 Task: Find connections with filter location Aoulef with filter topic #Ownerwith filter profile language German with filter current company Grasim Industries Limited | Pulp & Fibre with filter school Government College of Engineering Aurangabad with filter industry Theater Companies with filter service category Pricing Strategy with filter keywords title CNA
Action: Mouse moved to (676, 98)
Screenshot: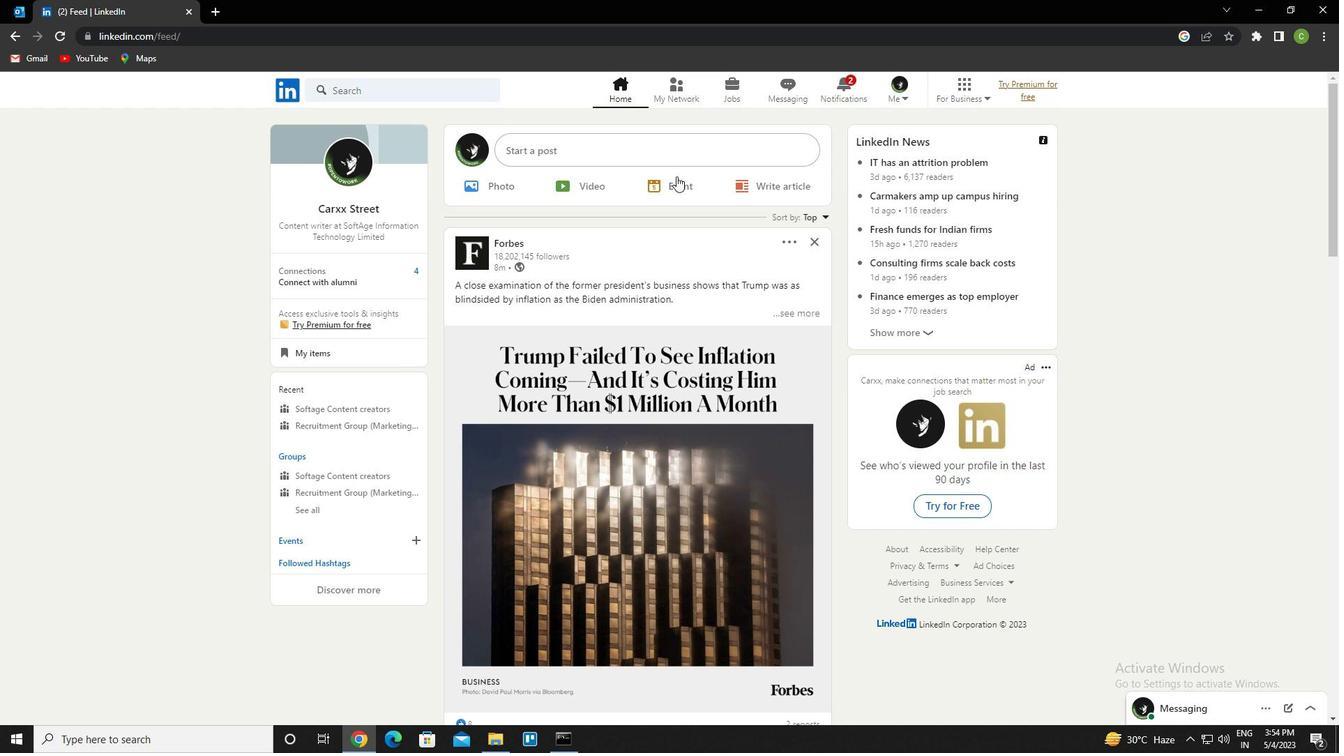 
Action: Mouse pressed left at (676, 98)
Screenshot: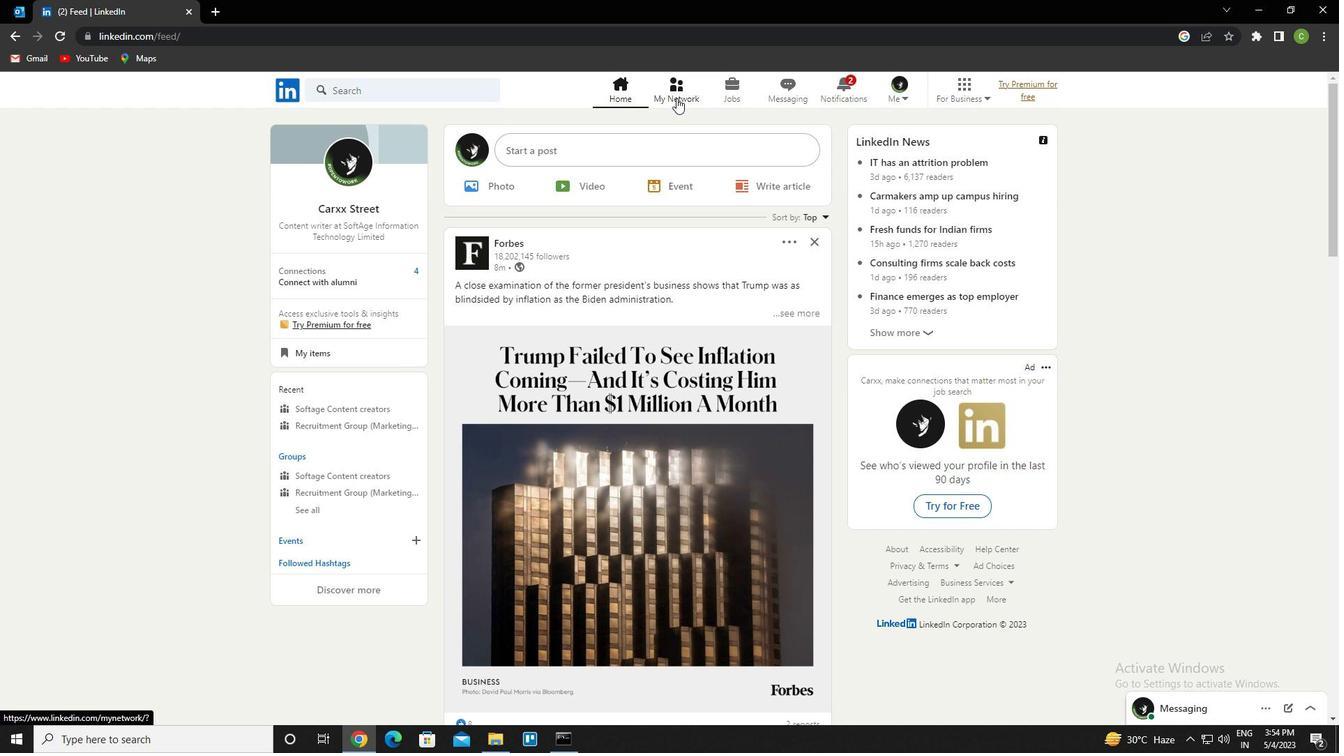 
Action: Mouse moved to (436, 172)
Screenshot: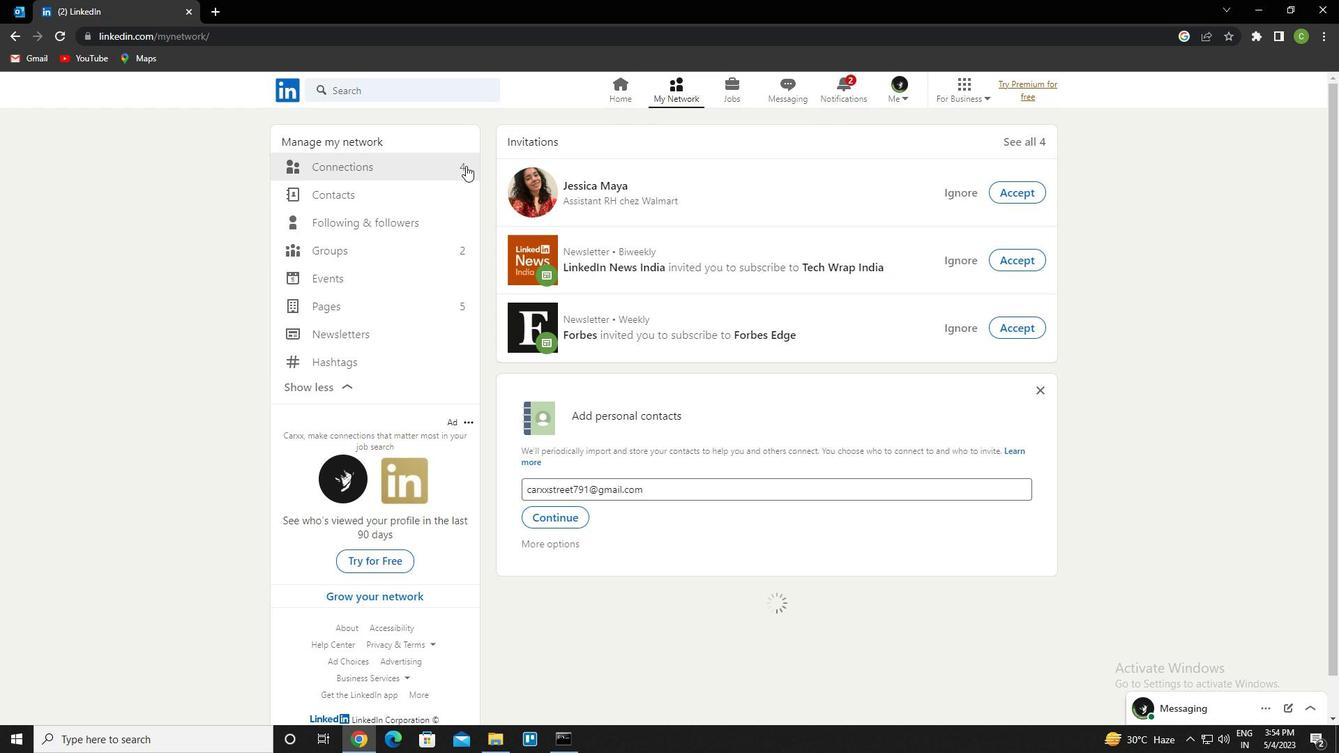 
Action: Mouse pressed left at (436, 172)
Screenshot: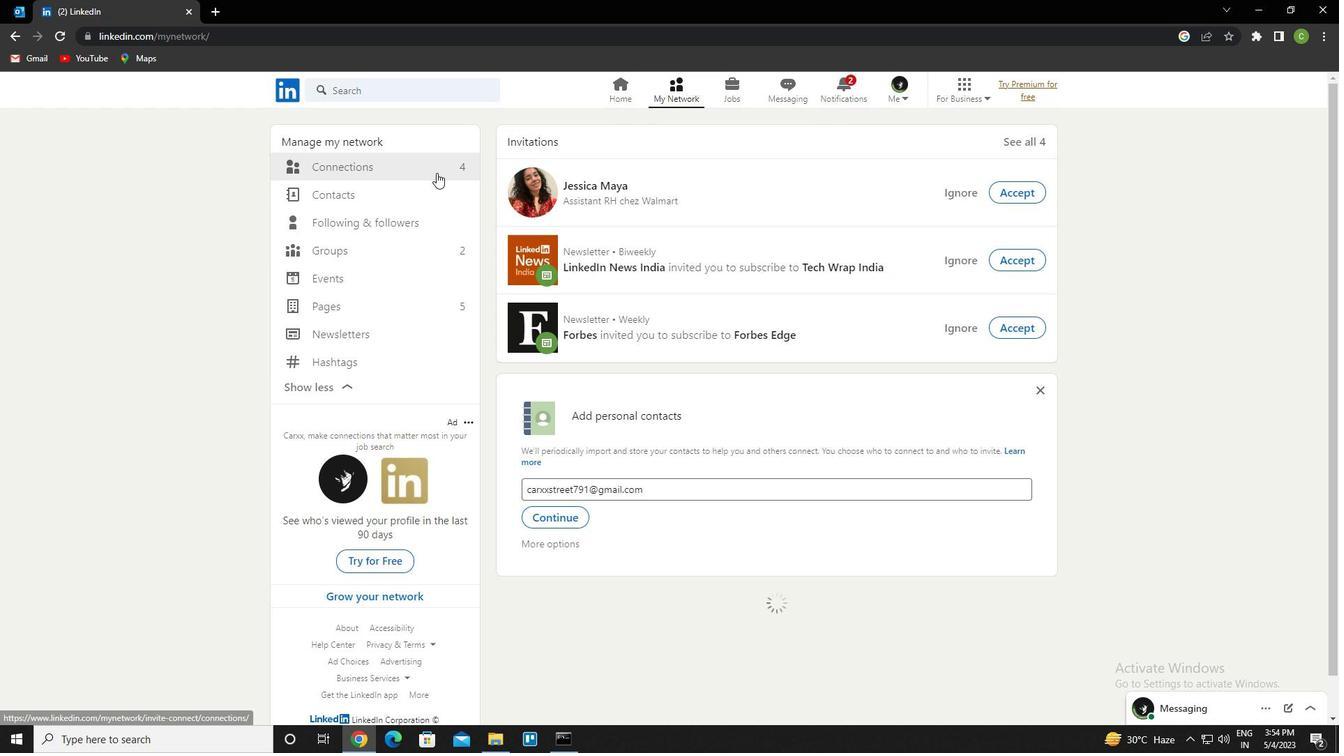
Action: Mouse moved to (758, 165)
Screenshot: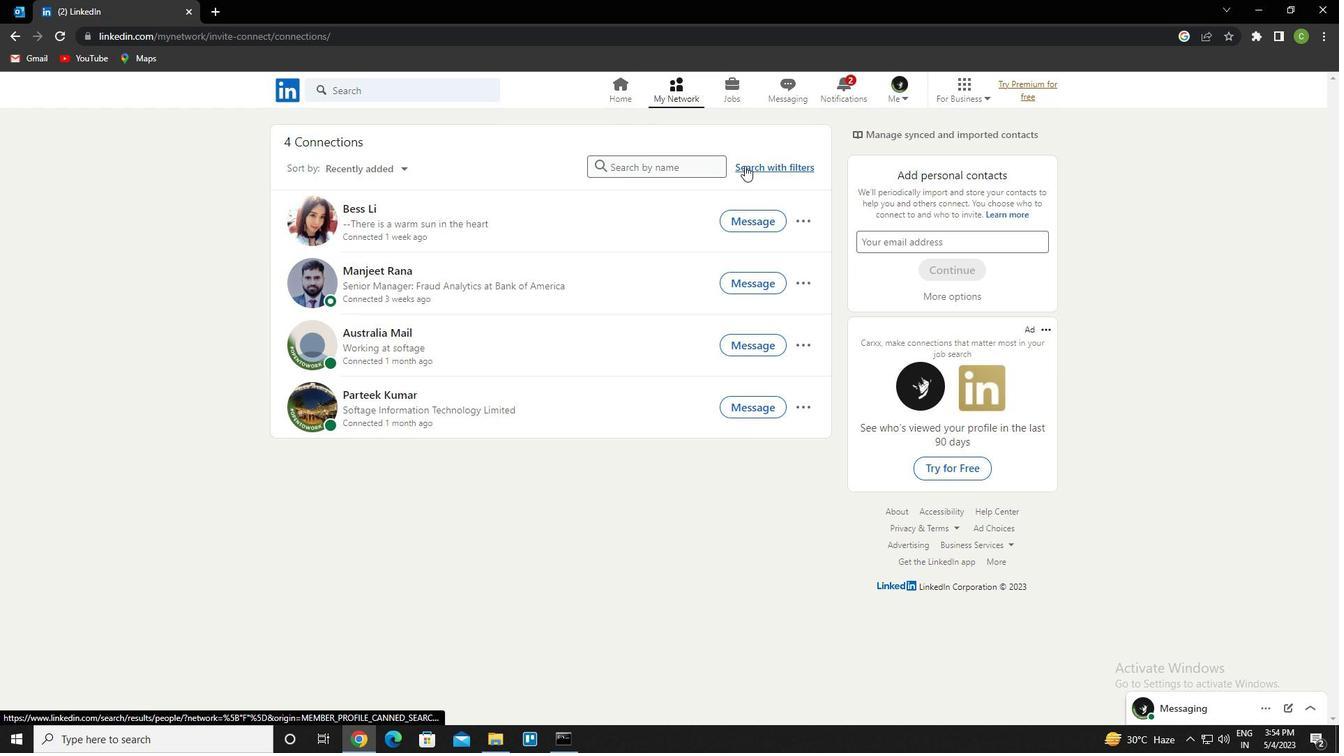 
Action: Mouse pressed left at (758, 165)
Screenshot: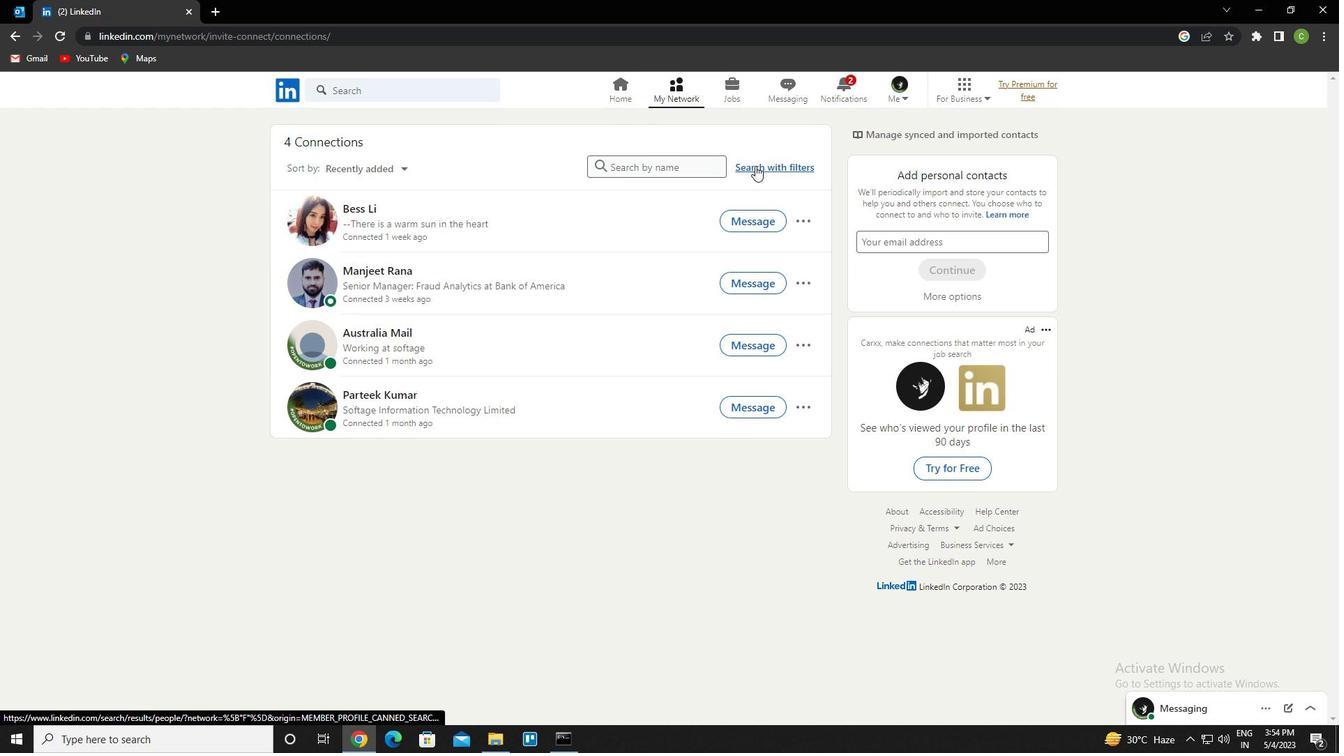 
Action: Mouse moved to (719, 122)
Screenshot: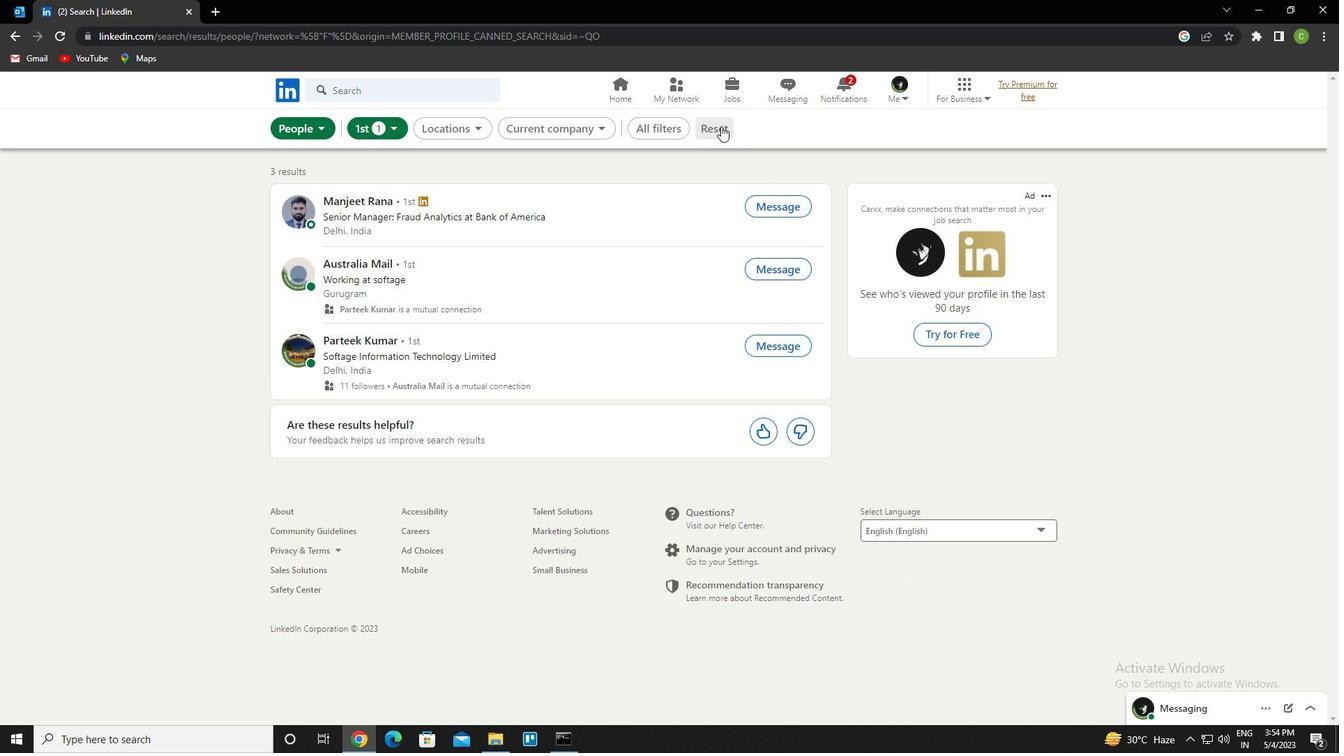 
Action: Mouse pressed left at (719, 122)
Screenshot: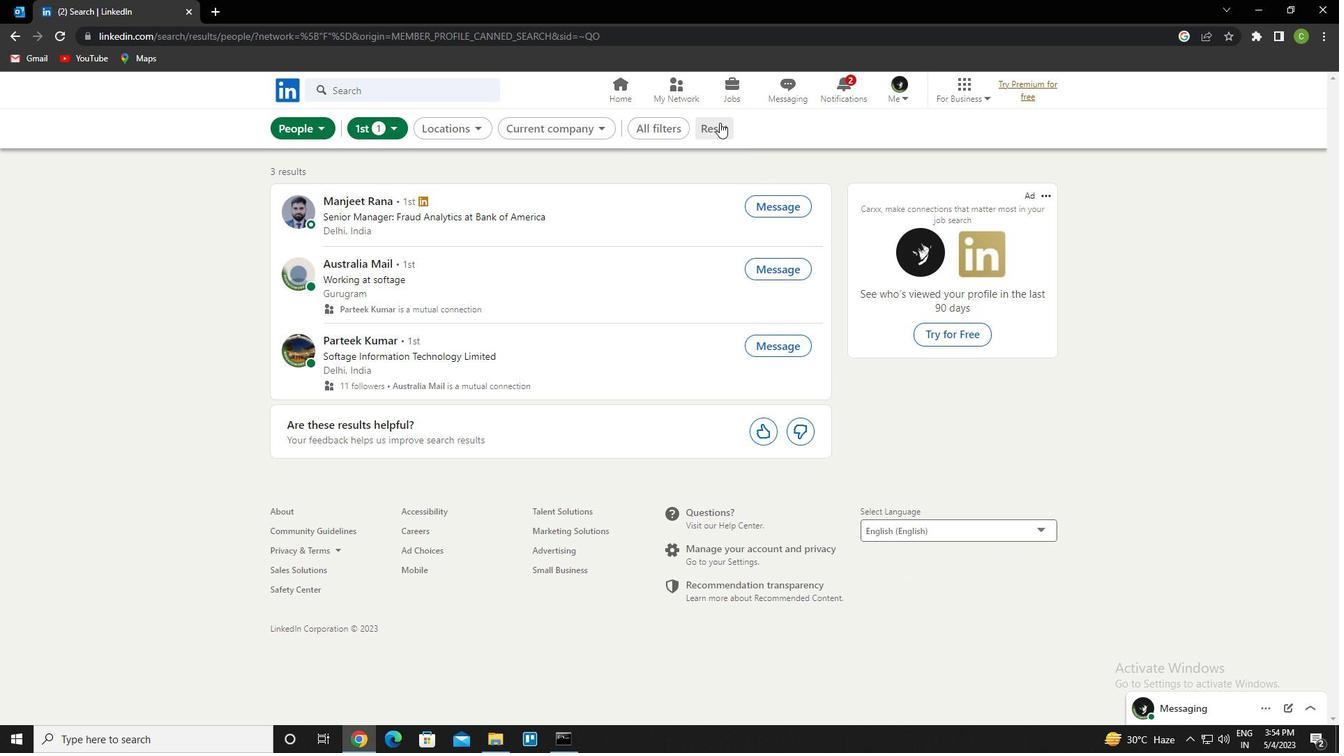 
Action: Mouse moved to (708, 133)
Screenshot: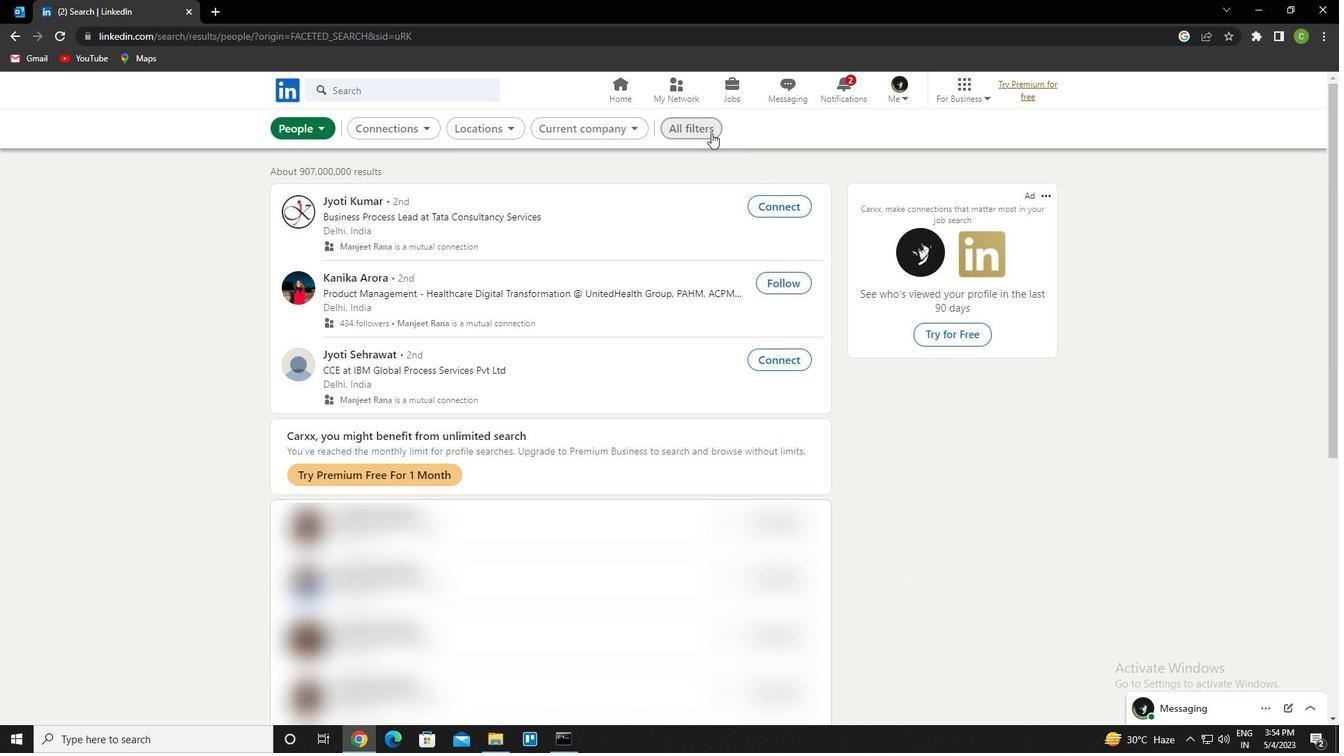 
Action: Mouse pressed left at (708, 133)
Screenshot: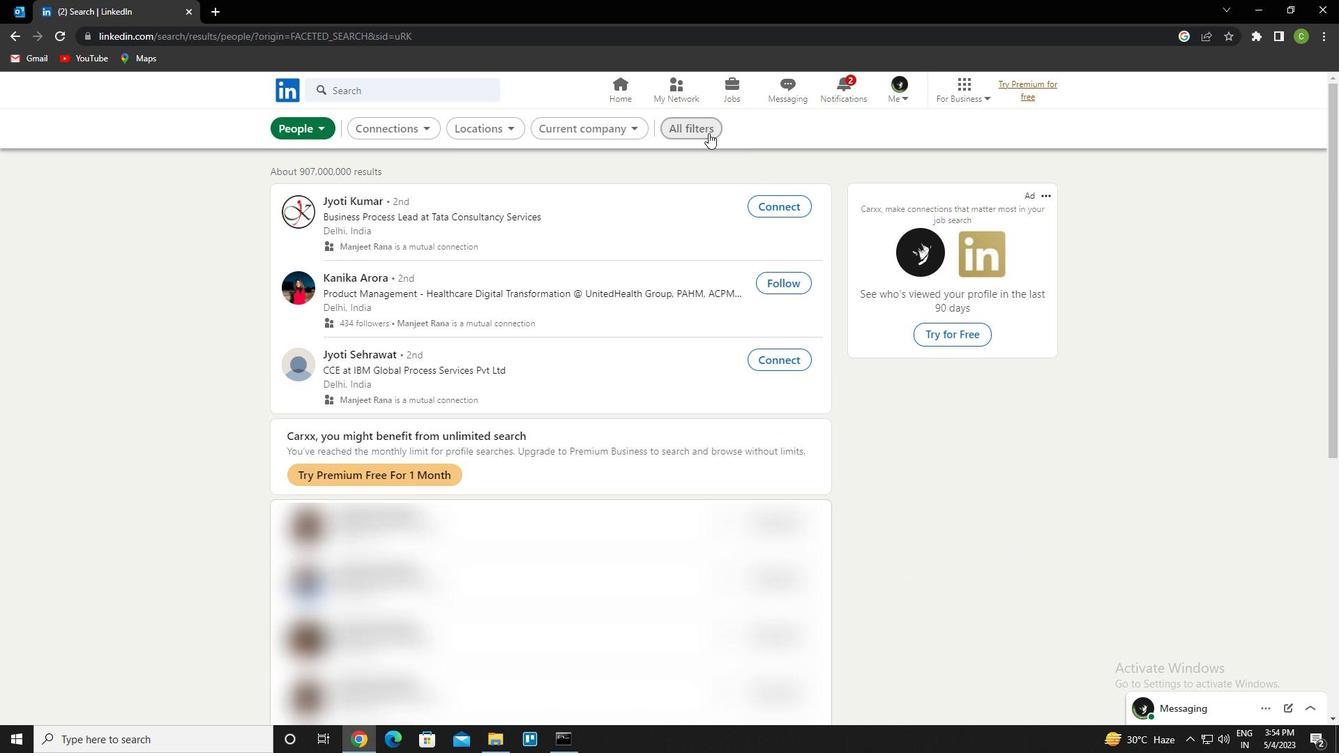 
Action: Mouse moved to (1114, 367)
Screenshot: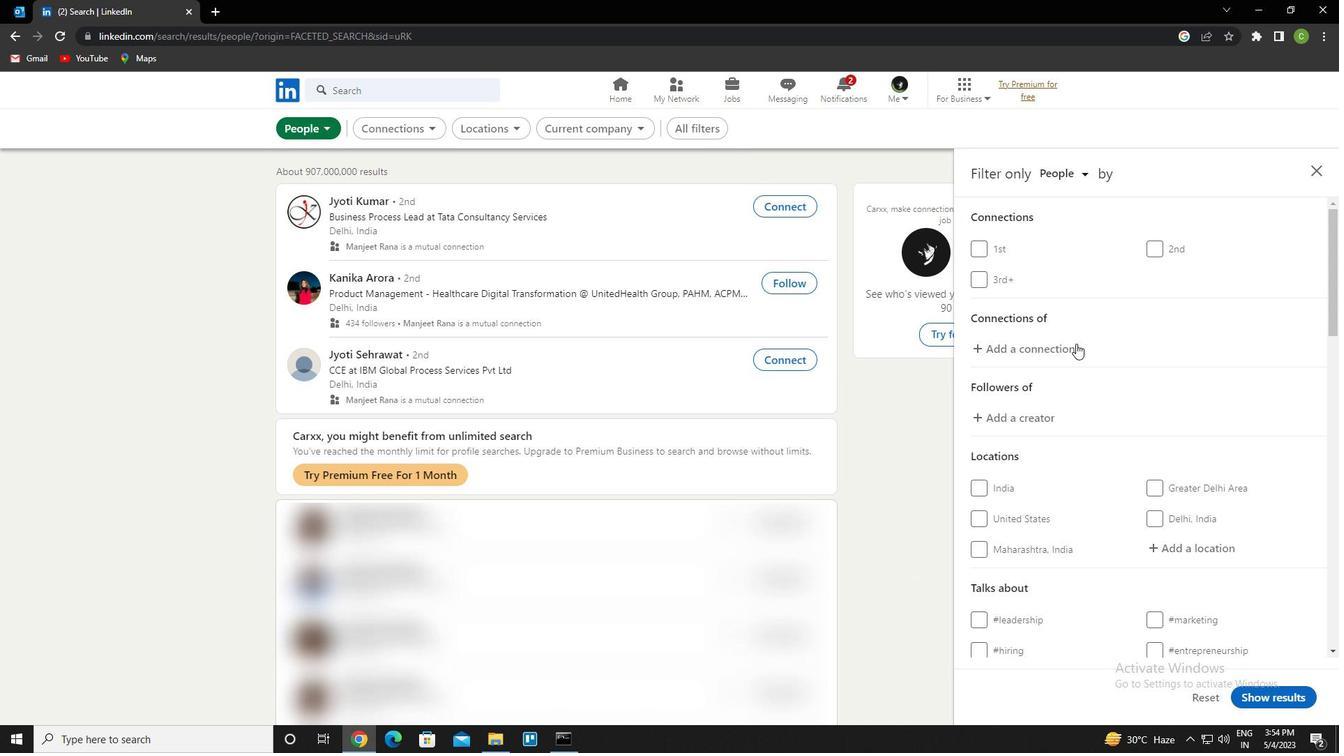 
Action: Mouse scrolled (1114, 366) with delta (0, 0)
Screenshot: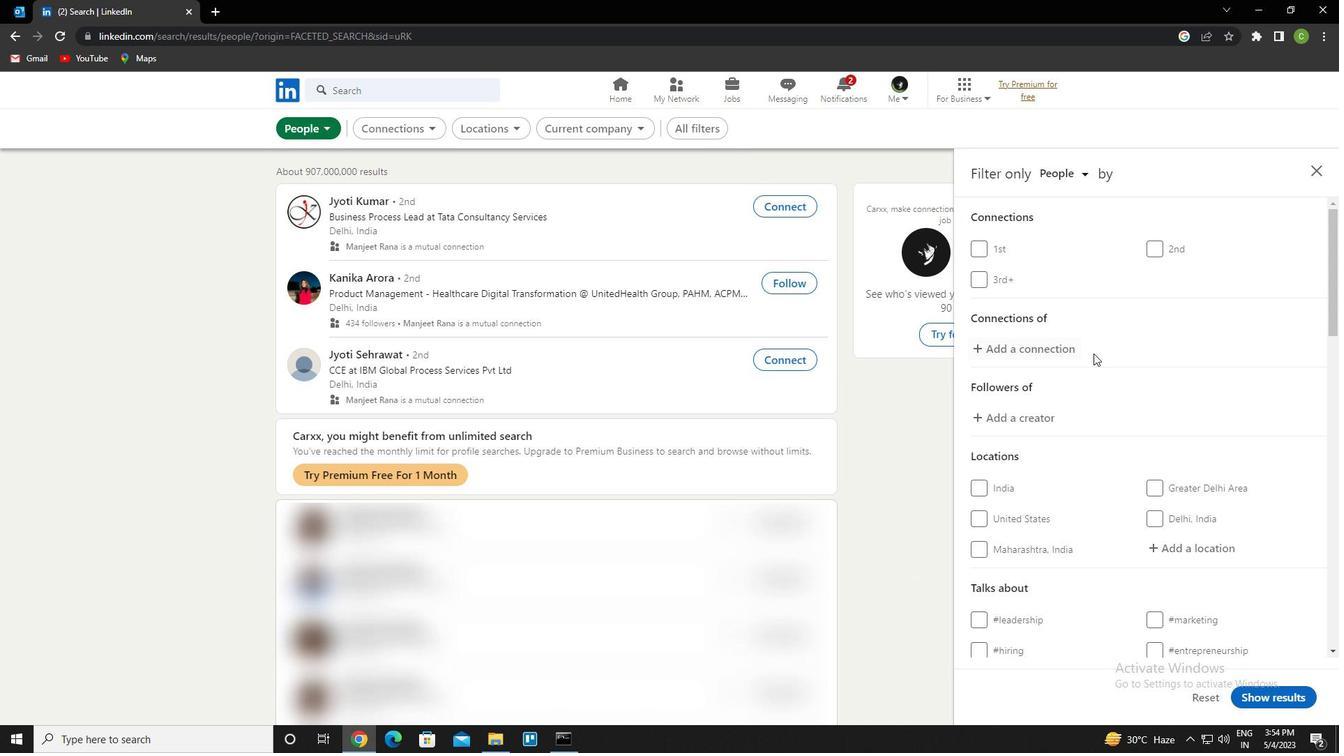 
Action: Mouse moved to (1114, 371)
Screenshot: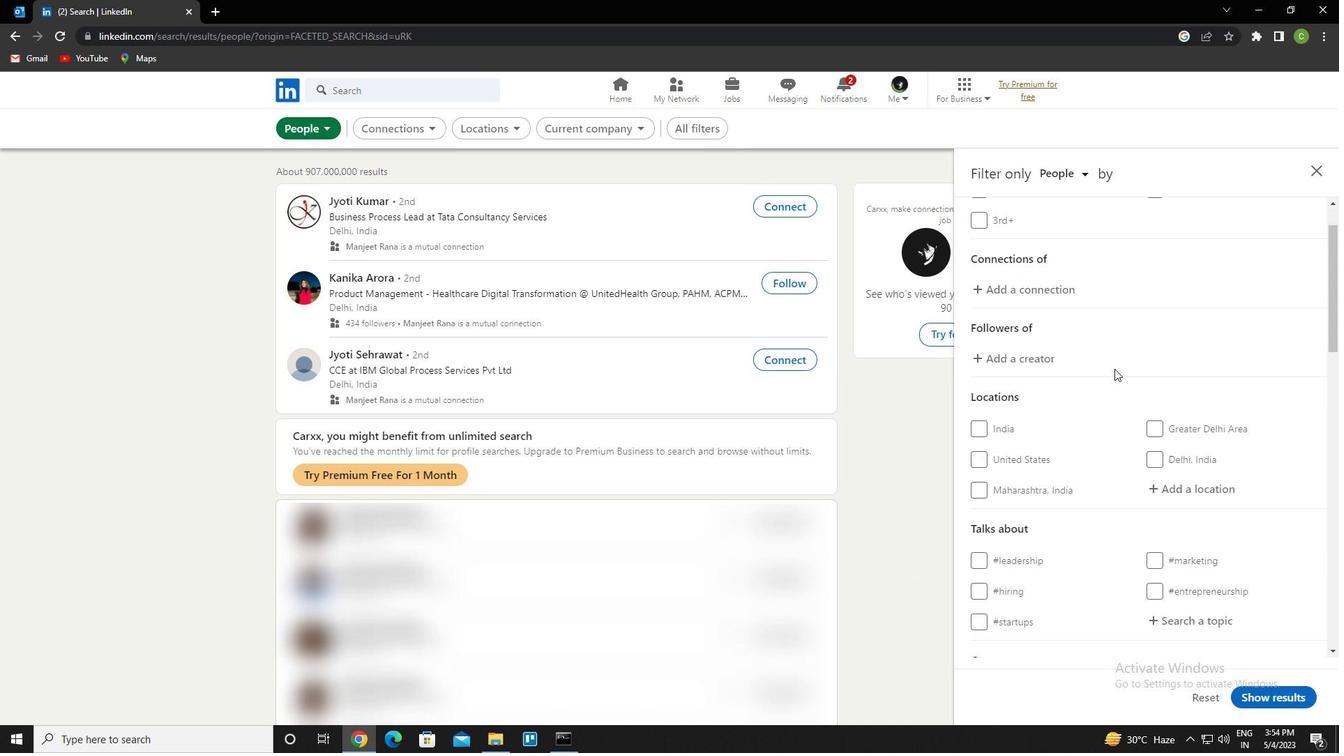 
Action: Mouse scrolled (1114, 370) with delta (0, 0)
Screenshot: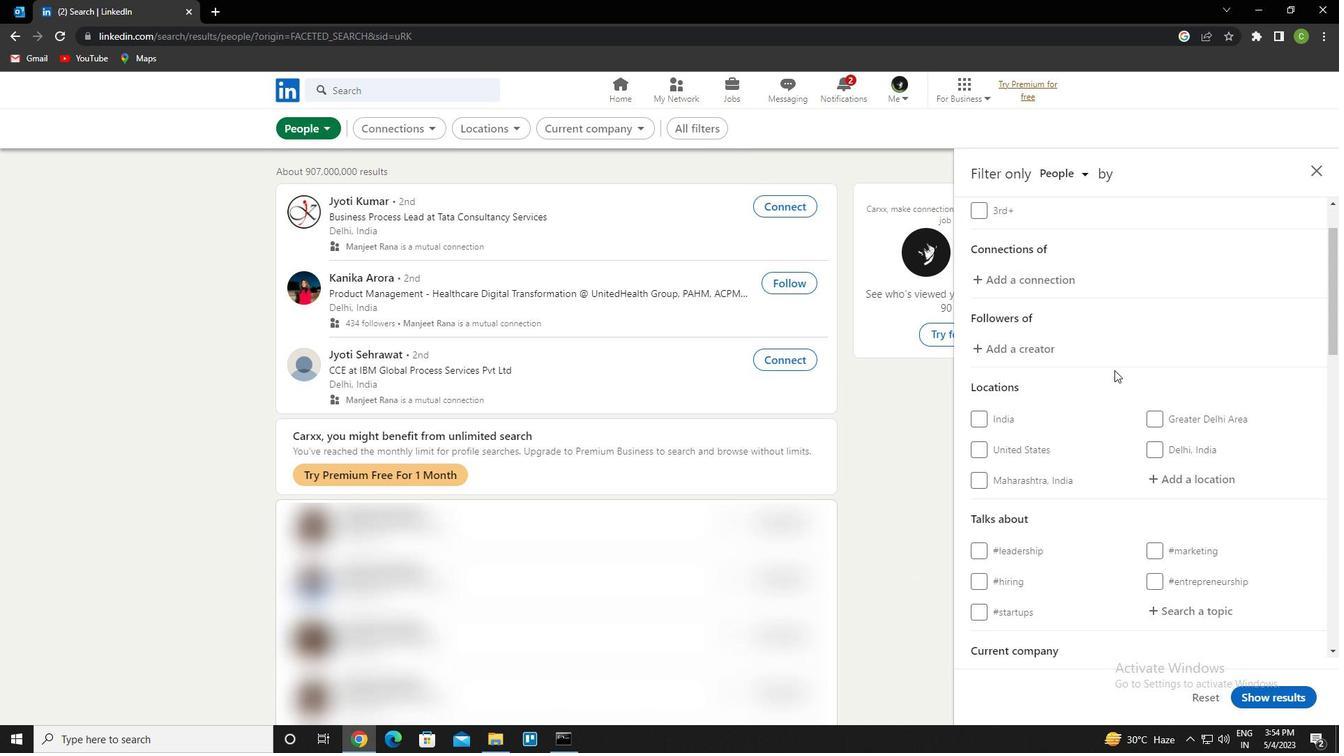 
Action: Mouse moved to (1173, 401)
Screenshot: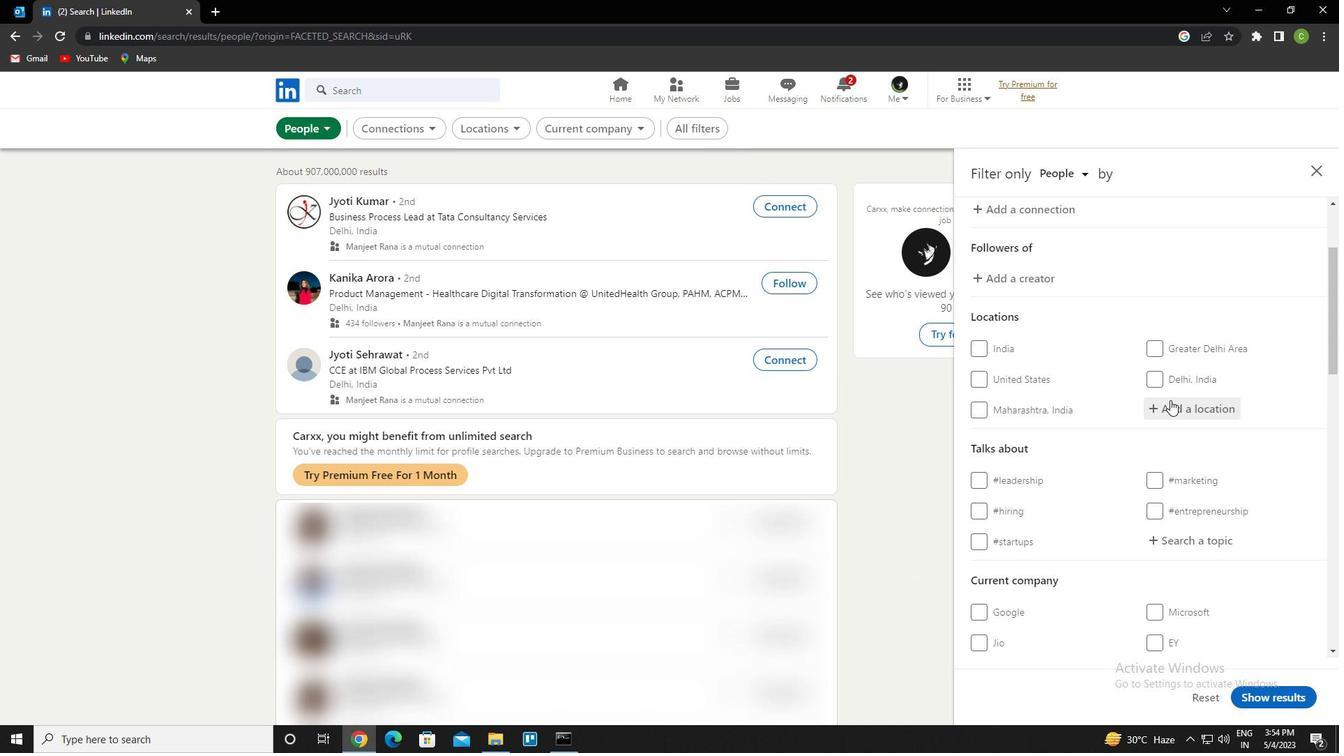 
Action: Mouse pressed left at (1173, 401)
Screenshot: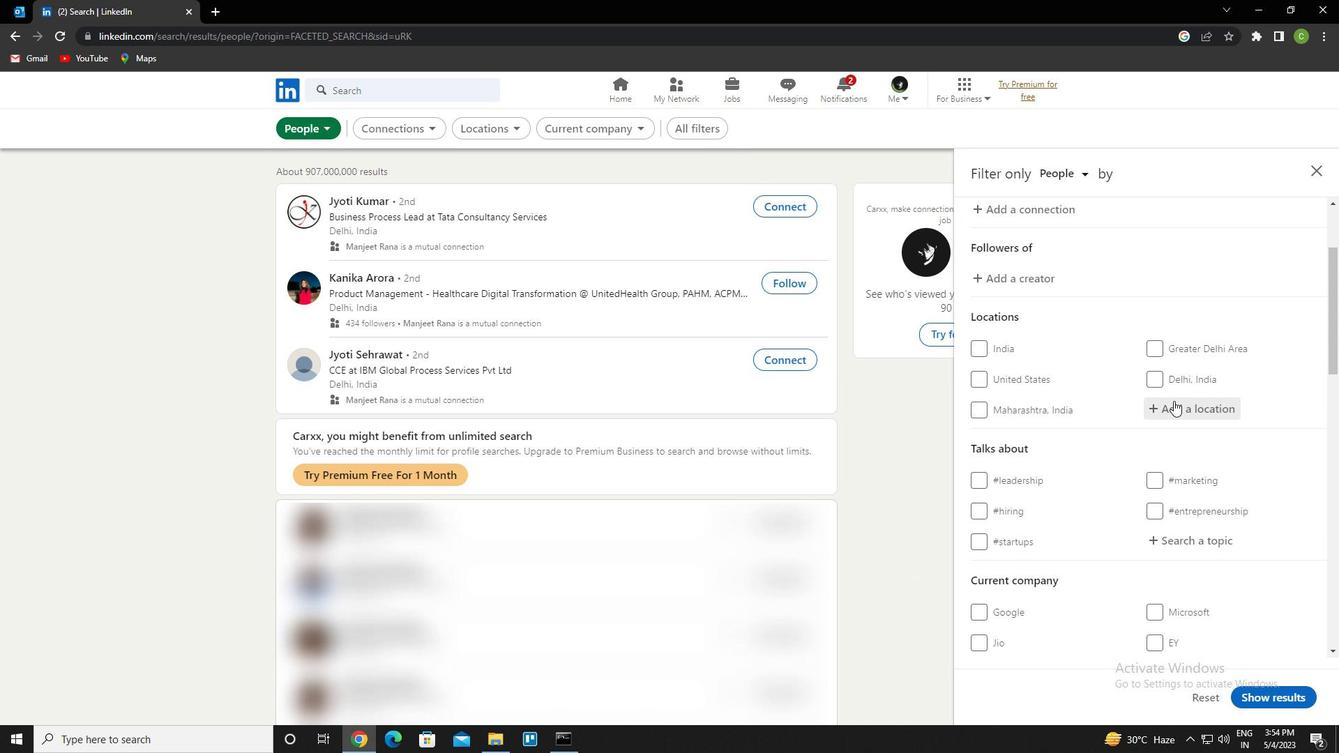 
Action: Key pressed <Key.caps_lock>a<Key.caps_lock>oulef<Key.enter>
Screenshot: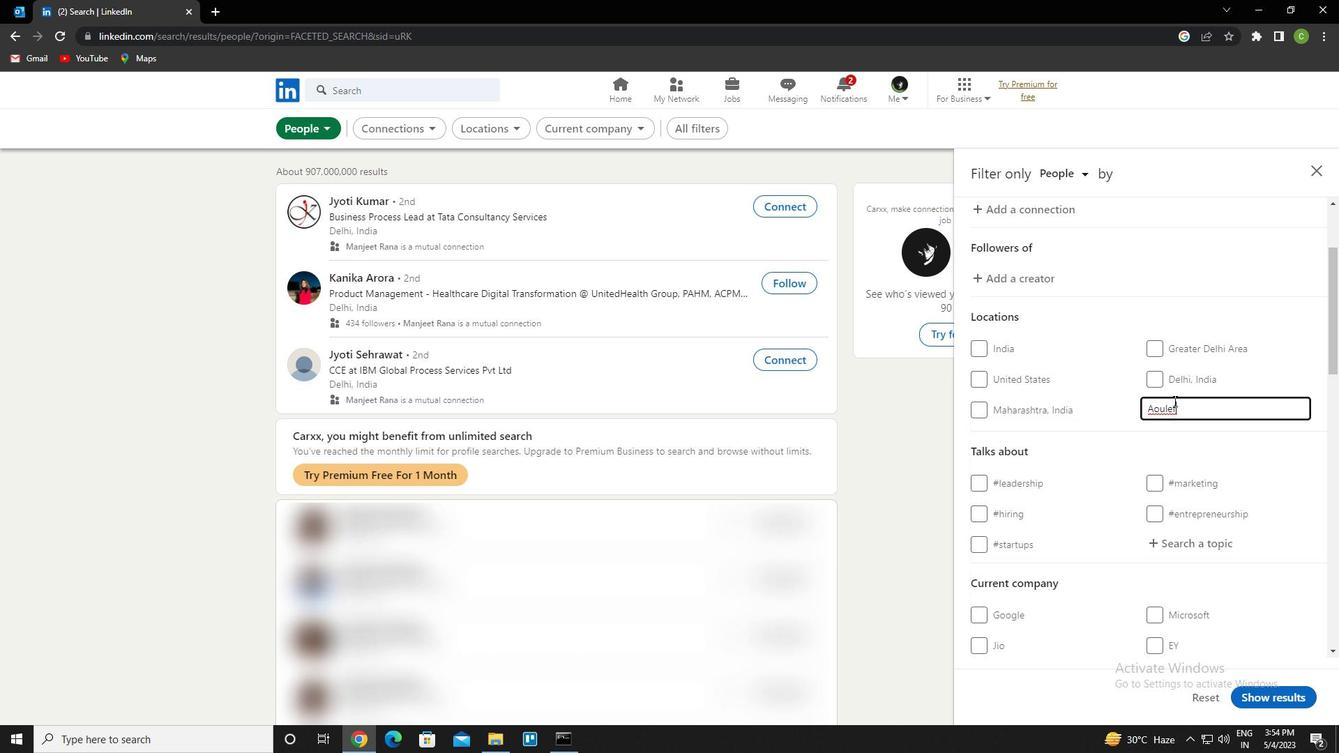 
Action: Mouse moved to (1197, 414)
Screenshot: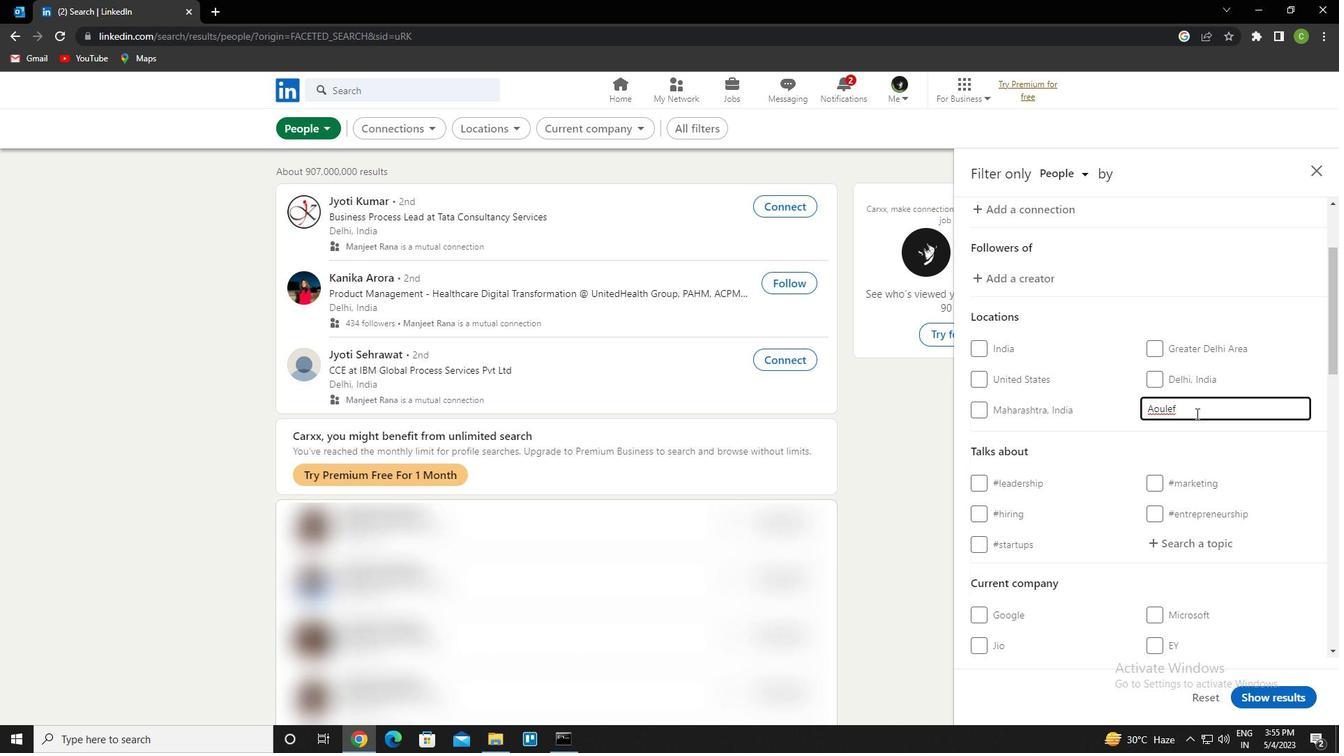 
Action: Mouse scrolled (1197, 413) with delta (0, 0)
Screenshot: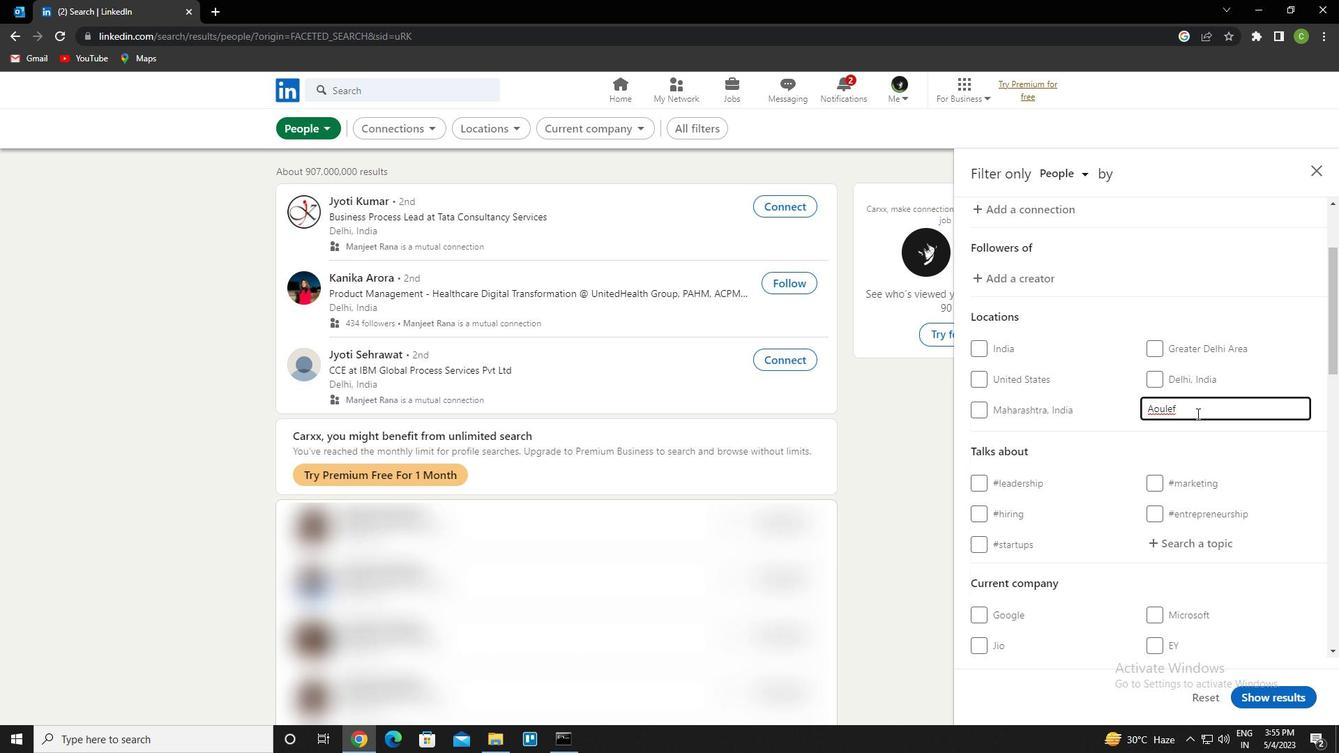
Action: Mouse moved to (1189, 478)
Screenshot: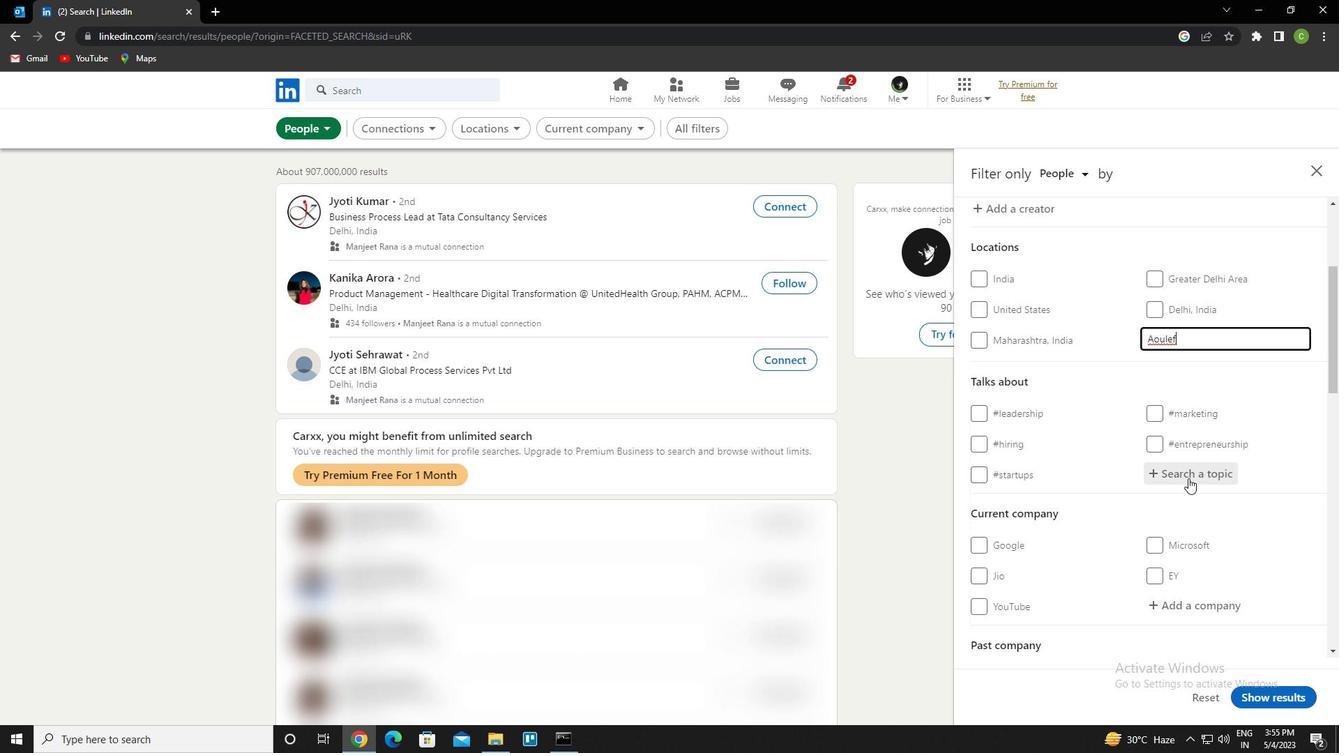 
Action: Mouse pressed left at (1189, 478)
Screenshot: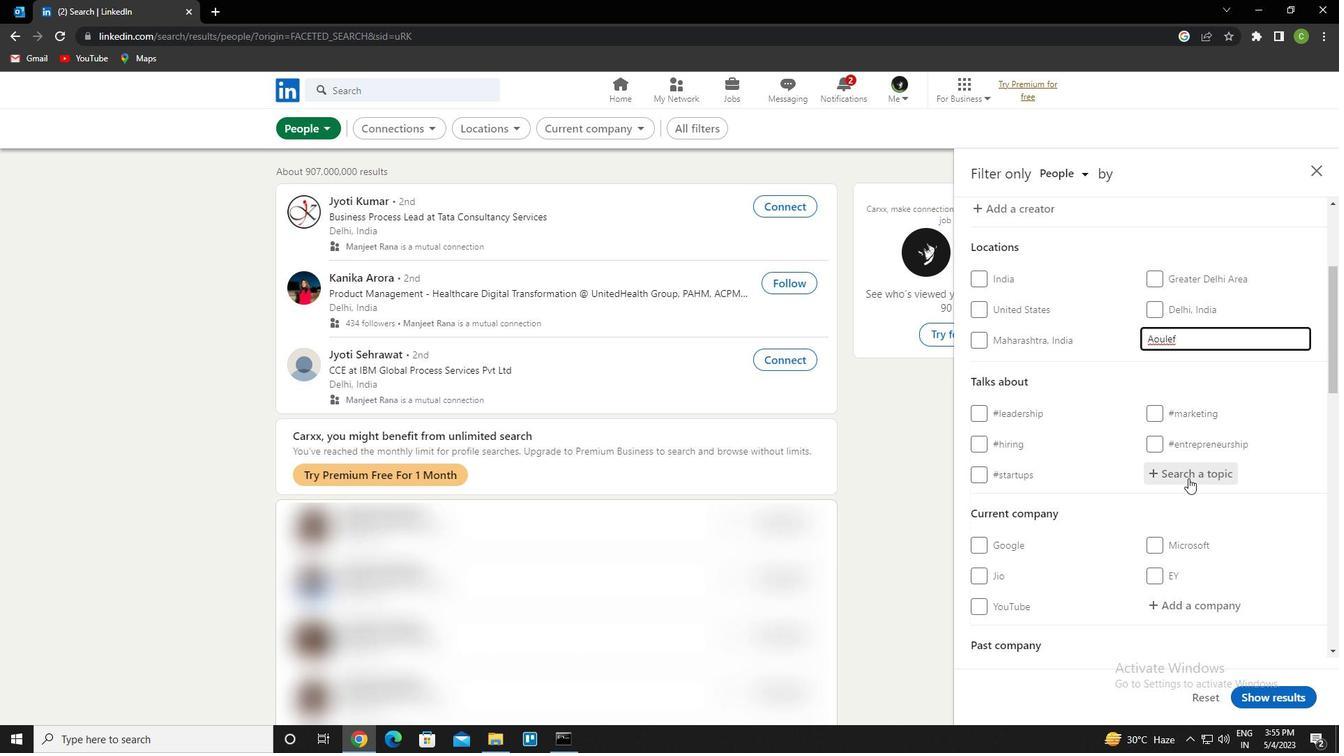 
Action: Key pressed owner<Key.down><Key.down><Key.enter>
Screenshot: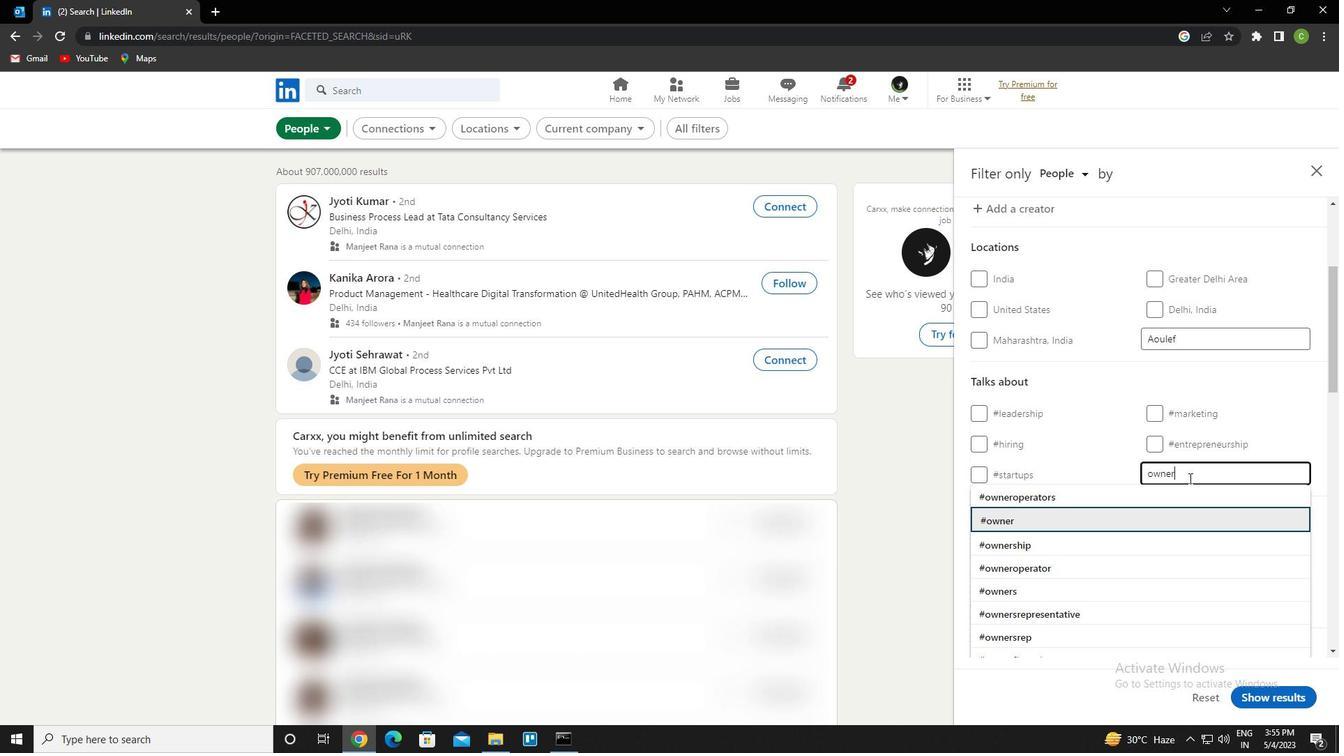 
Action: Mouse scrolled (1189, 477) with delta (0, 0)
Screenshot: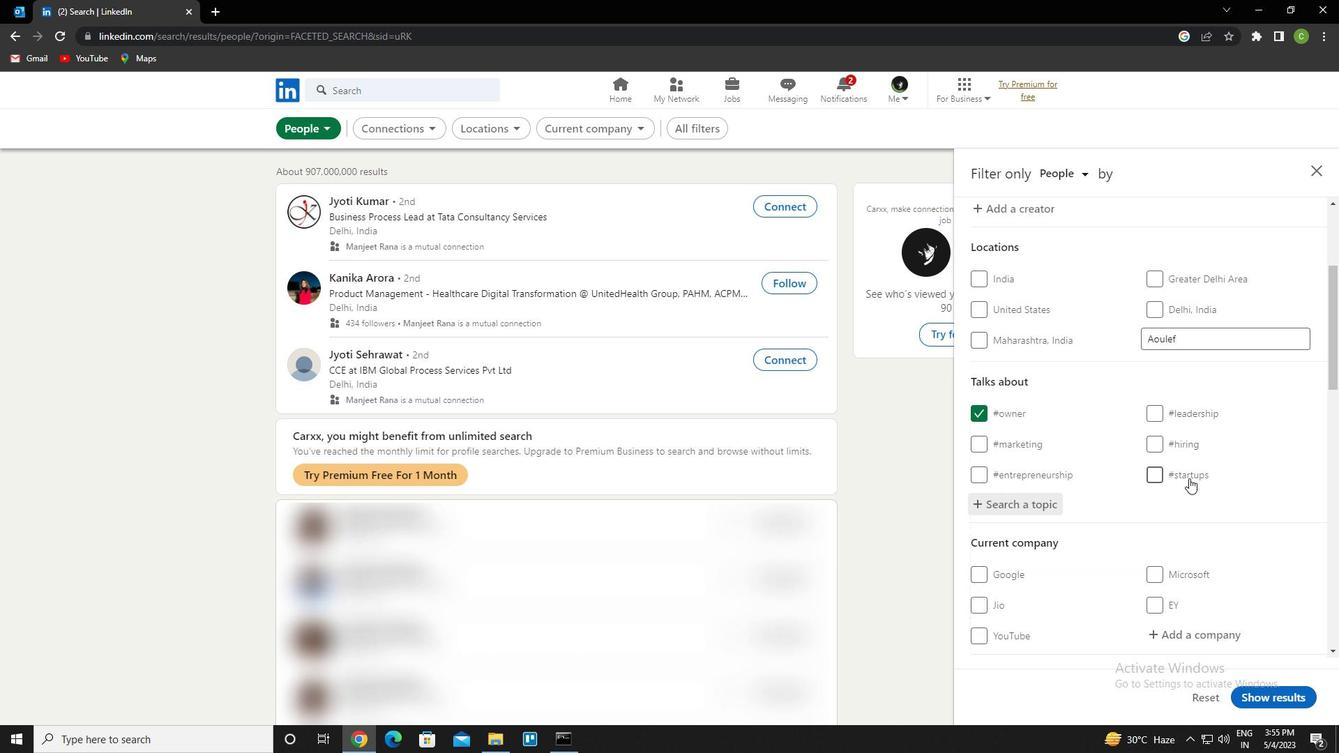 
Action: Mouse scrolled (1189, 477) with delta (0, 0)
Screenshot: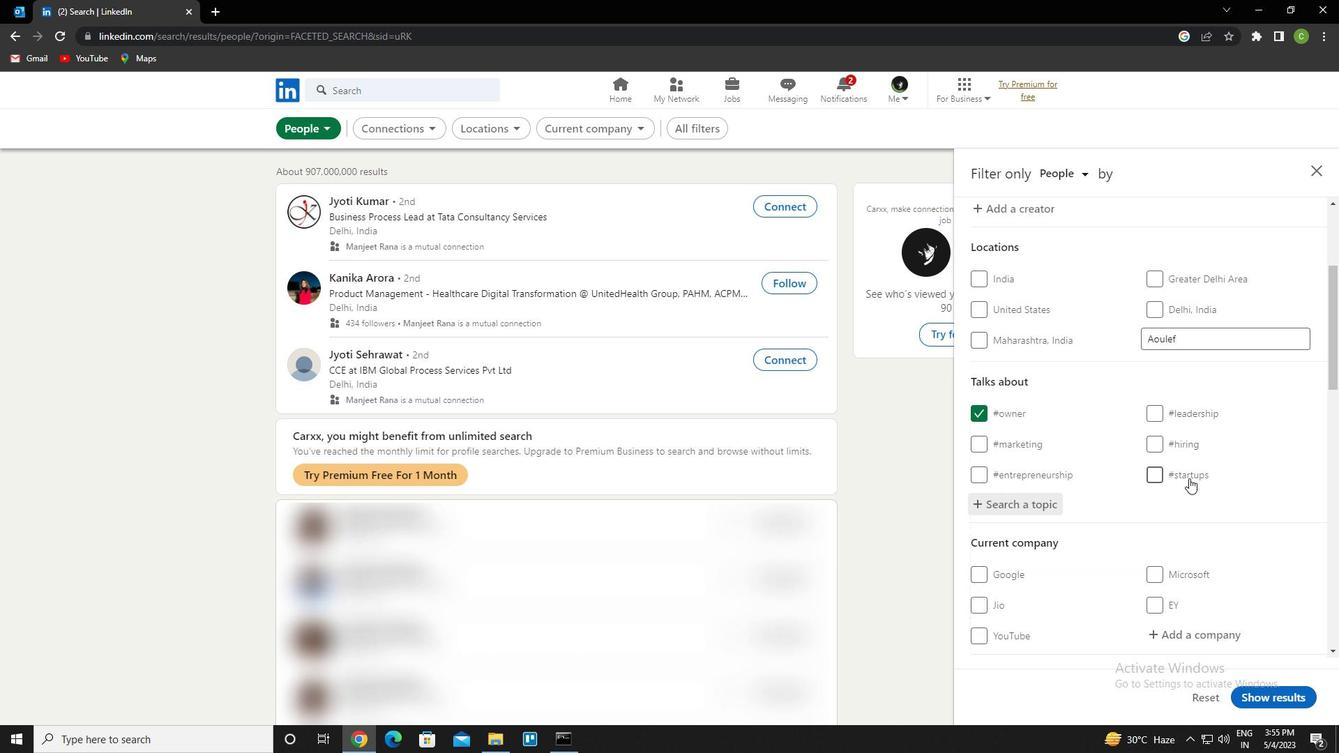 
Action: Mouse scrolled (1189, 477) with delta (0, 0)
Screenshot: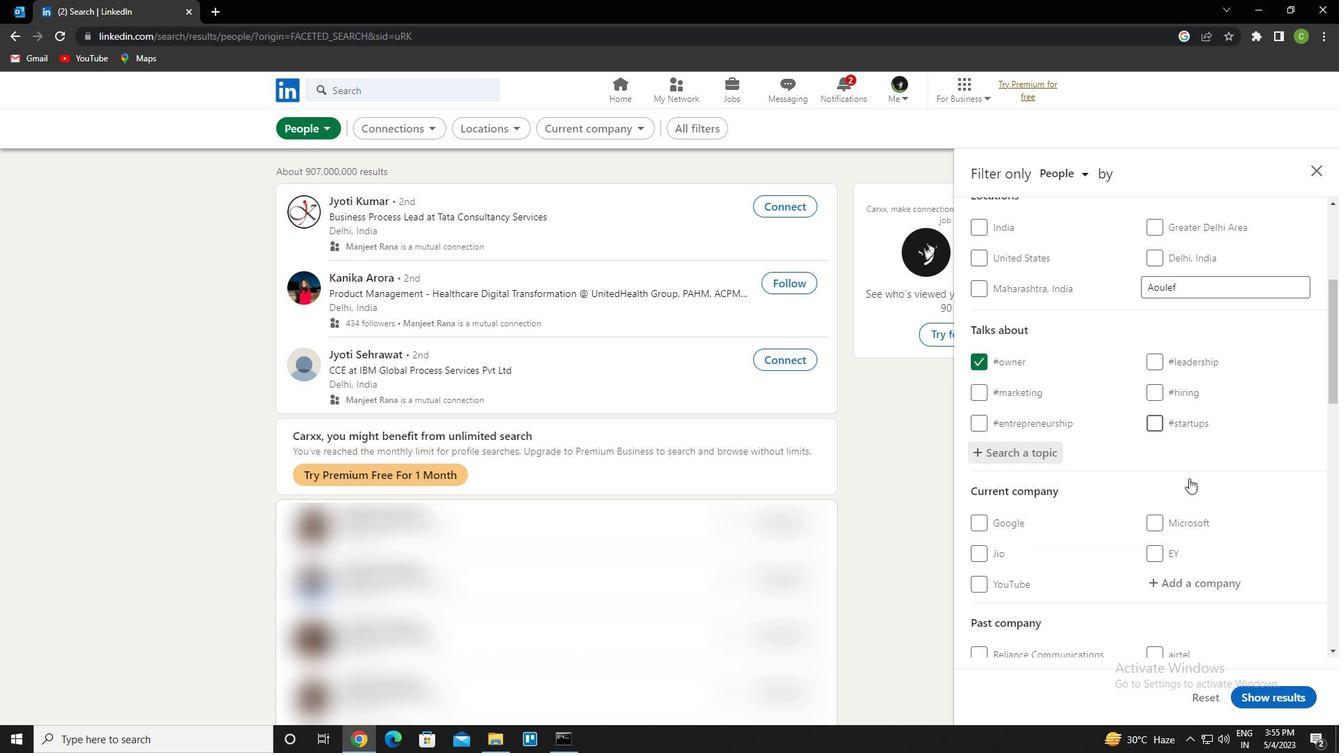
Action: Mouse scrolled (1189, 477) with delta (0, 0)
Screenshot: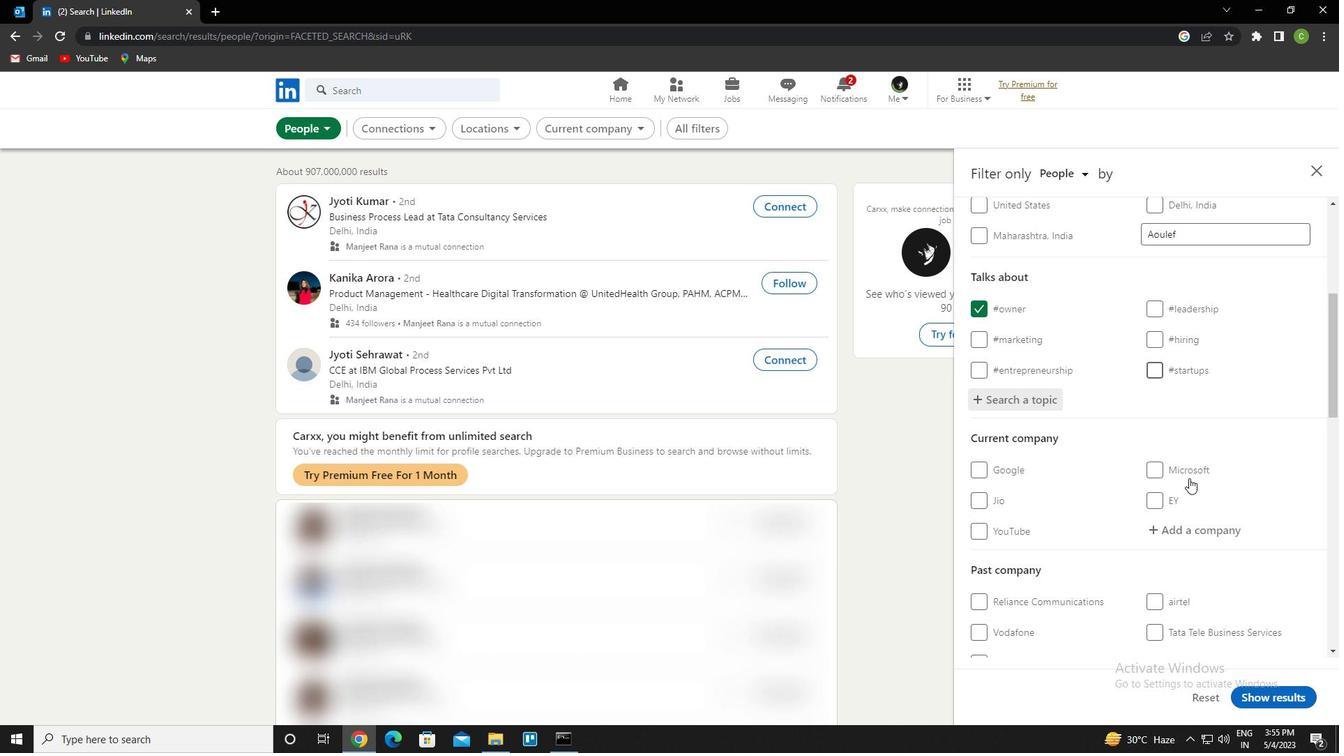 
Action: Mouse scrolled (1189, 477) with delta (0, 0)
Screenshot: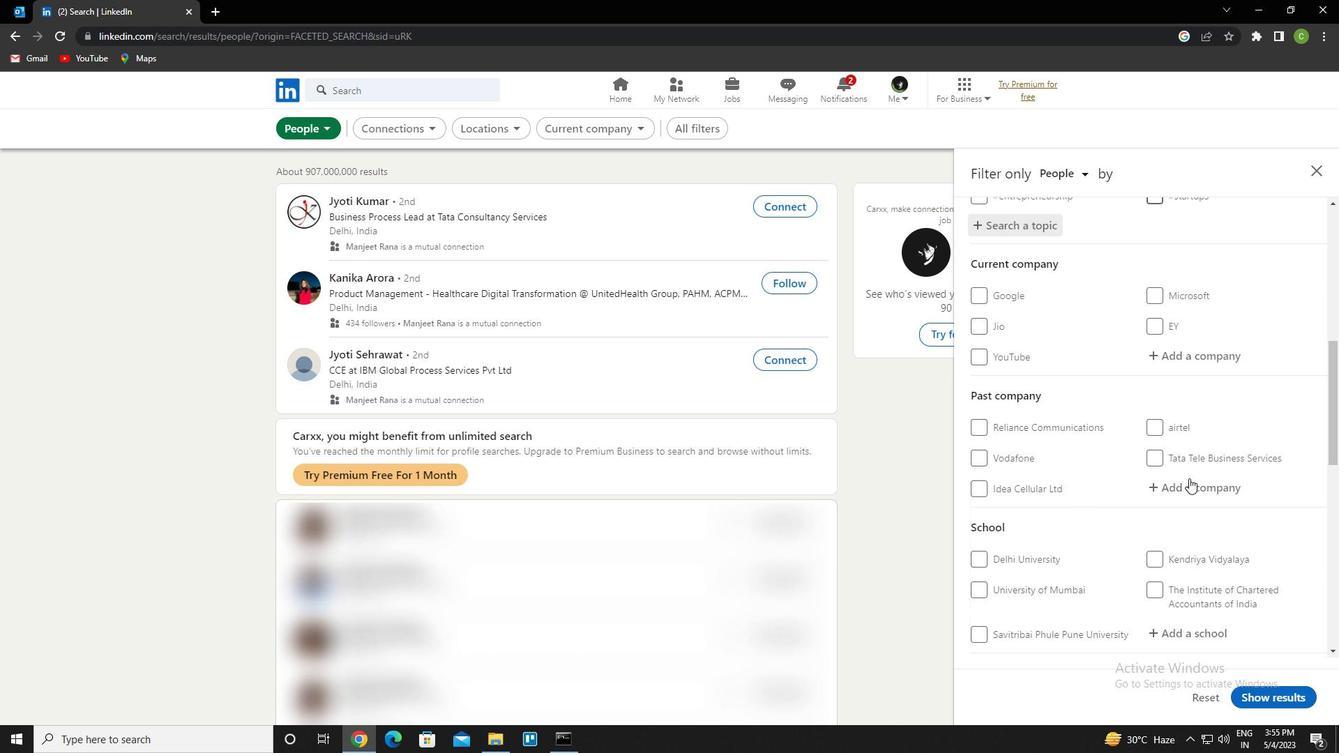 
Action: Mouse scrolled (1189, 477) with delta (0, 0)
Screenshot: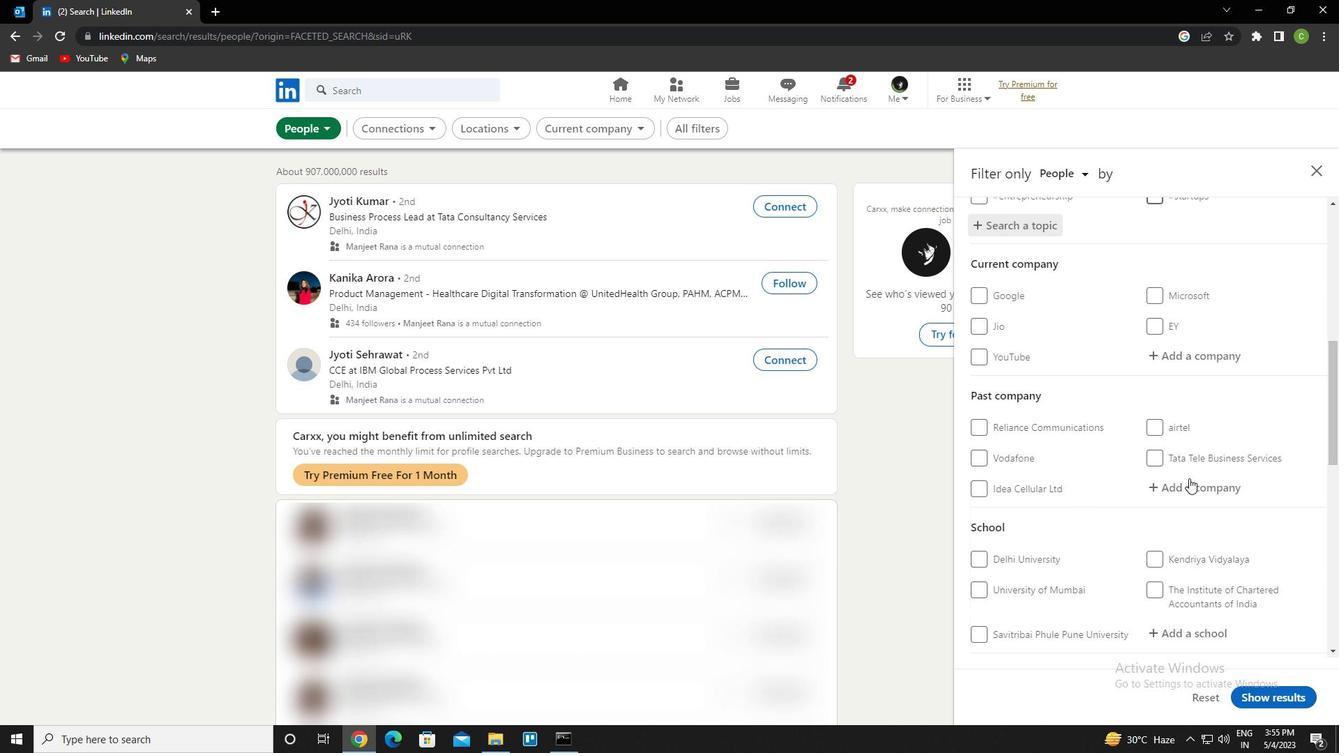 
Action: Mouse scrolled (1189, 477) with delta (0, 0)
Screenshot: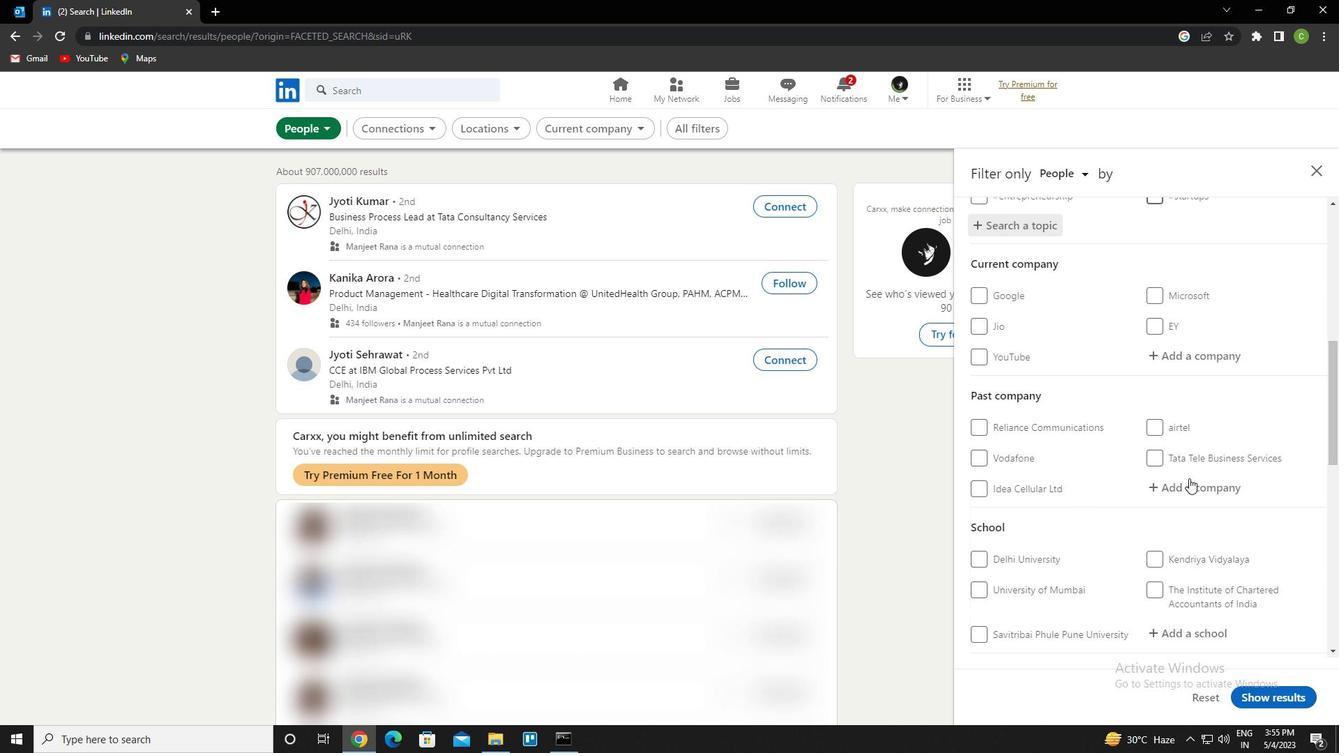 
Action: Mouse scrolled (1189, 477) with delta (0, 0)
Screenshot: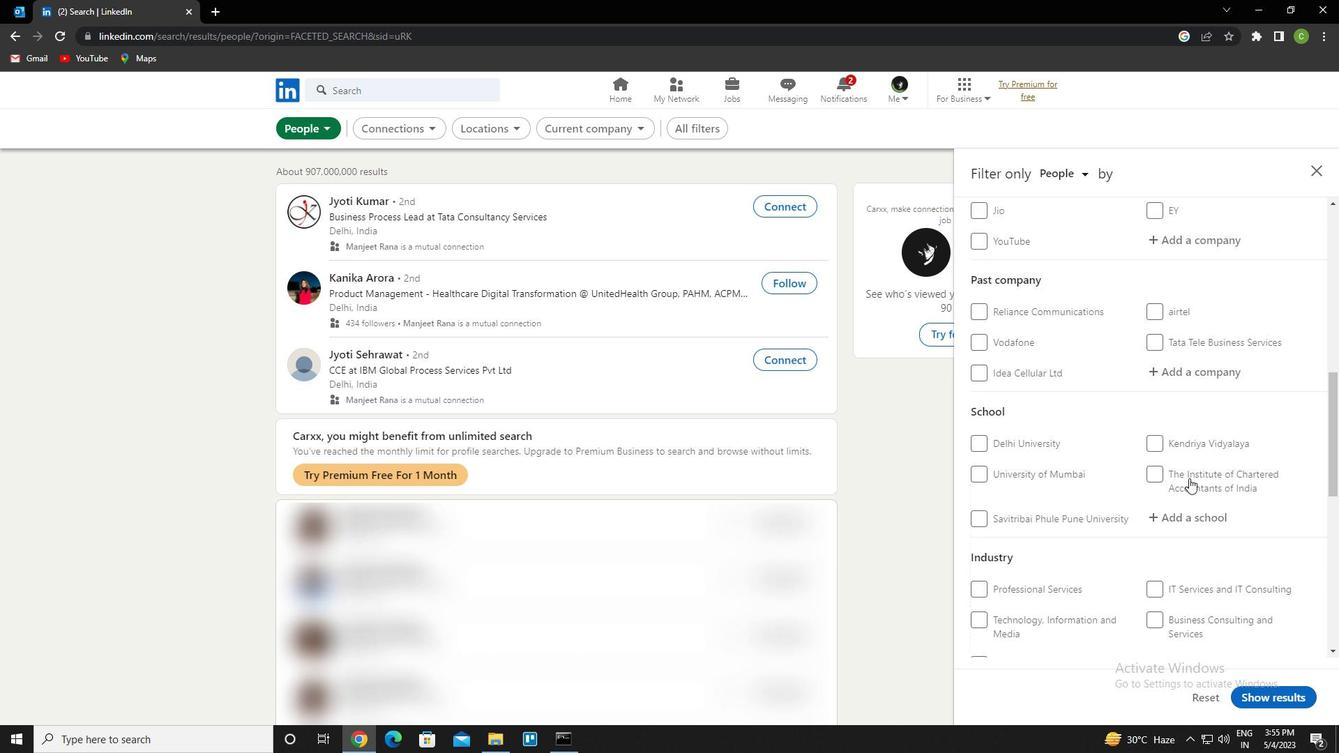 
Action: Mouse scrolled (1189, 477) with delta (0, 0)
Screenshot: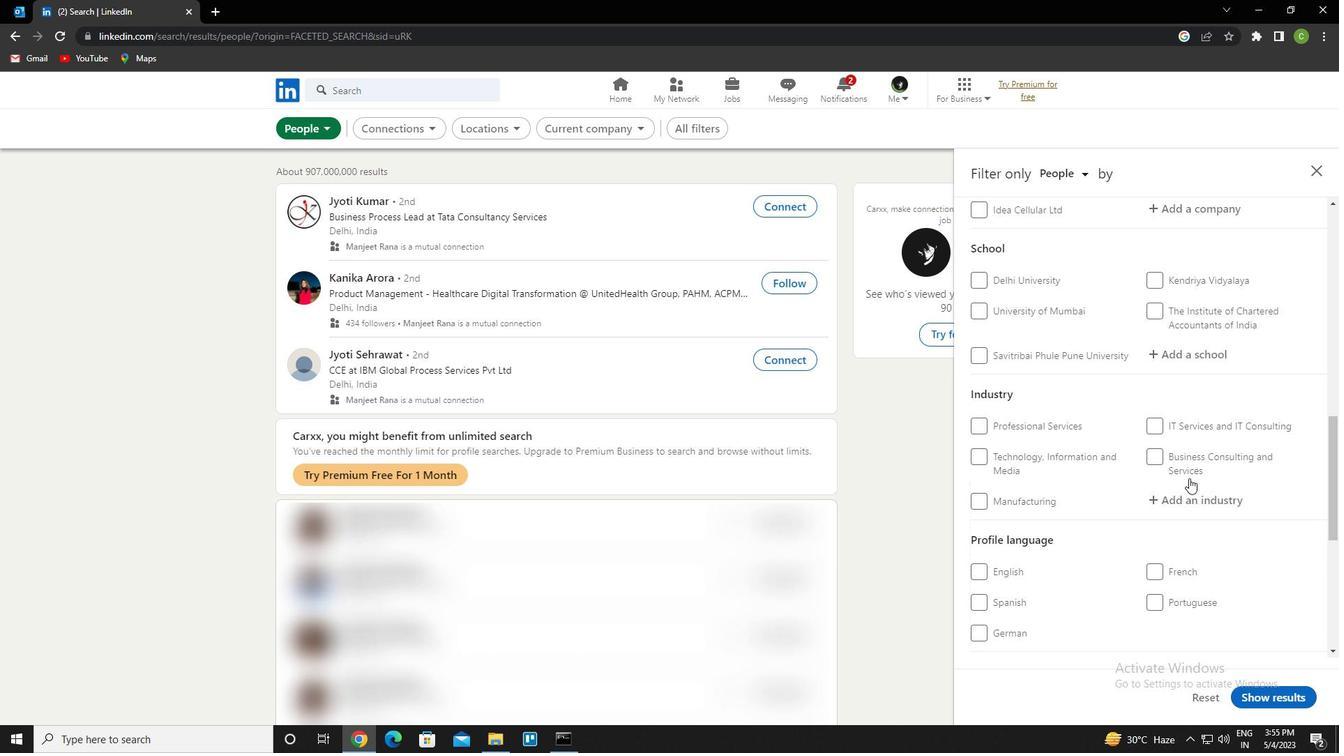 
Action: Mouse scrolled (1189, 477) with delta (0, 0)
Screenshot: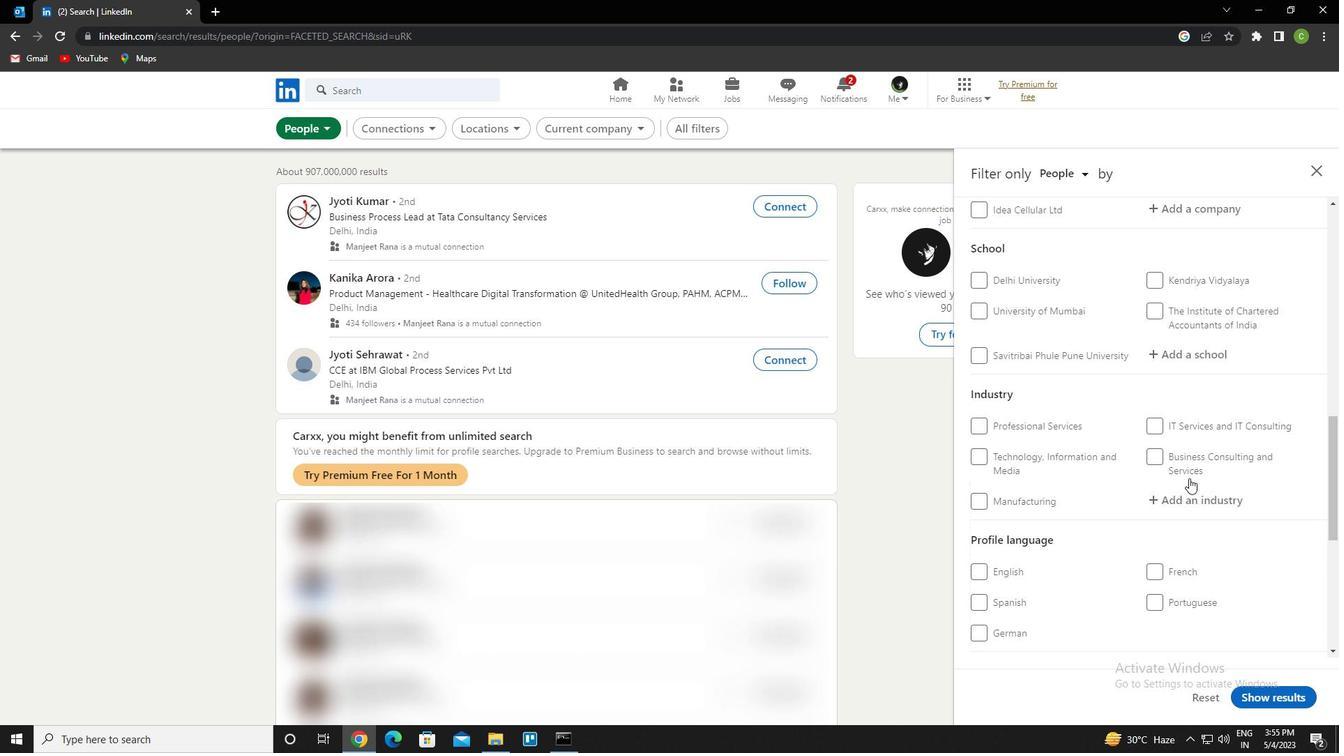 
Action: Mouse moved to (988, 494)
Screenshot: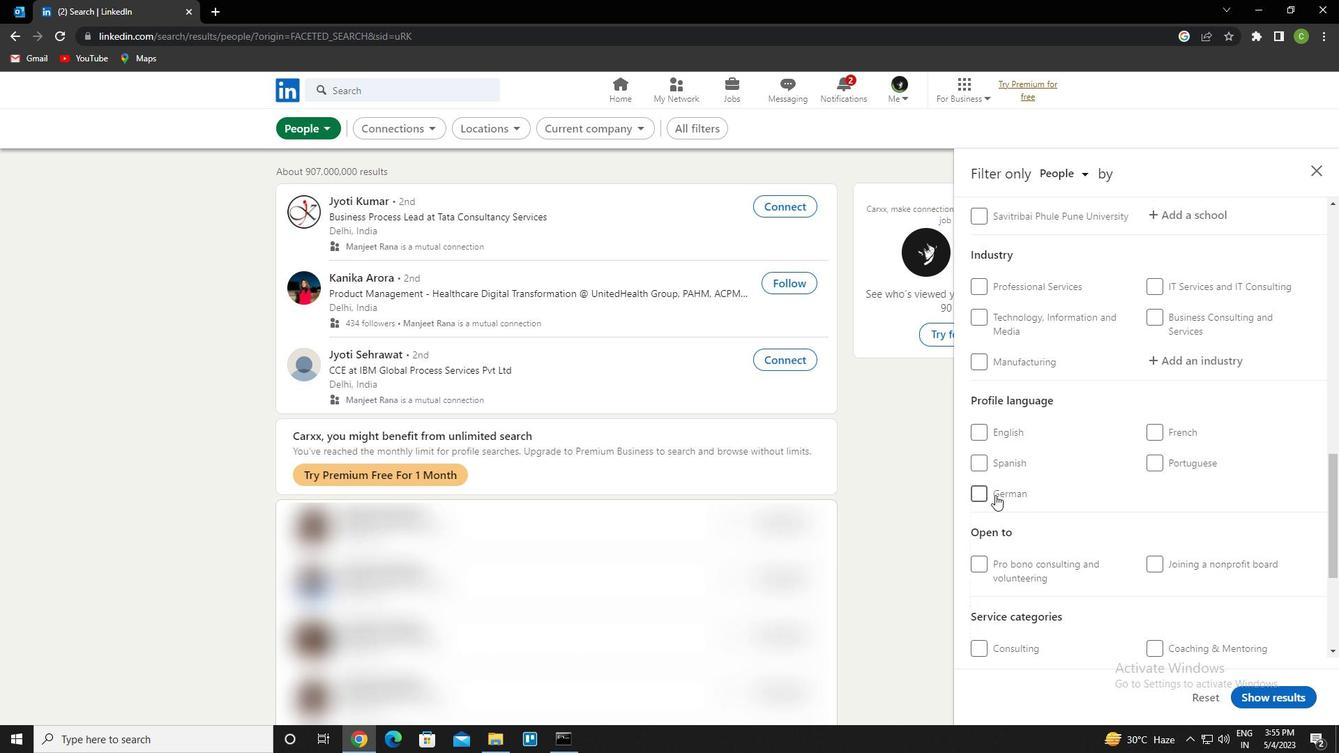 
Action: Mouse pressed left at (988, 494)
Screenshot: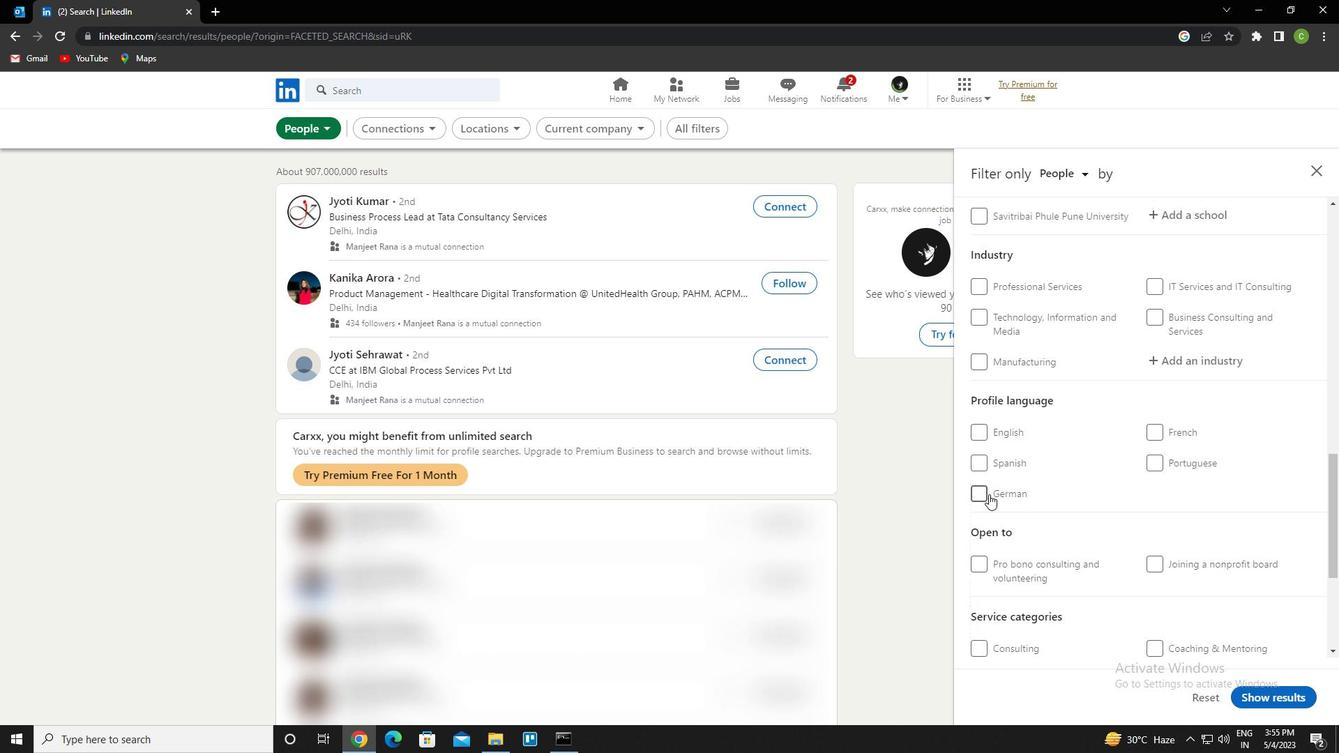 
Action: Mouse moved to (1131, 474)
Screenshot: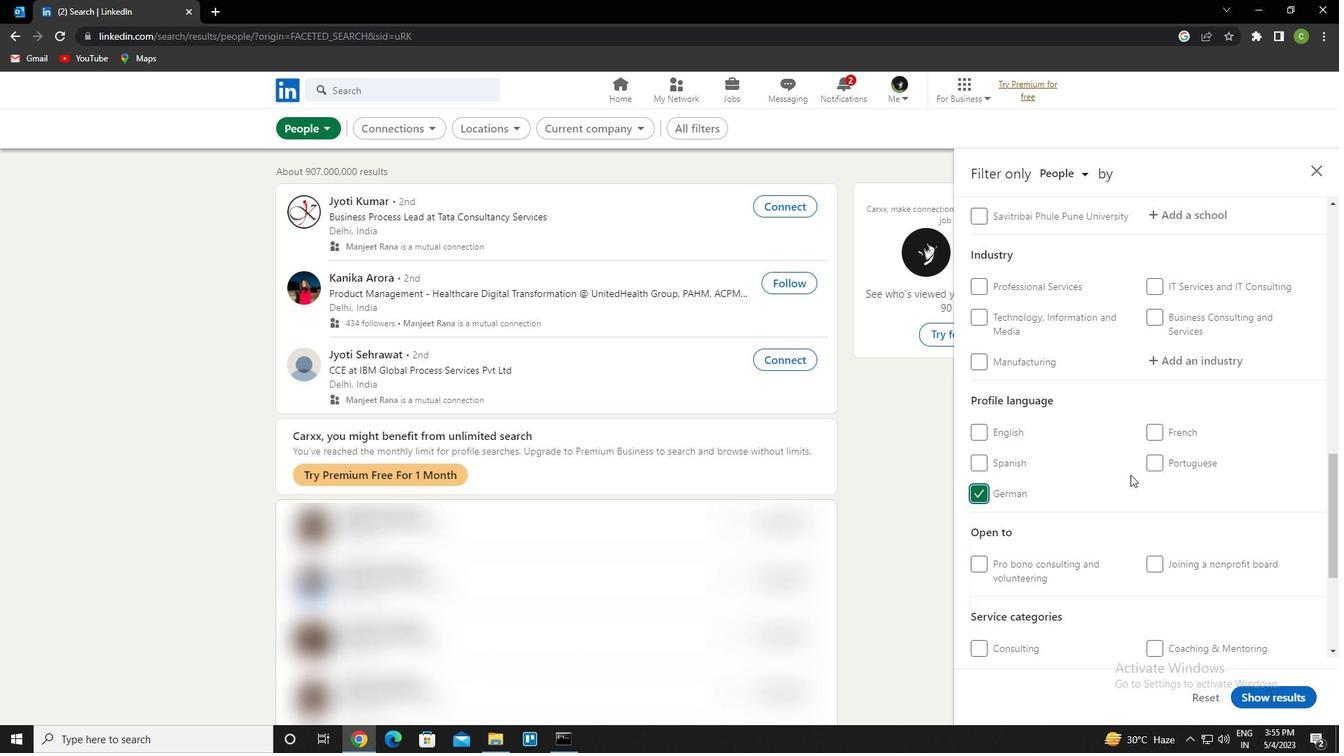 
Action: Mouse scrolled (1131, 475) with delta (0, 0)
Screenshot: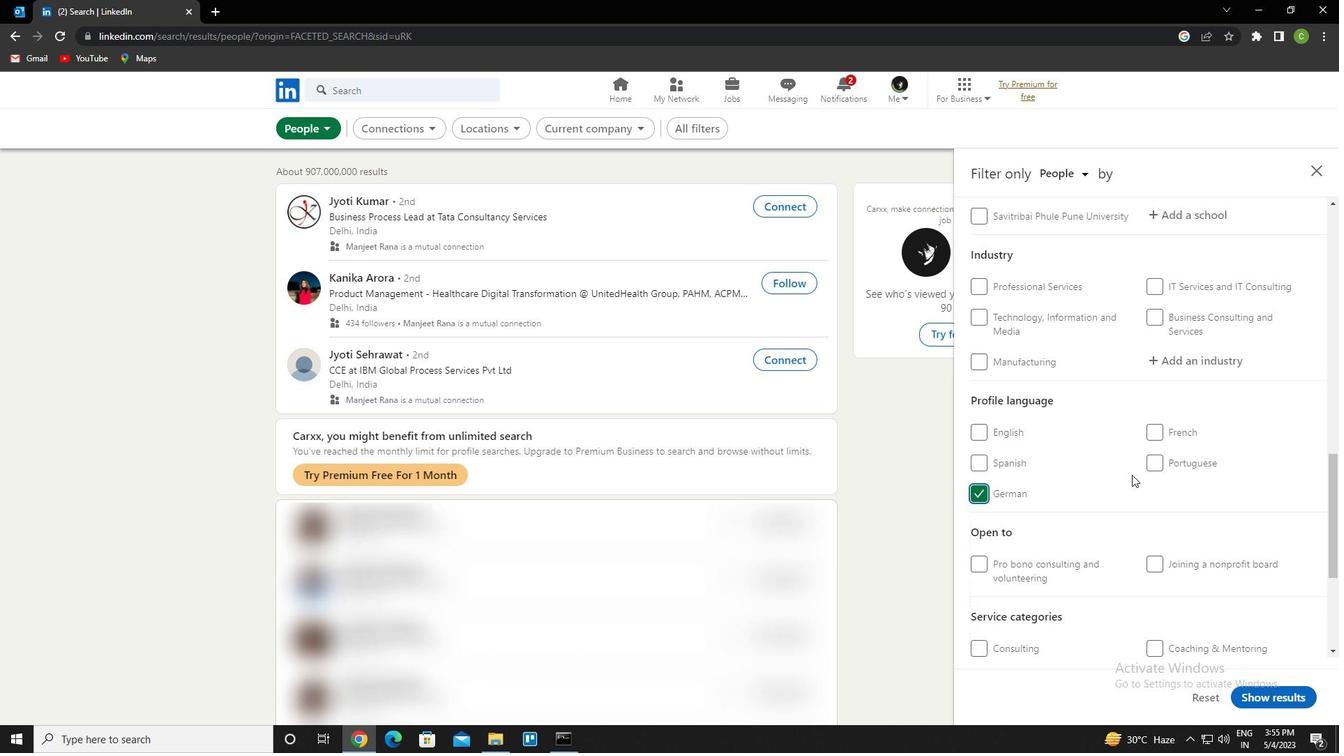 
Action: Mouse scrolled (1131, 475) with delta (0, 0)
Screenshot: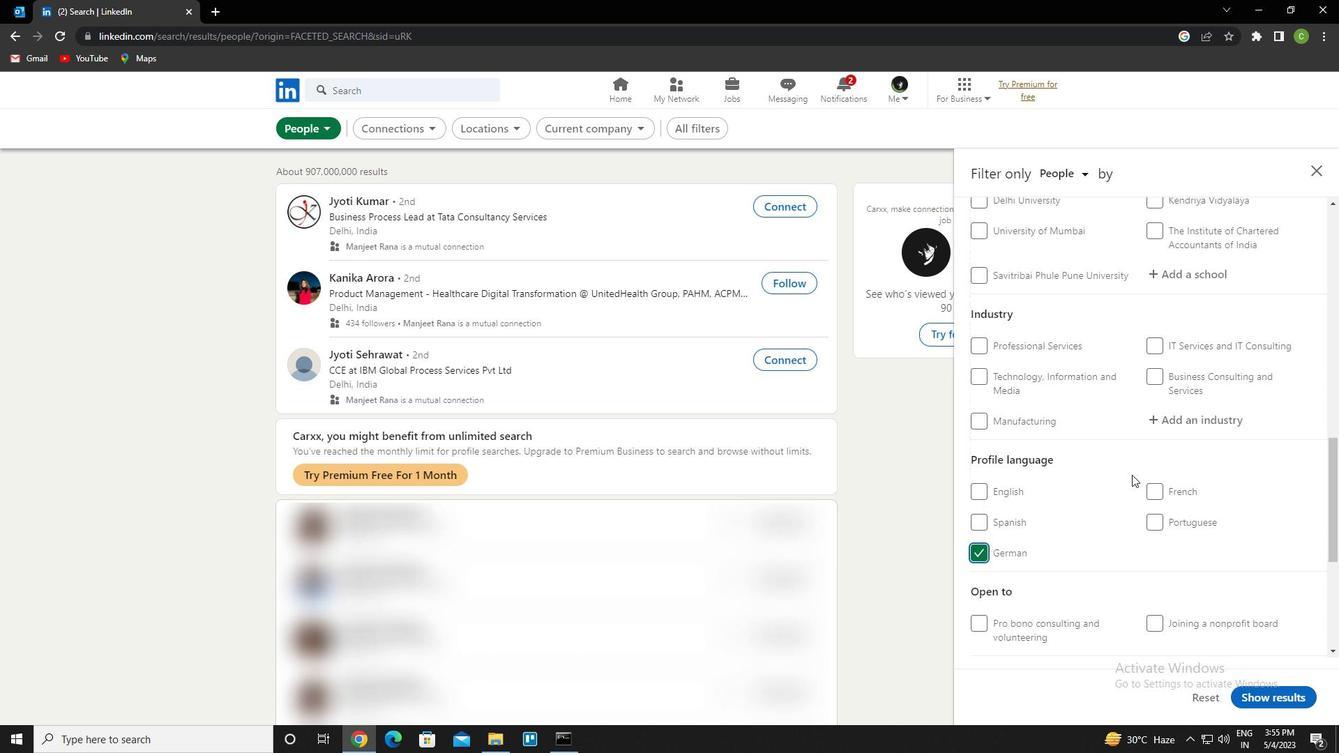 
Action: Mouse scrolled (1131, 475) with delta (0, 0)
Screenshot: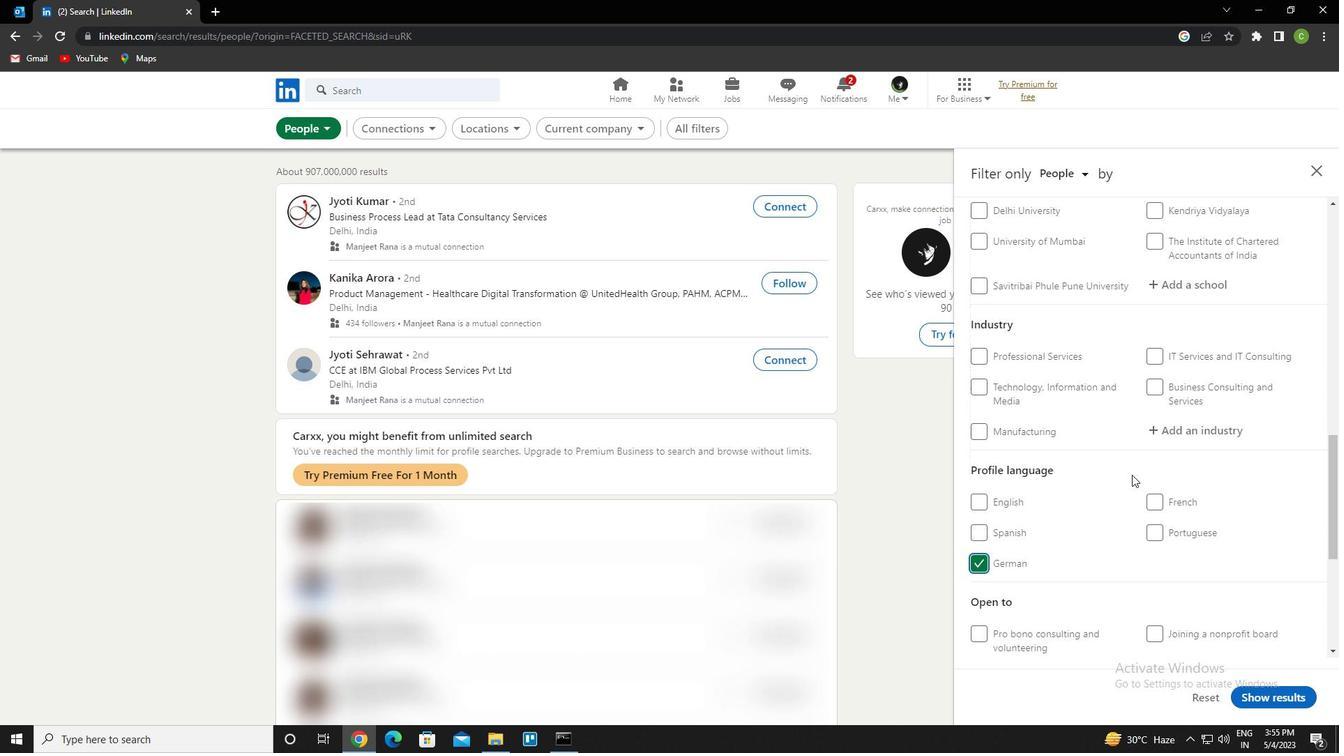 
Action: Mouse scrolled (1131, 475) with delta (0, 0)
Screenshot: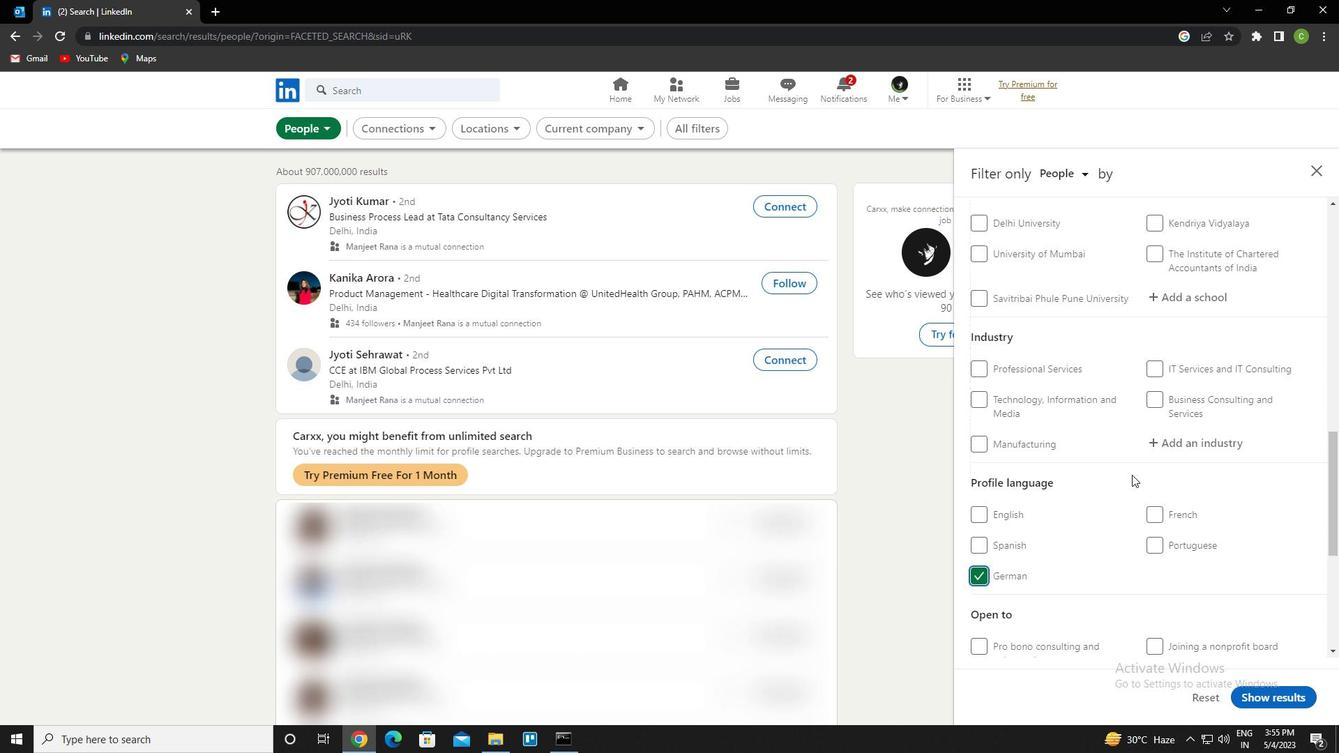 
Action: Mouse moved to (1131, 475)
Screenshot: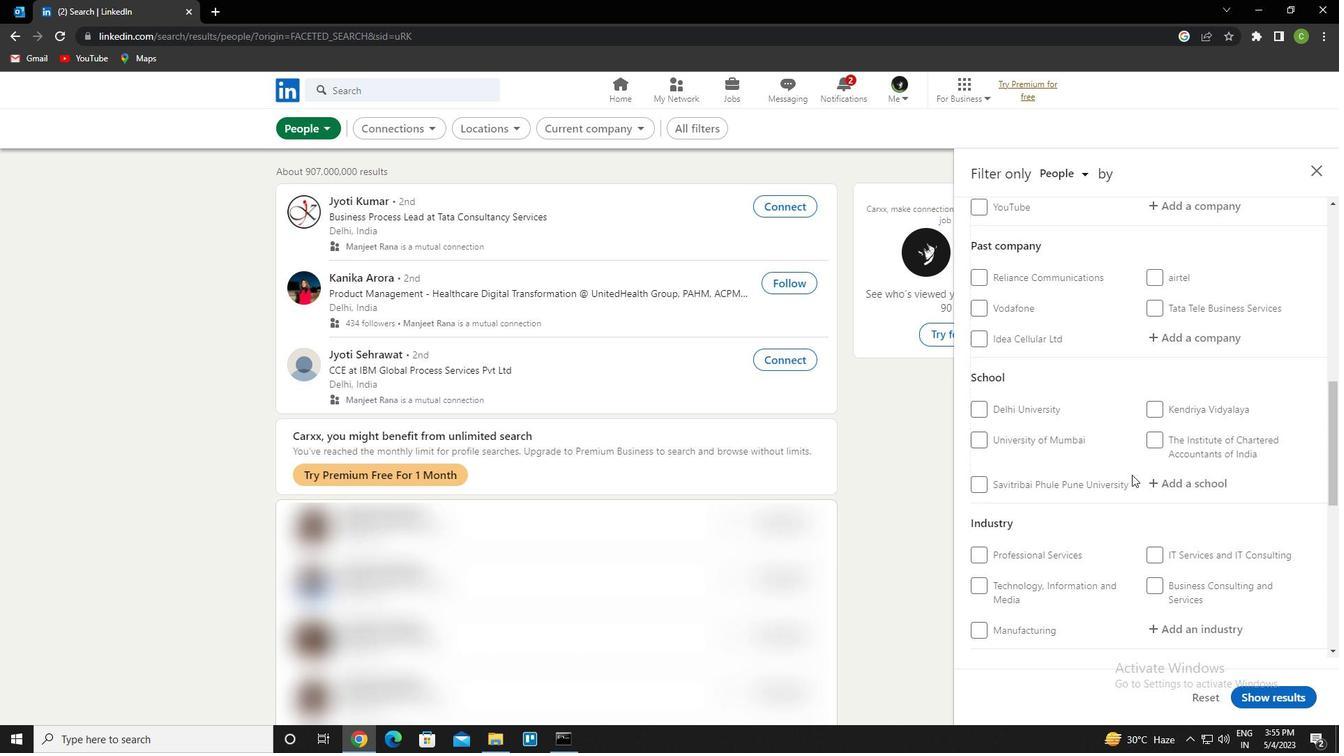 
Action: Mouse scrolled (1131, 476) with delta (0, 0)
Screenshot: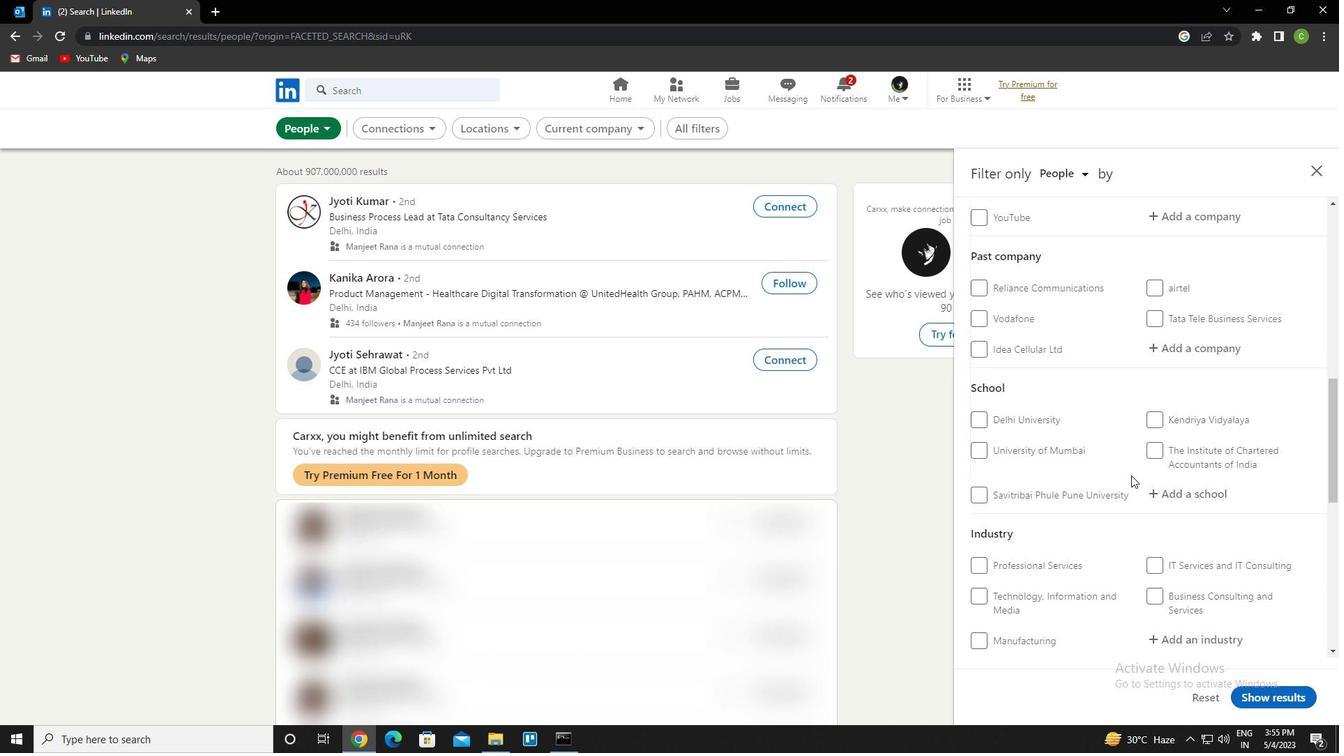 
Action: Mouse moved to (1048, 396)
Screenshot: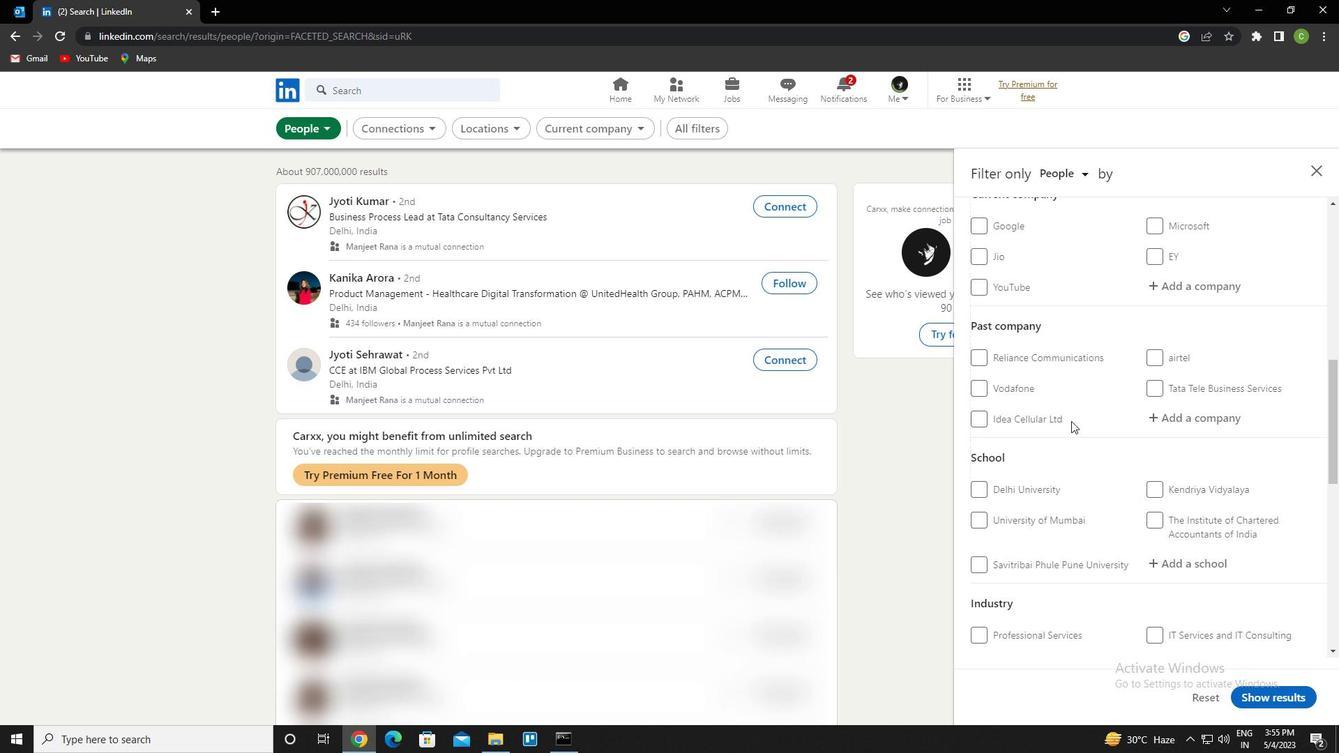 
Action: Mouse scrolled (1048, 397) with delta (0, 0)
Screenshot: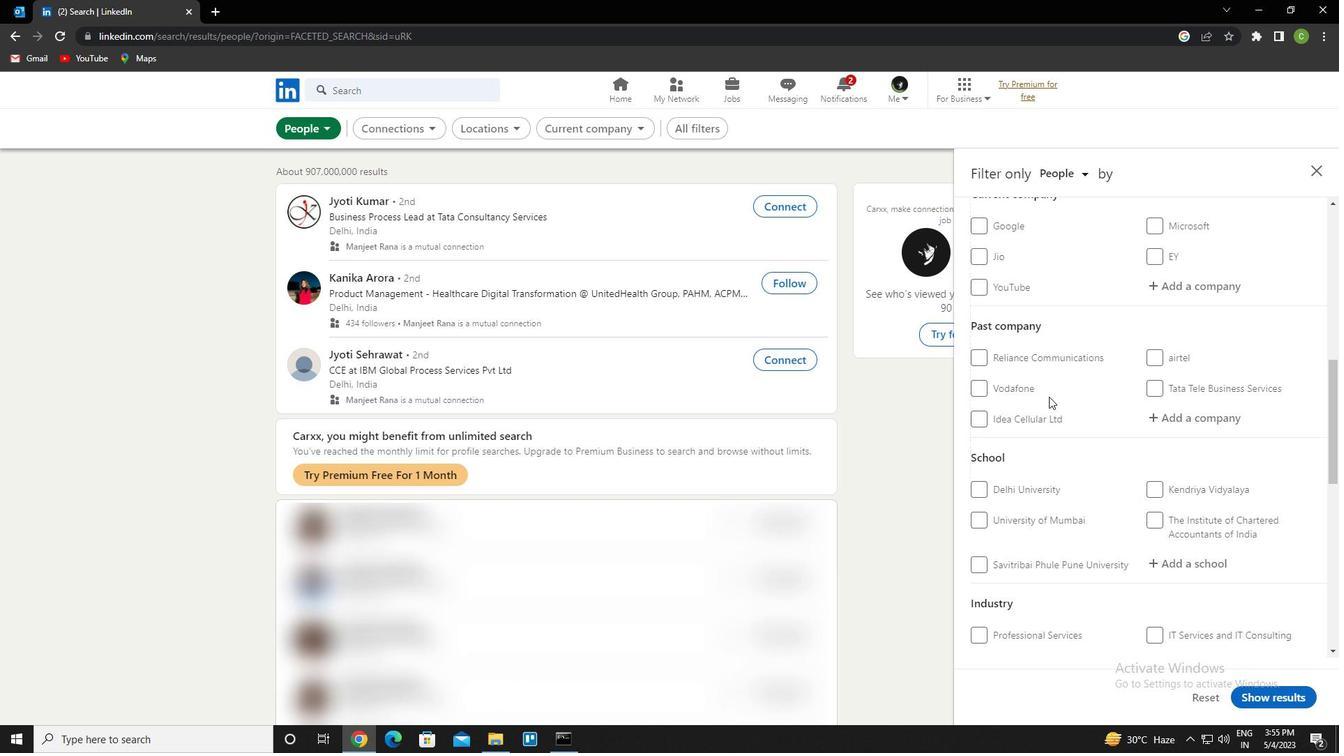 
Action: Mouse moved to (1178, 366)
Screenshot: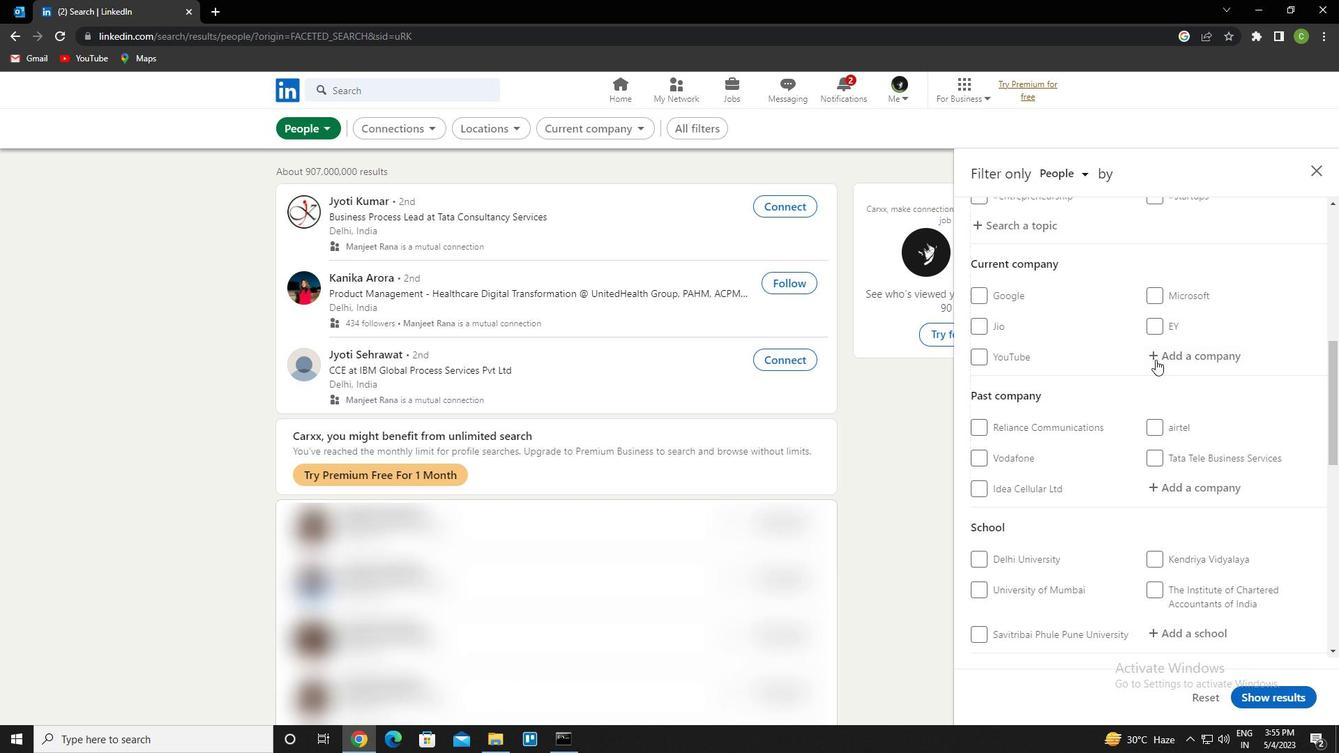 
Action: Mouse pressed left at (1178, 366)
Screenshot: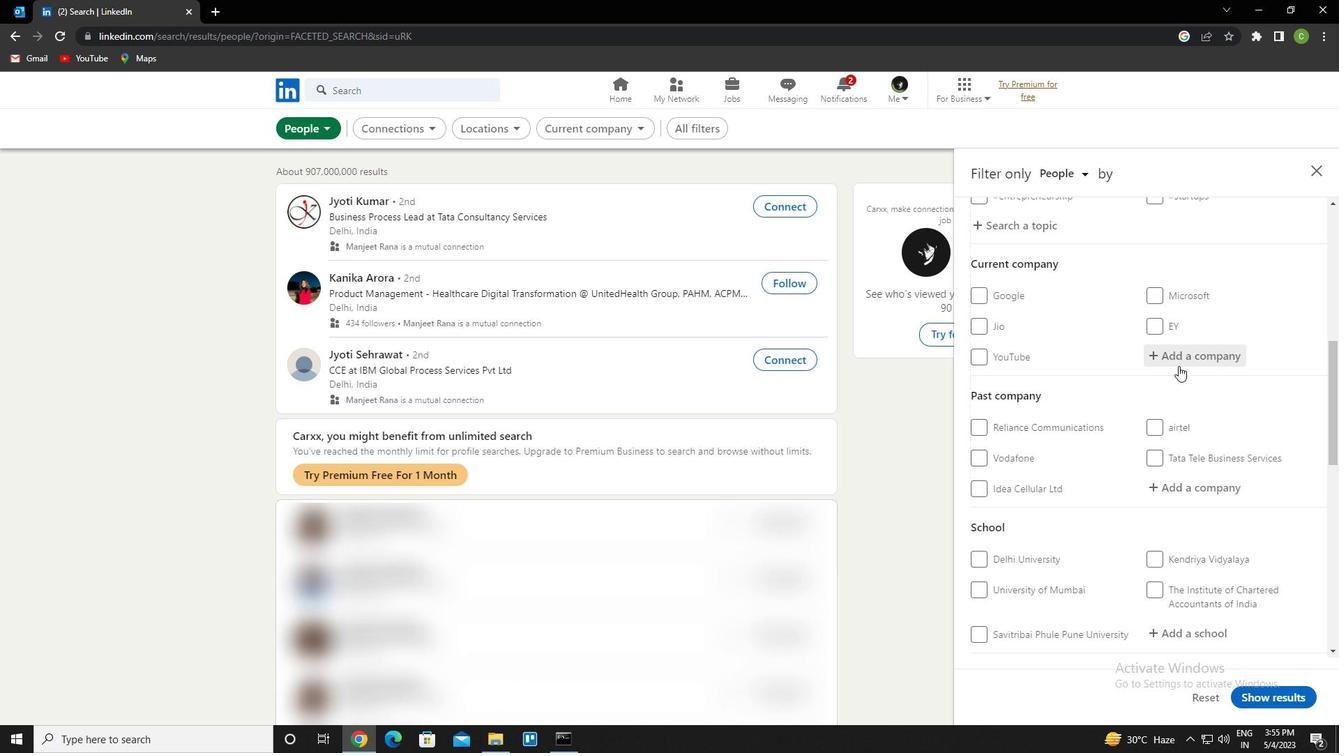 
Action: Key pressed <Key.caps_lock>g<Key.caps_lock>rasim<Key.space>industries<Key.space>limited<Key.down><Key.down><Key.enter>
Screenshot: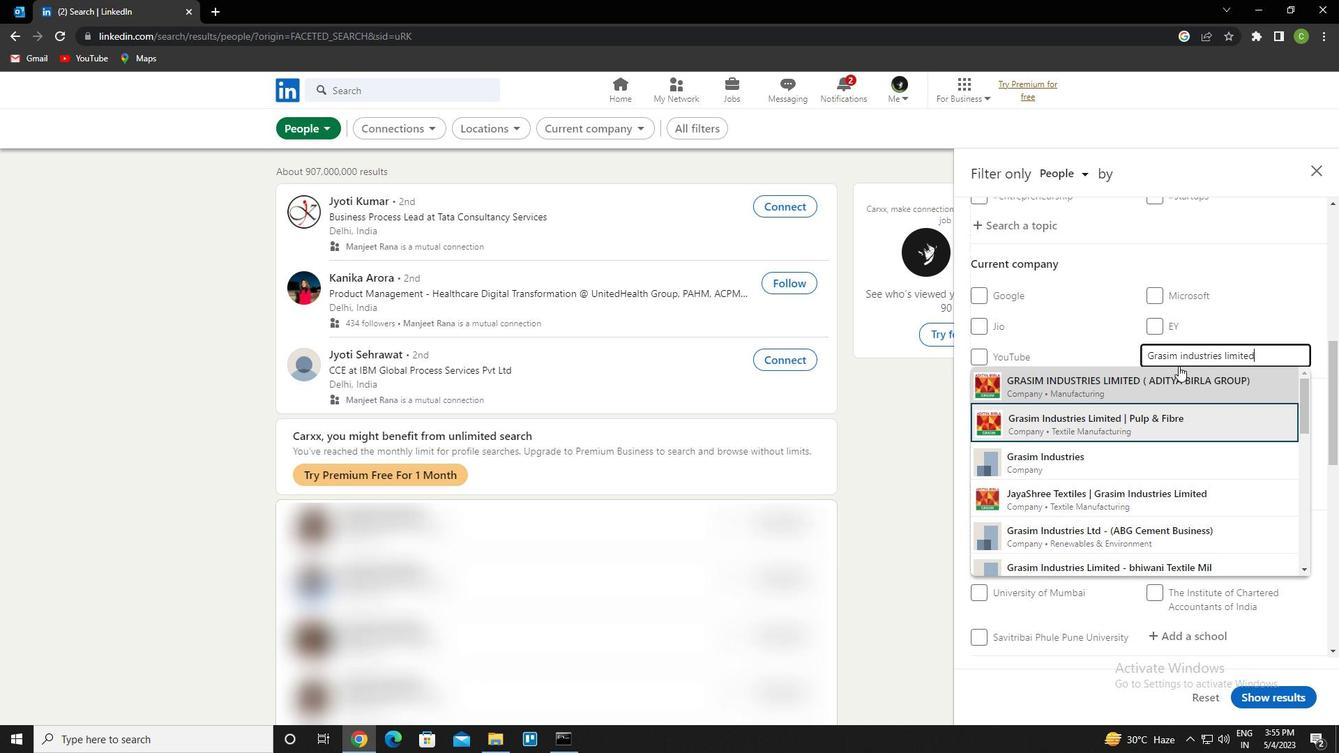 
Action: Mouse scrolled (1178, 366) with delta (0, 0)
Screenshot: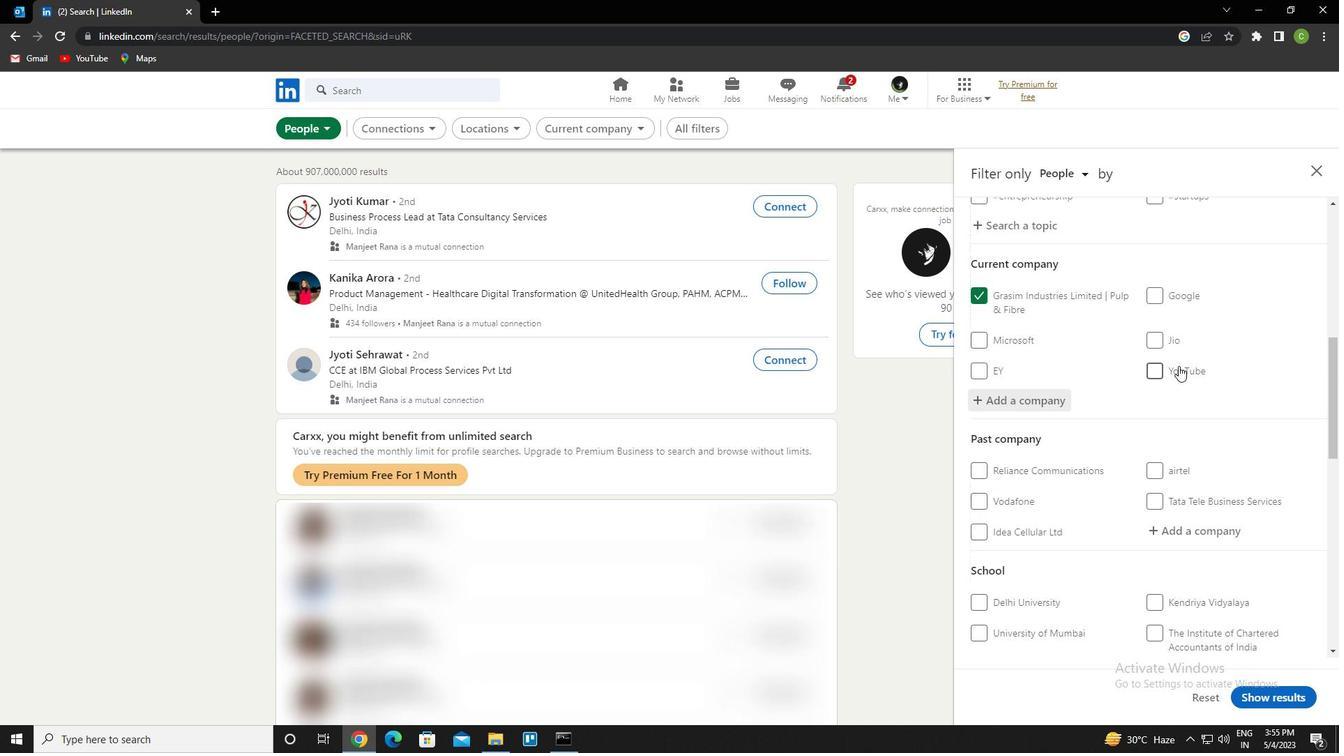 
Action: Mouse scrolled (1178, 365) with delta (0, 0)
Screenshot: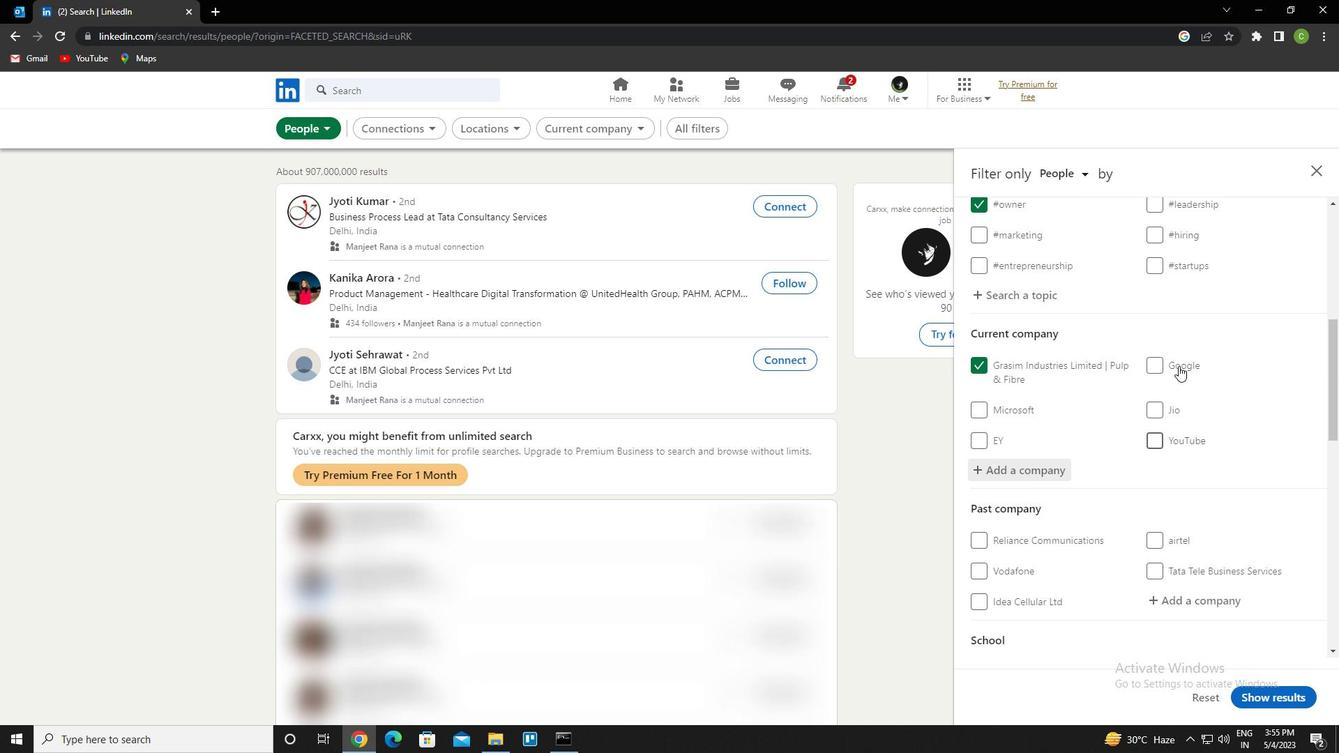 
Action: Mouse scrolled (1178, 365) with delta (0, 0)
Screenshot: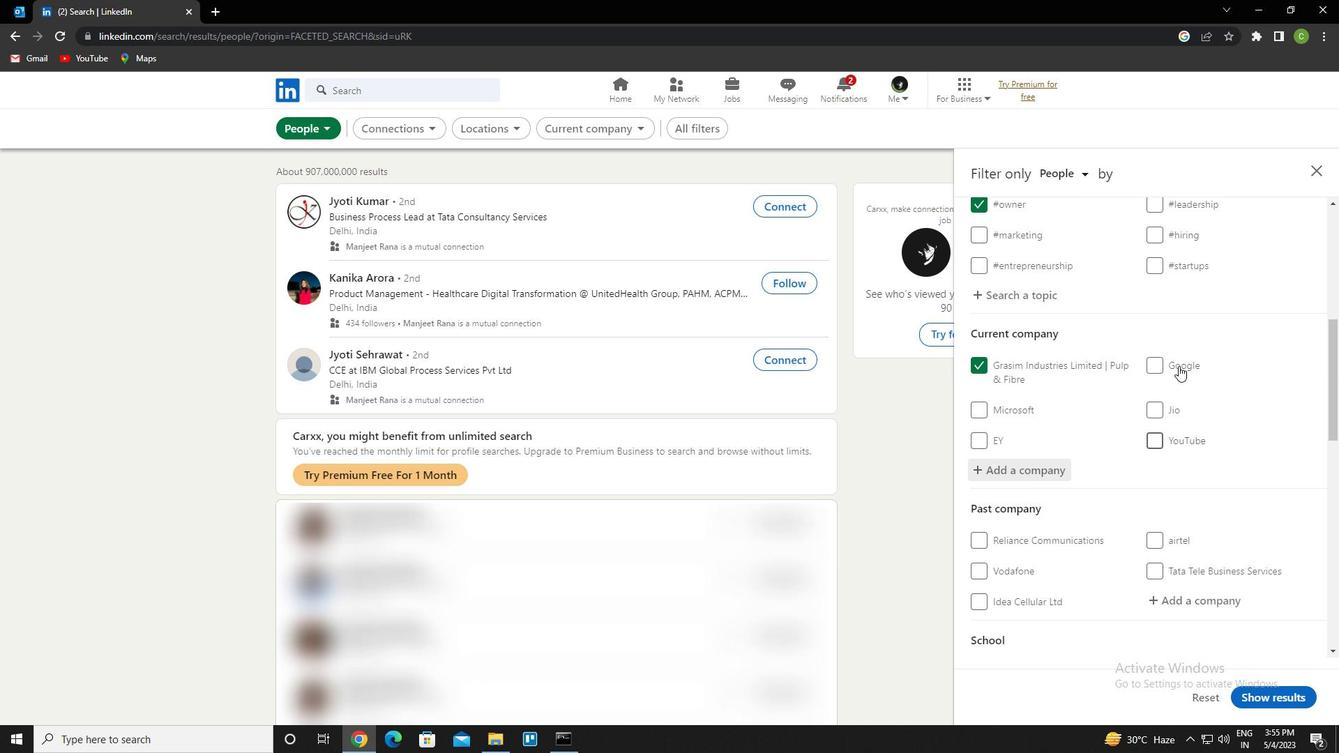 
Action: Mouse moved to (1178, 384)
Screenshot: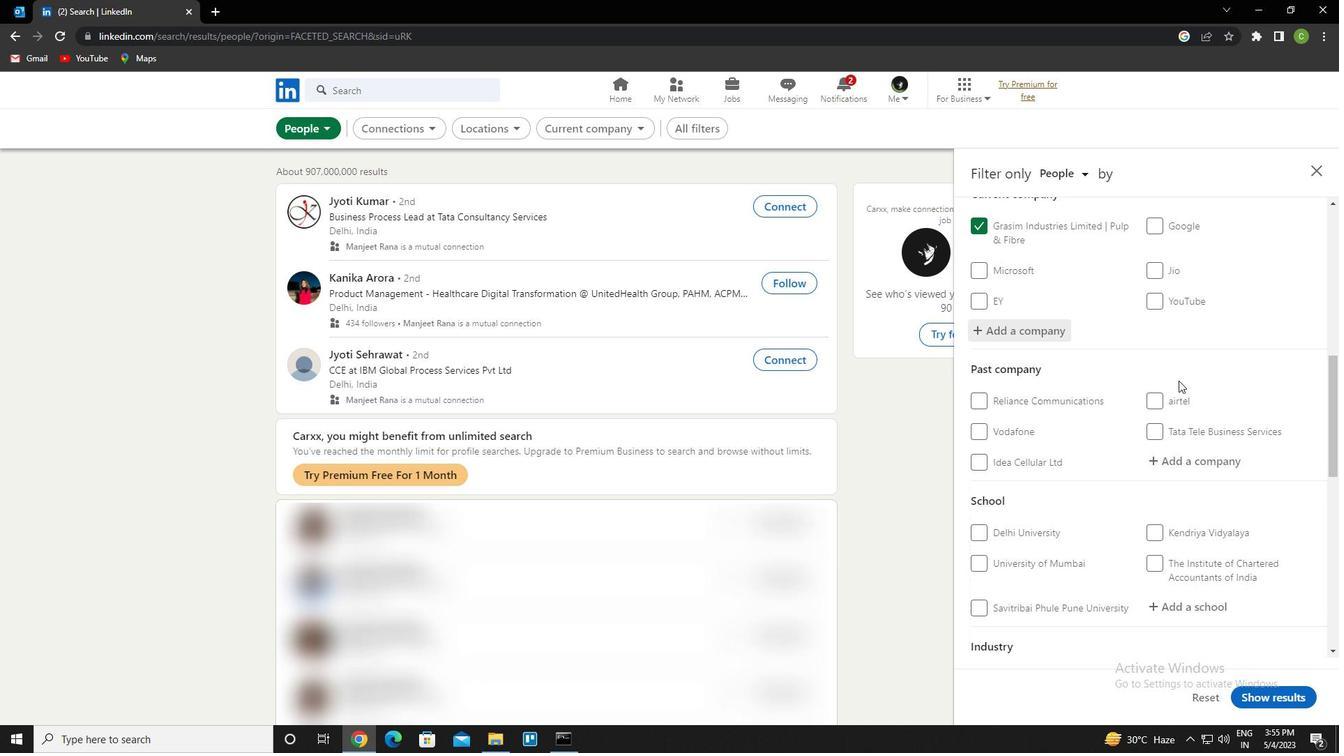 
Action: Mouse scrolled (1178, 383) with delta (0, 0)
Screenshot: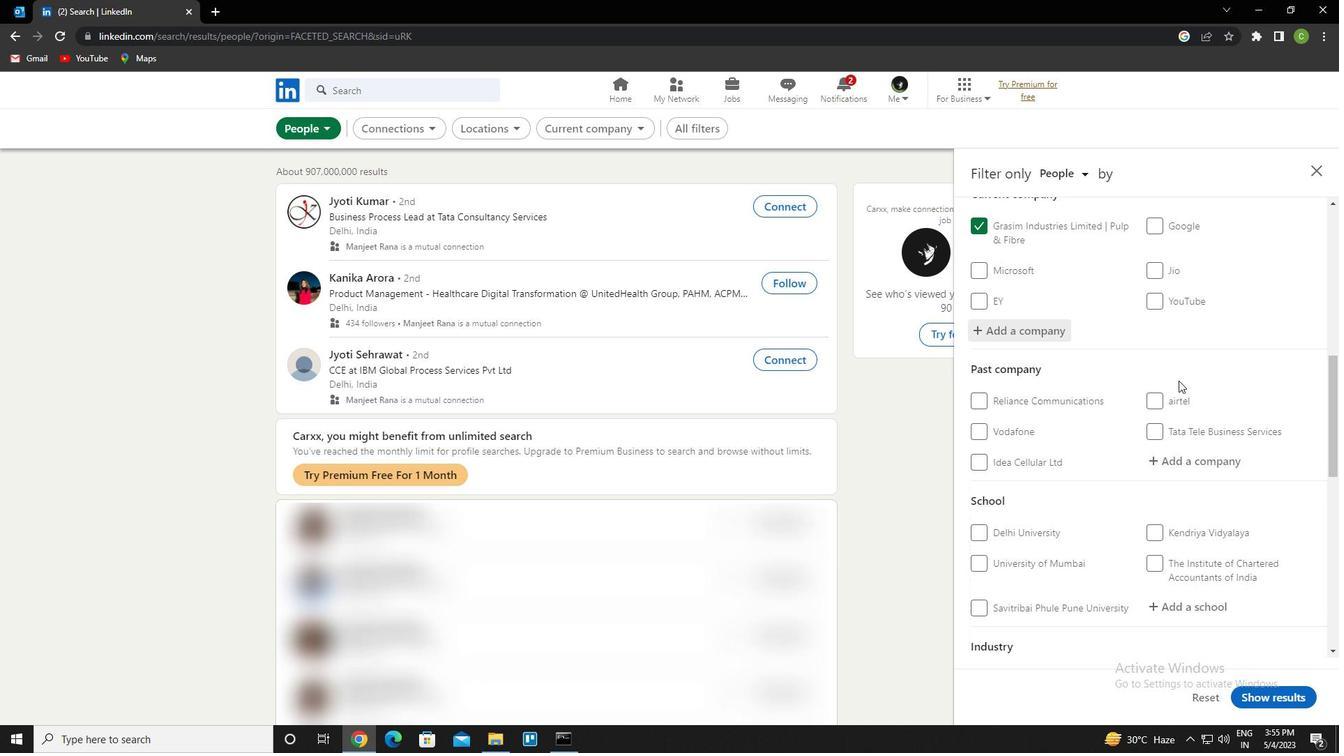 
Action: Mouse moved to (1178, 386)
Screenshot: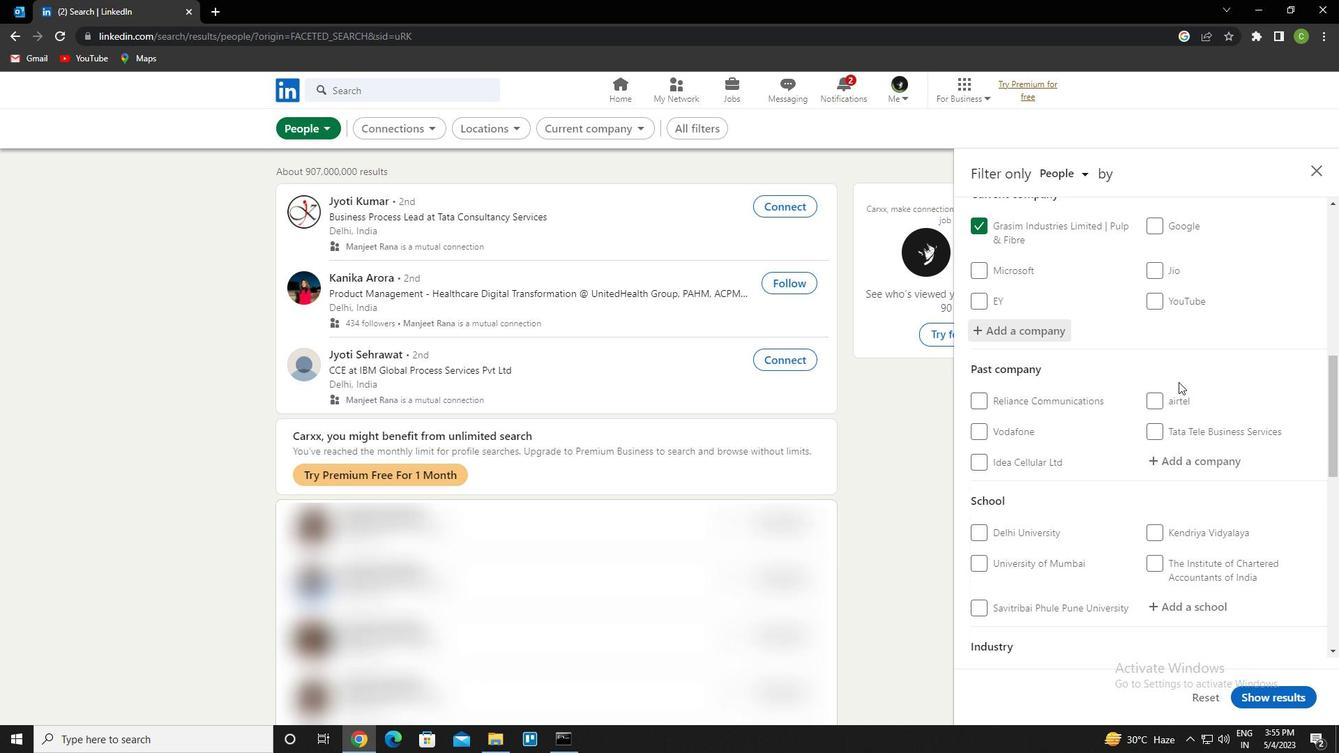 
Action: Mouse scrolled (1178, 385) with delta (0, 0)
Screenshot: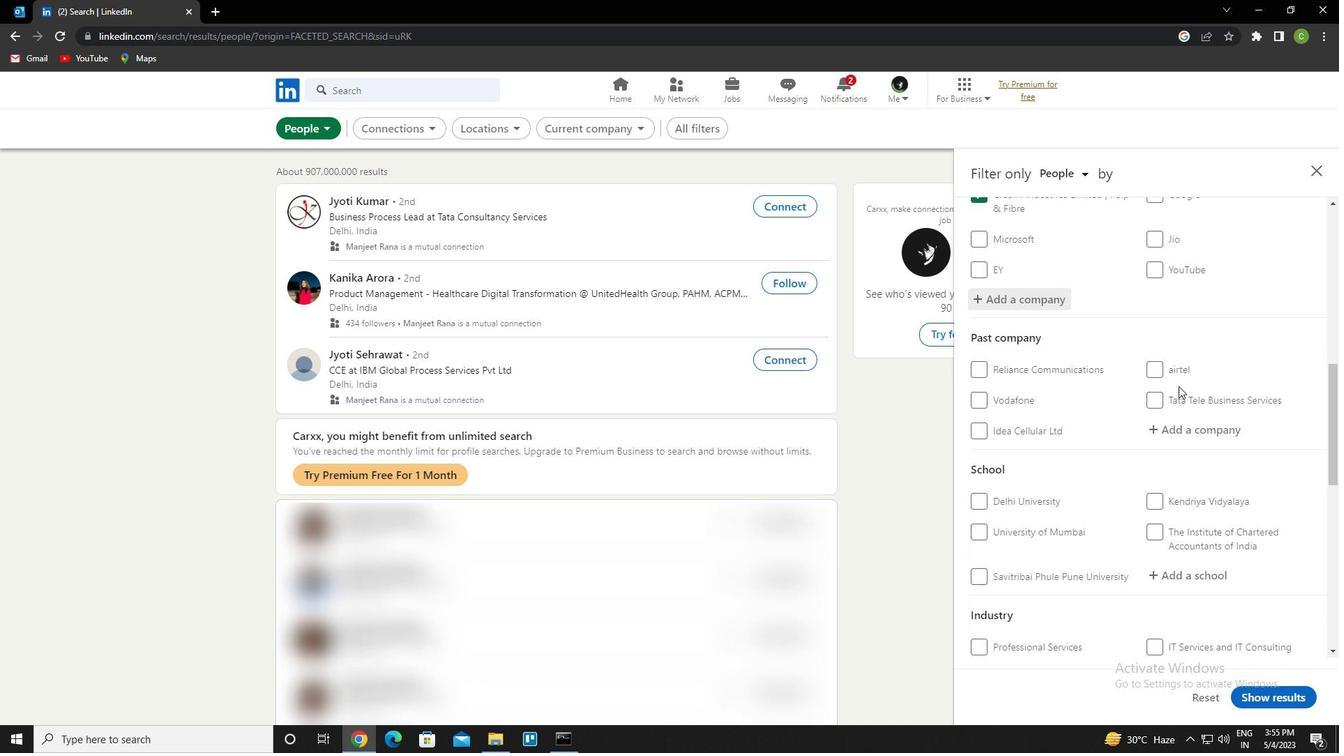 
Action: Mouse moved to (1193, 474)
Screenshot: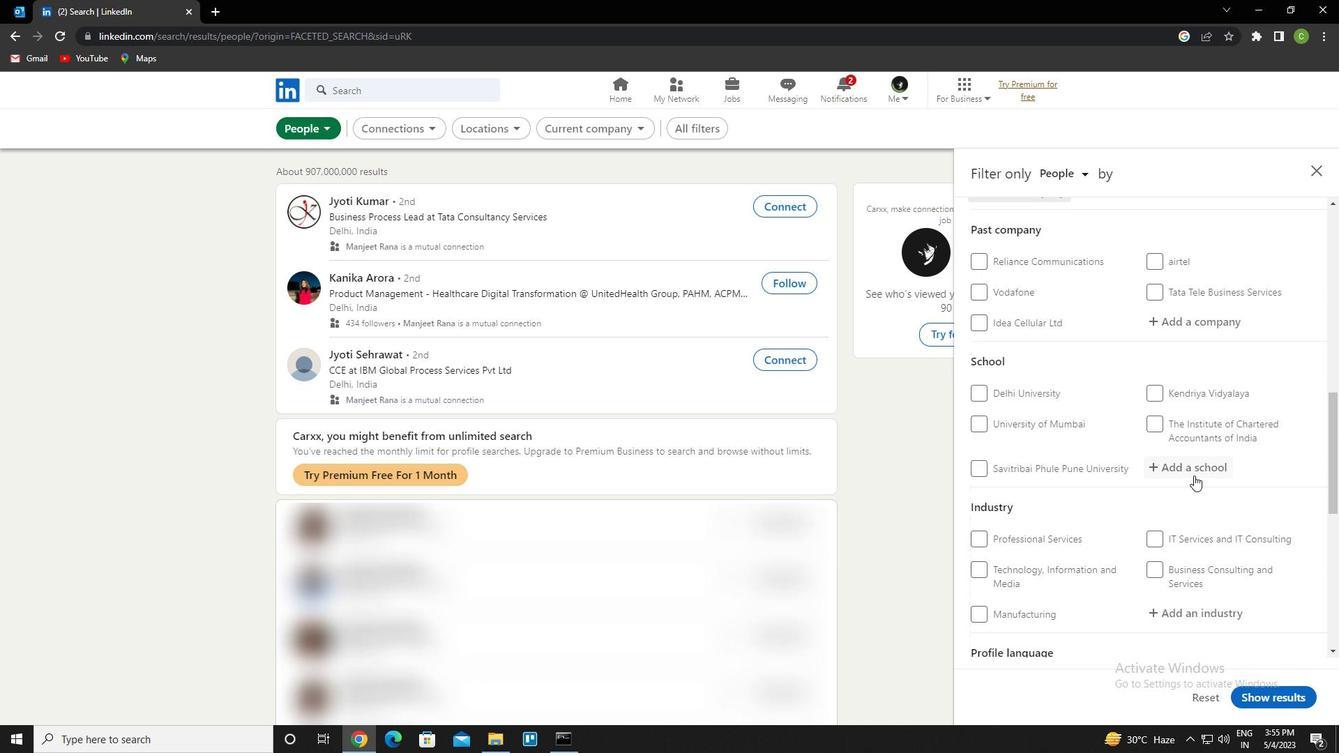 
Action: Mouse pressed left at (1193, 474)
Screenshot: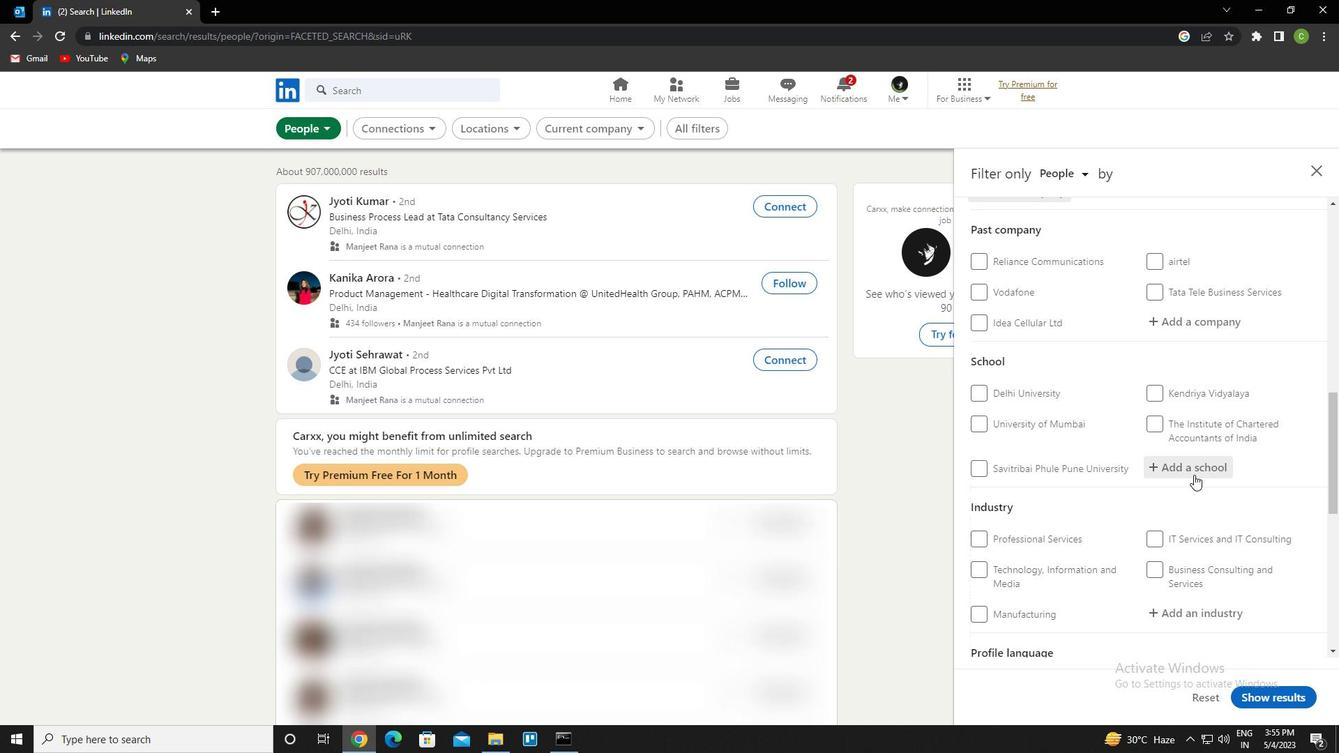 
Action: Key pressed <Key.caps_lock>g<Key.caps_lock>overnment<Key.space>college<Key.space>og<Key.backspace>f<Key.space>engineering<Key.space>aura<Key.down><Key.enter>
Screenshot: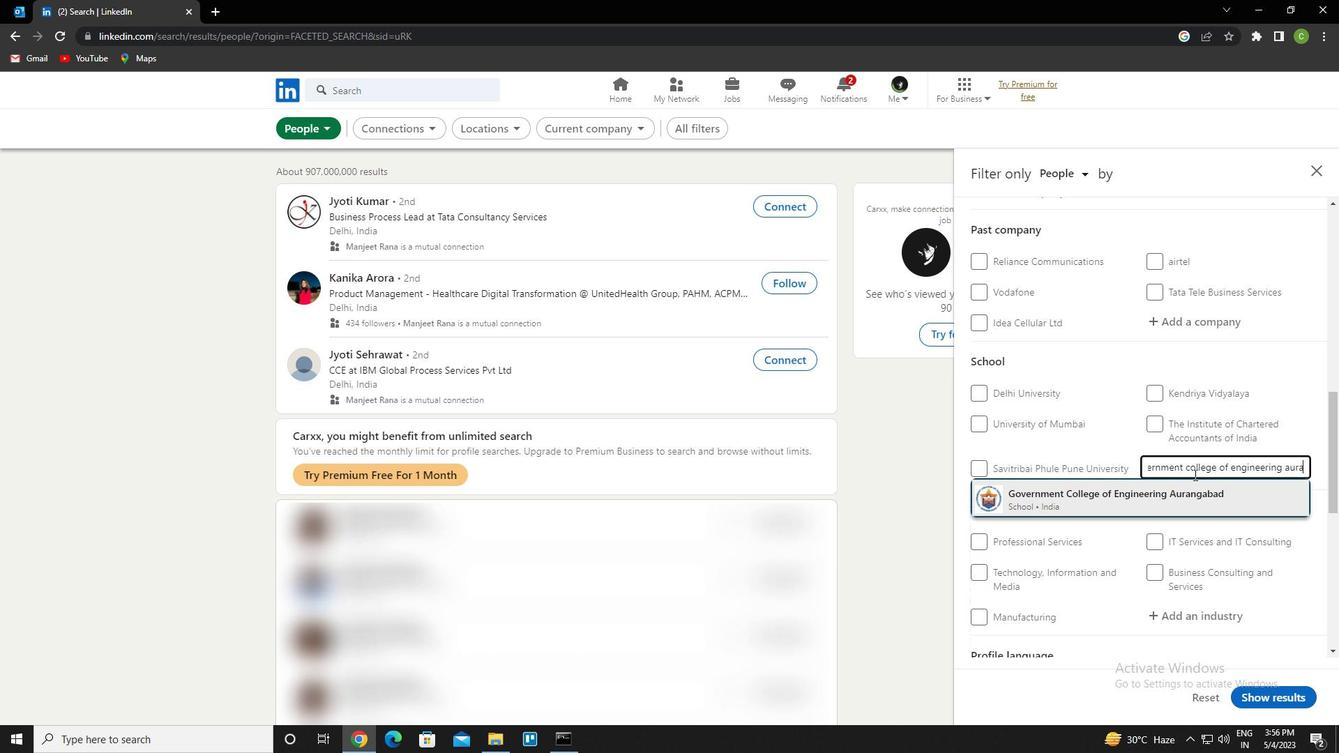 
Action: Mouse scrolled (1193, 474) with delta (0, 0)
Screenshot: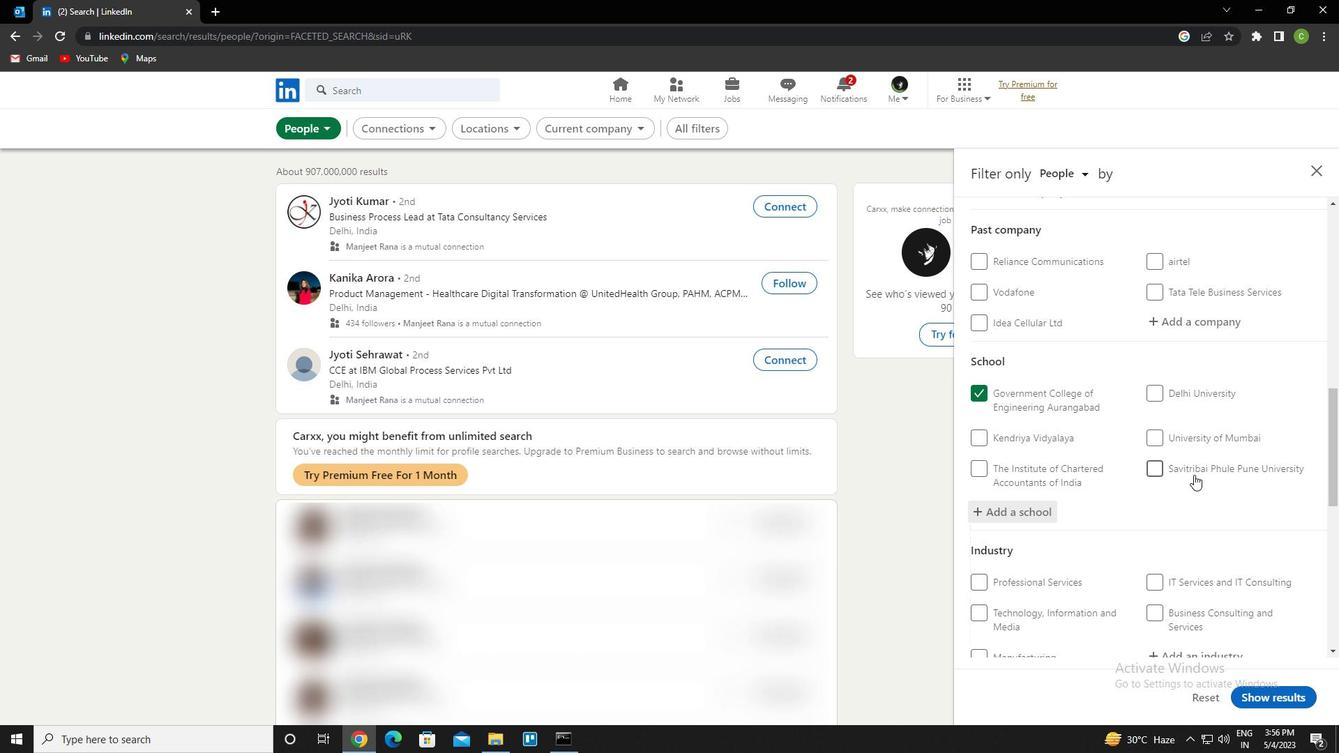 
Action: Mouse moved to (1187, 473)
Screenshot: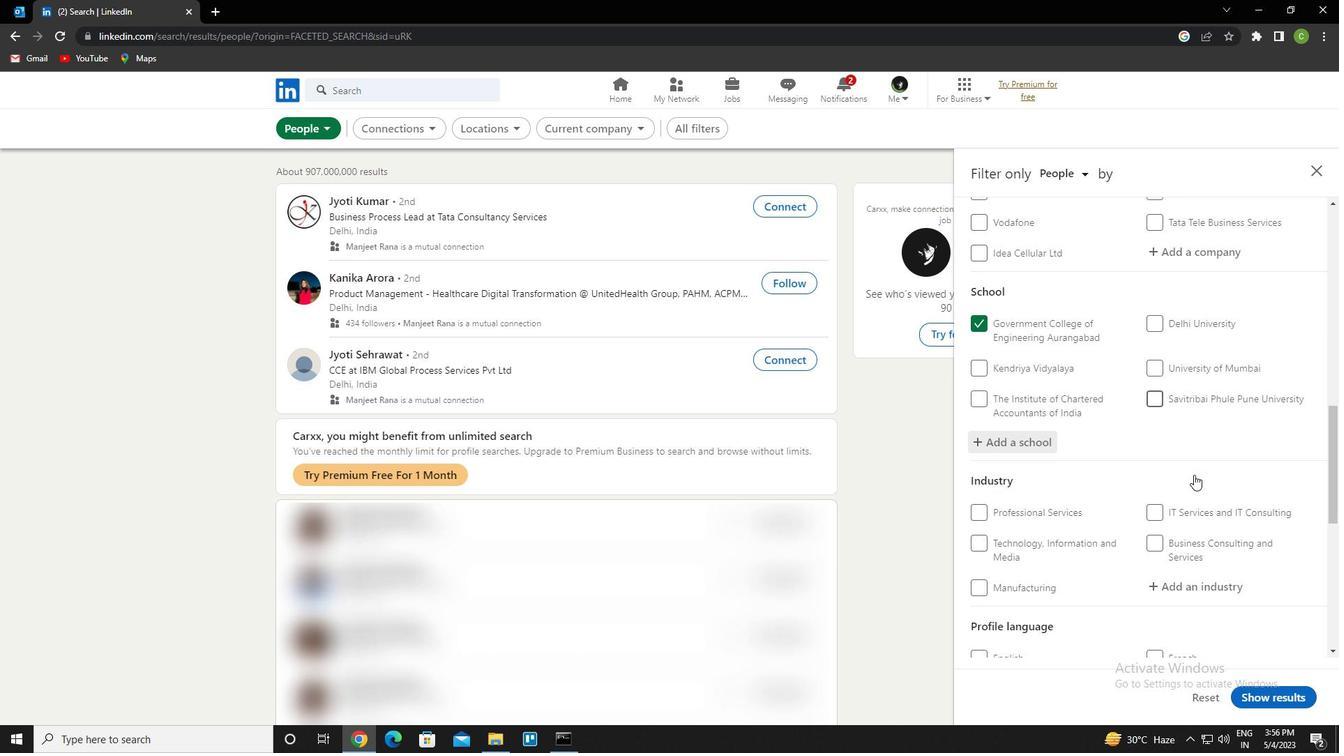 
Action: Mouse scrolled (1187, 472) with delta (0, 0)
Screenshot: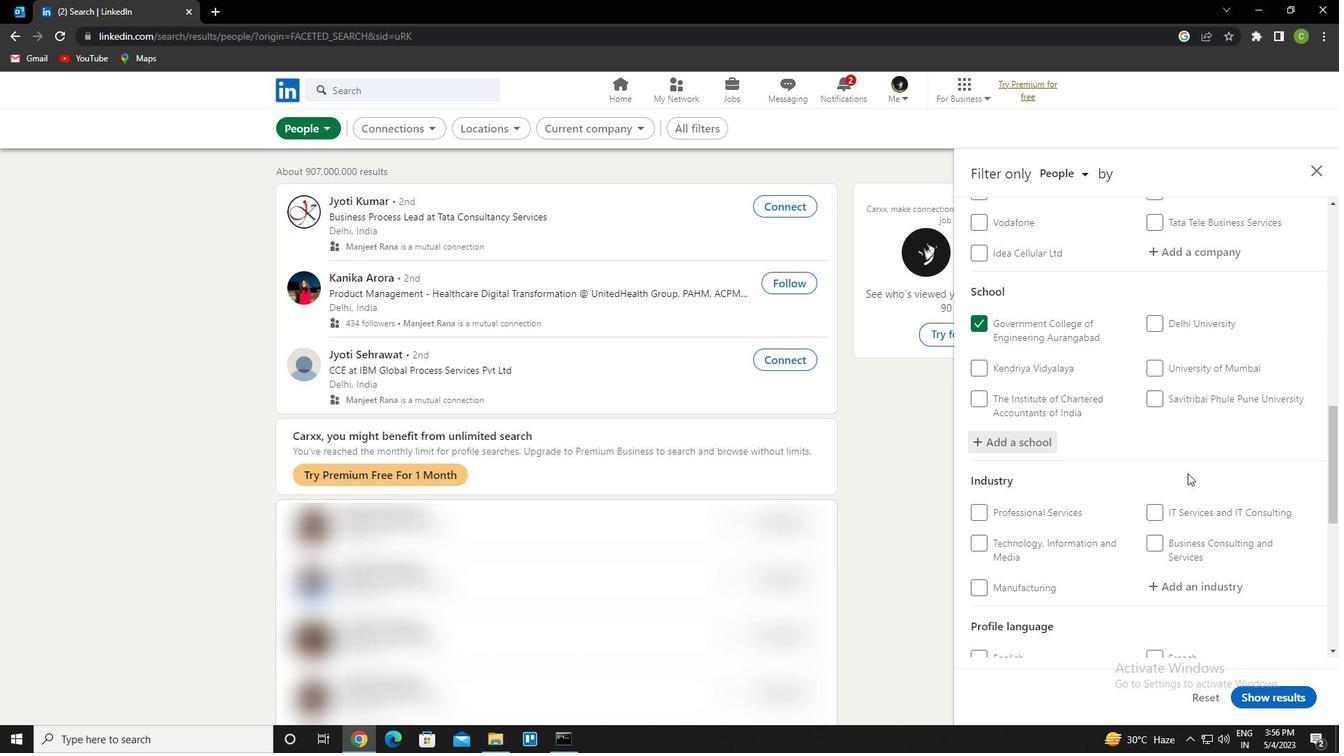 
Action: Mouse moved to (1183, 515)
Screenshot: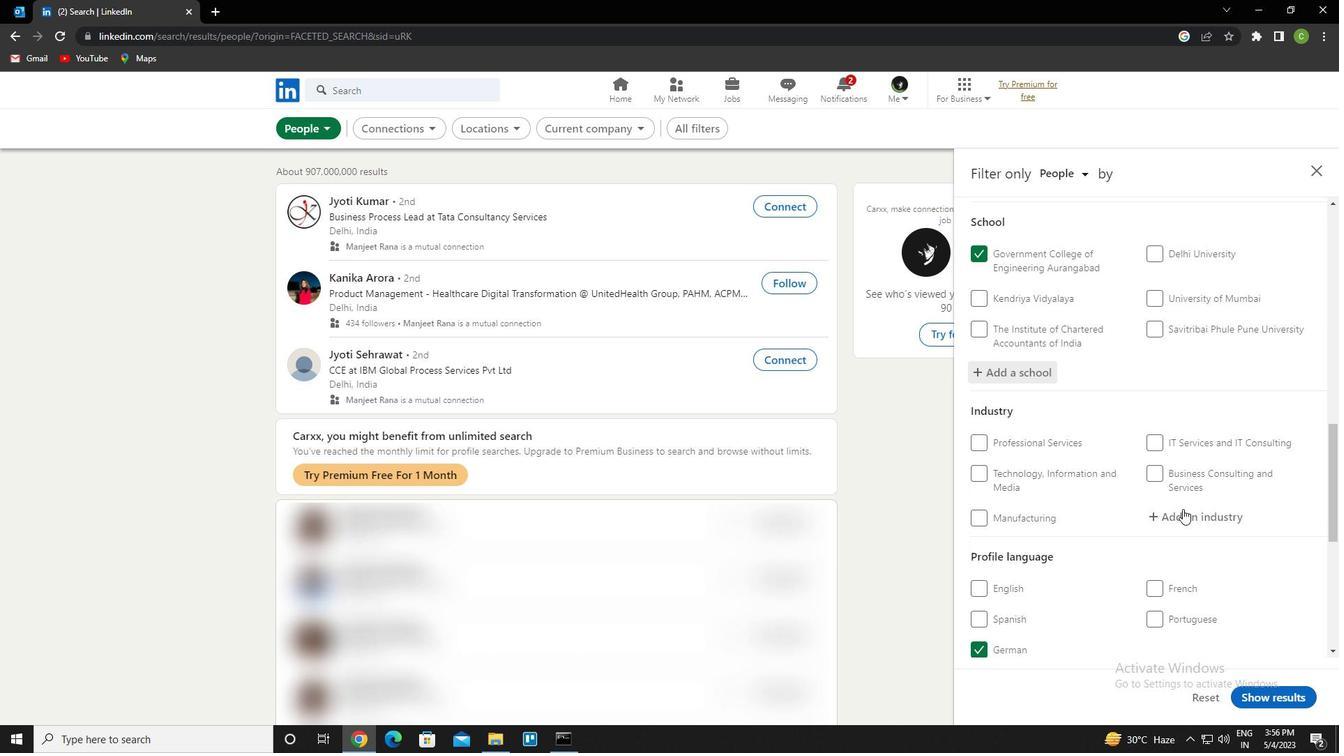 
Action: Mouse pressed left at (1183, 515)
Screenshot: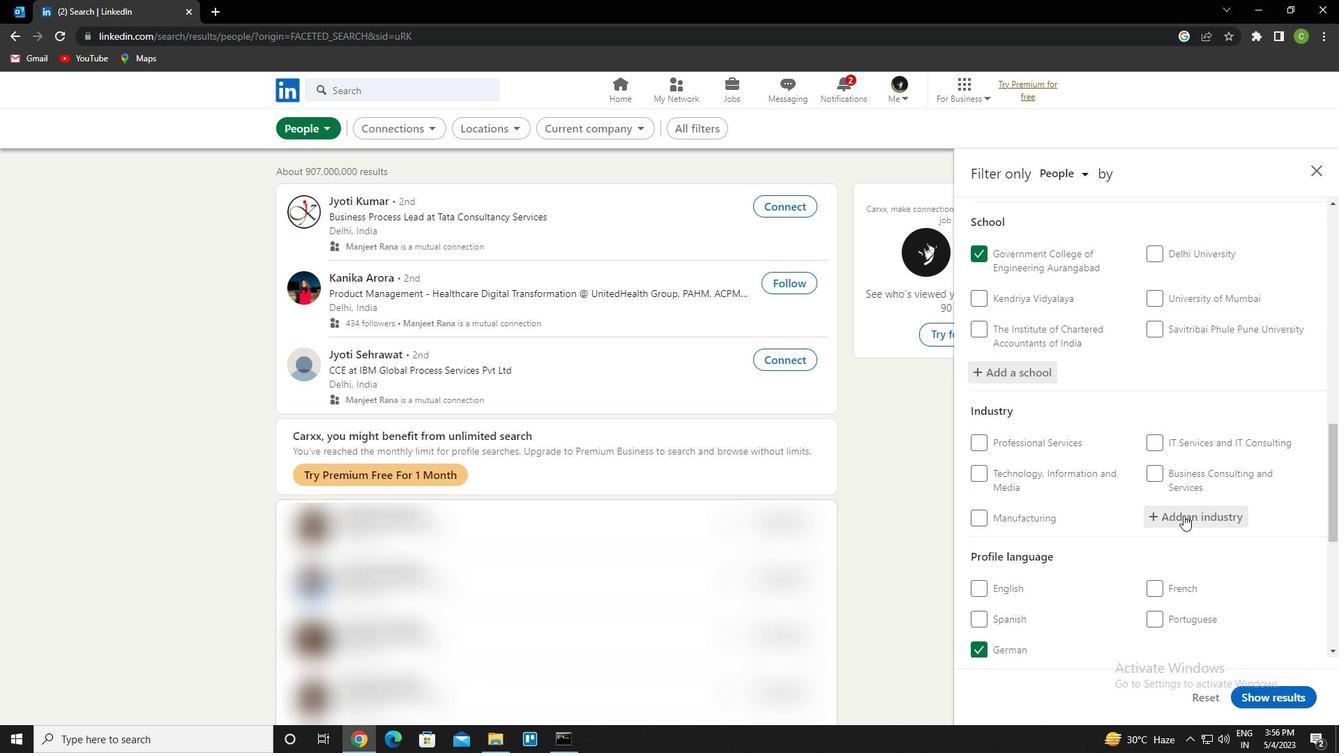 
Action: Key pressed <Key.caps_lock>t<Key.caps_lock>heater<Key.space>compinies
Screenshot: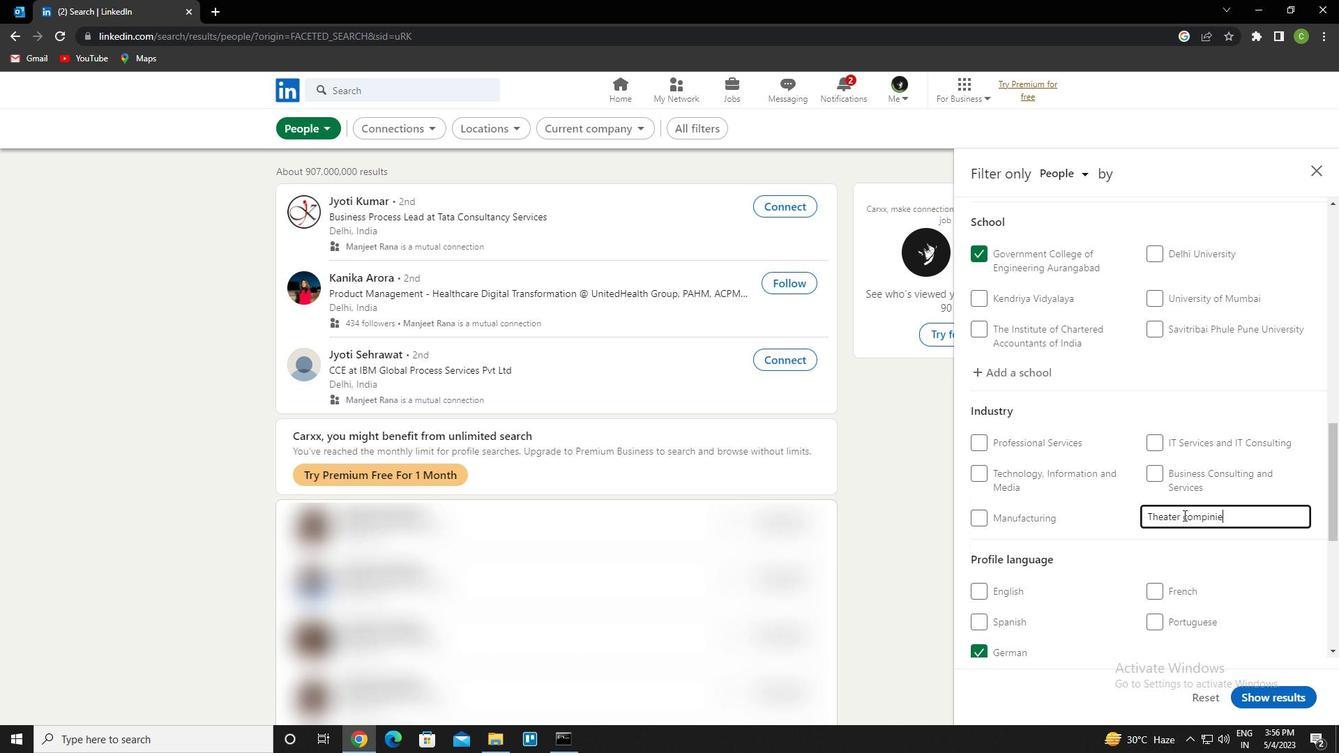 
Action: Mouse moved to (1187, 527)
Screenshot: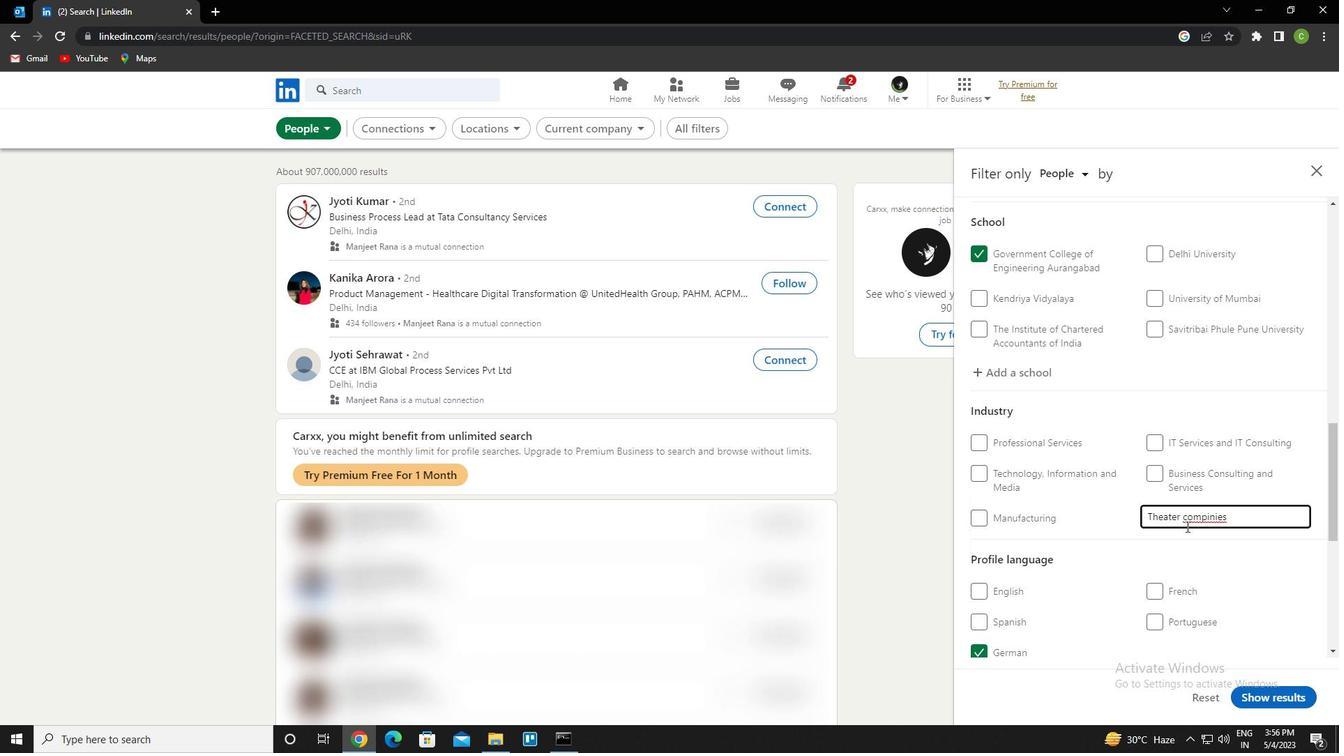 
Action: Key pressed <Key.backspace><Key.backspace><Key.backspace><Key.backspace><Key.backspace><Key.down><Key.enter>
Screenshot: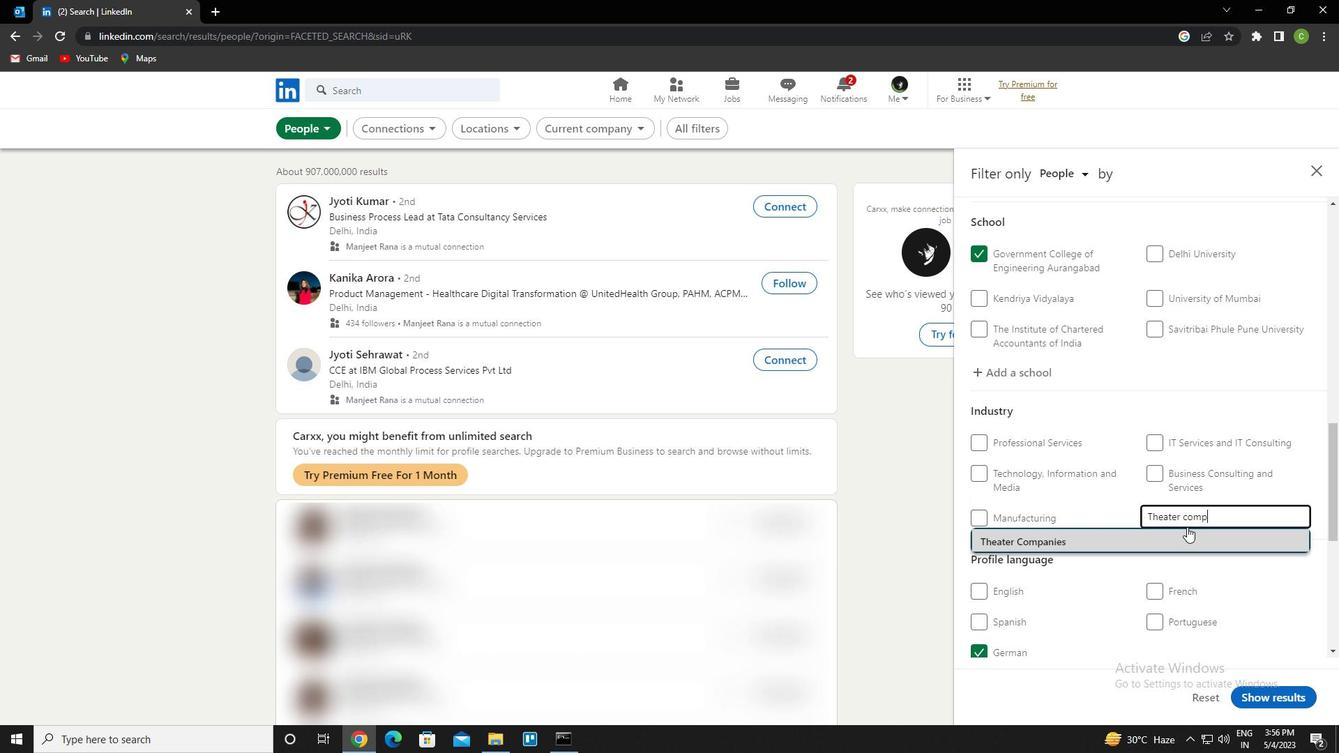
Action: Mouse scrolled (1187, 526) with delta (0, 0)
Screenshot: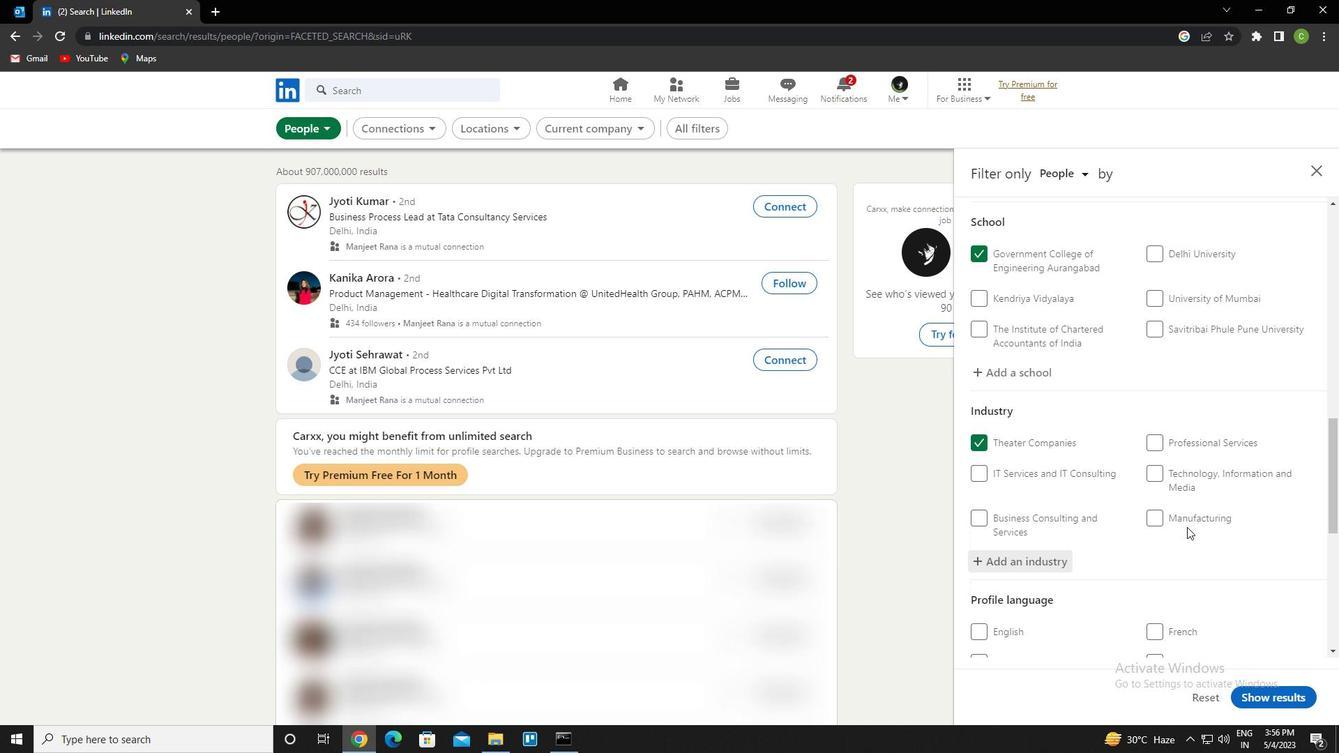 
Action: Mouse scrolled (1187, 526) with delta (0, 0)
Screenshot: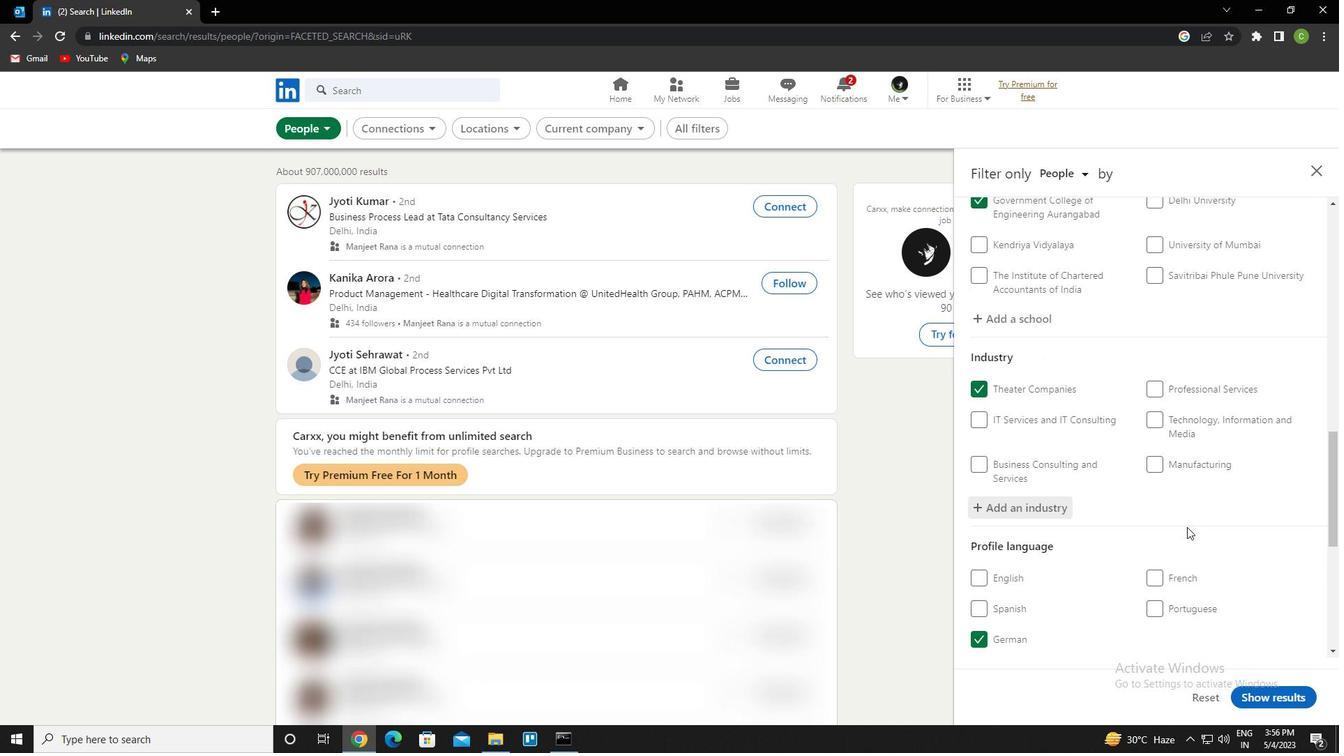 
Action: Mouse scrolled (1187, 526) with delta (0, 0)
Screenshot: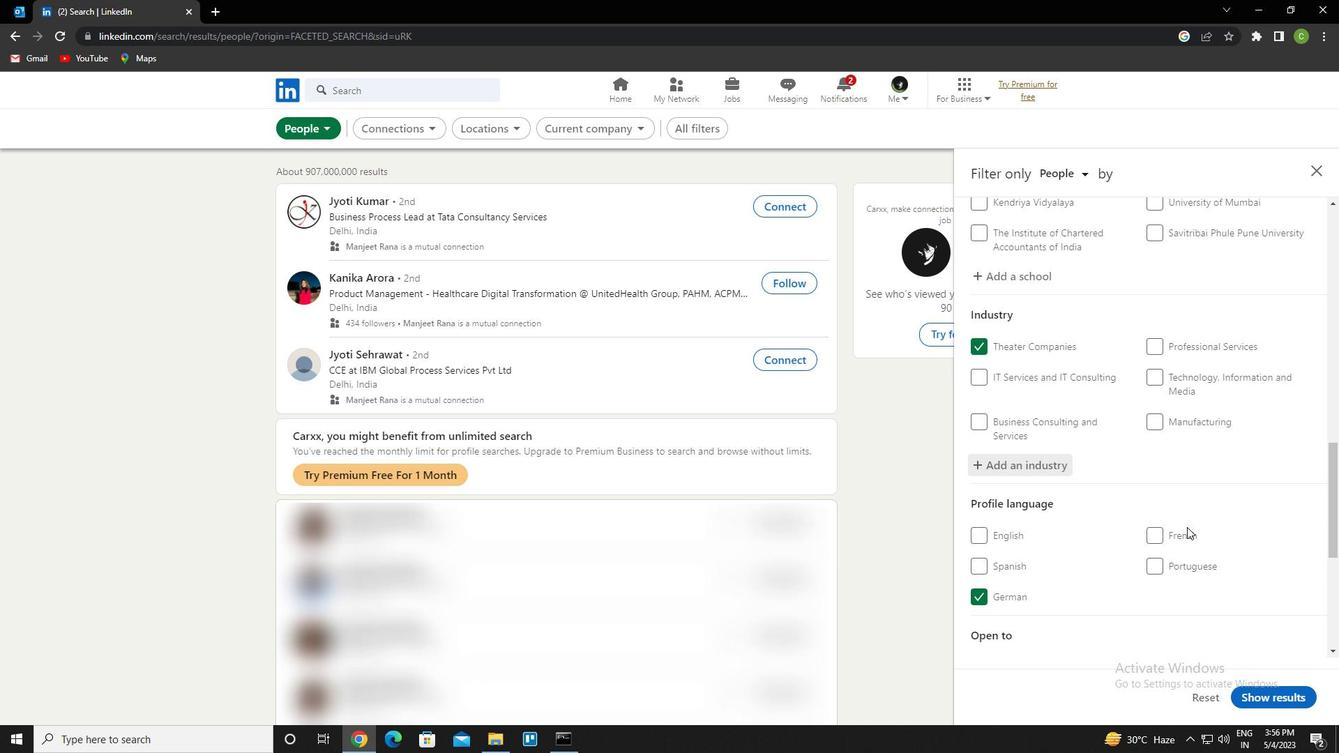 
Action: Mouse scrolled (1187, 526) with delta (0, 0)
Screenshot: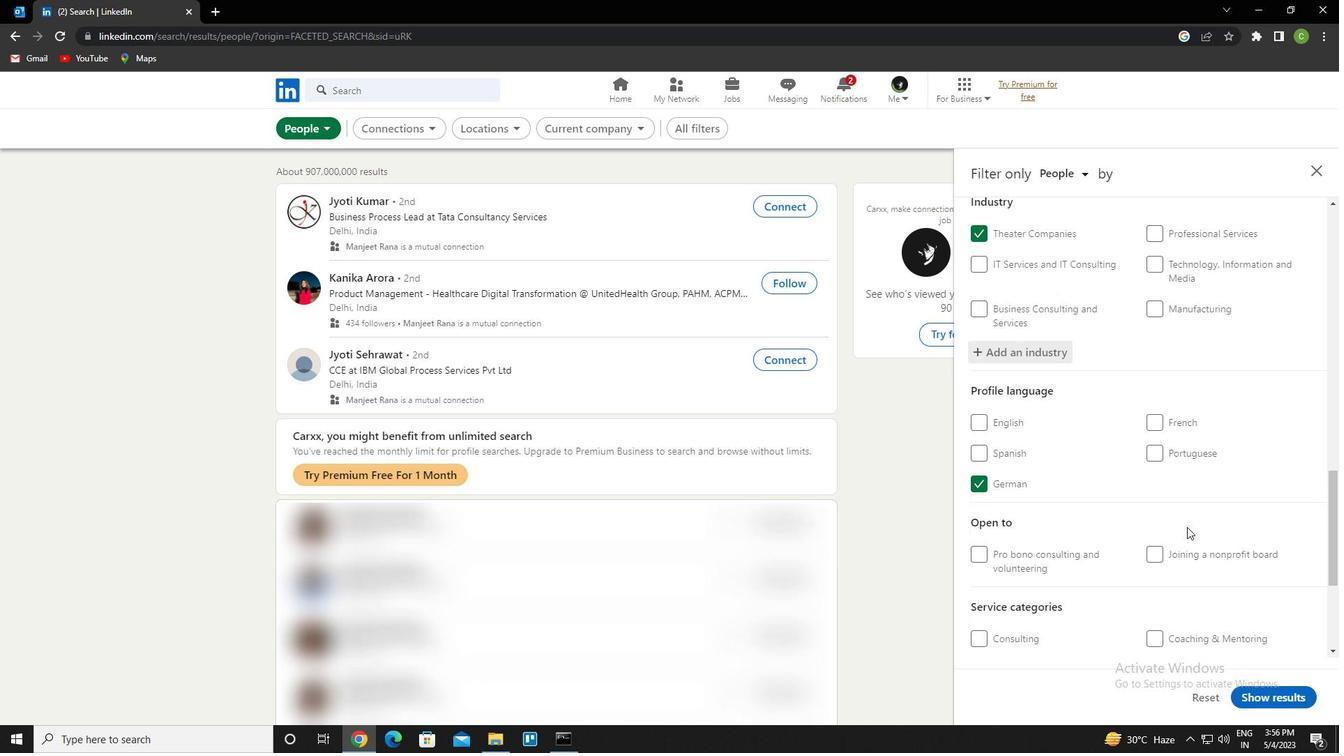 
Action: Mouse scrolled (1187, 526) with delta (0, 0)
Screenshot: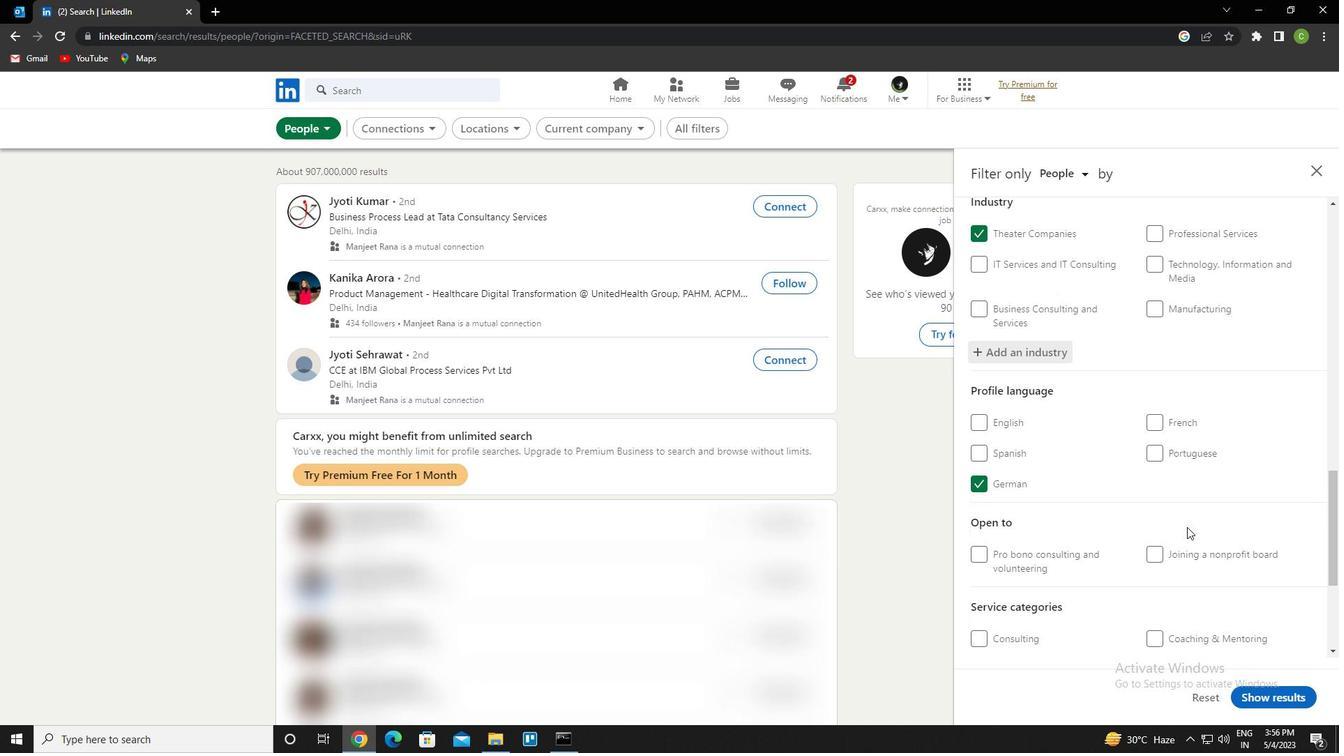 
Action: Mouse moved to (1188, 531)
Screenshot: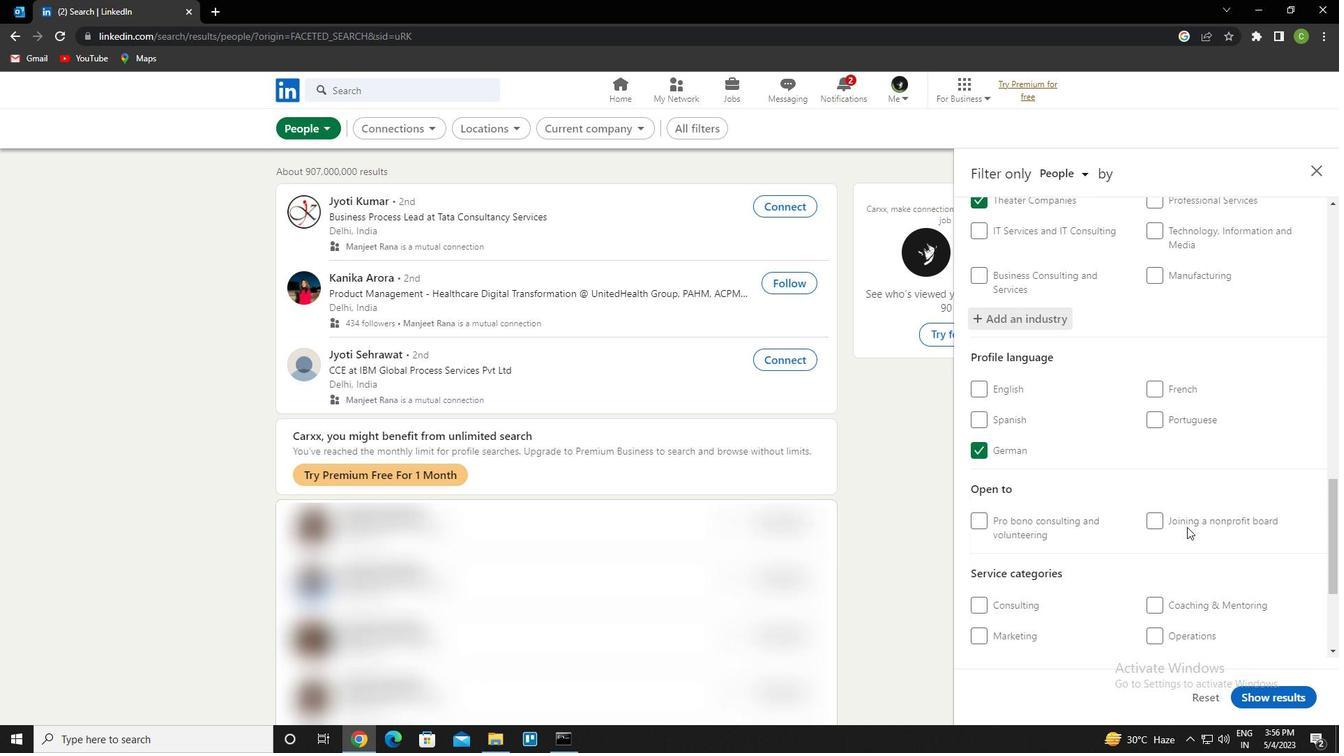
Action: Mouse scrolled (1188, 530) with delta (0, 0)
Screenshot: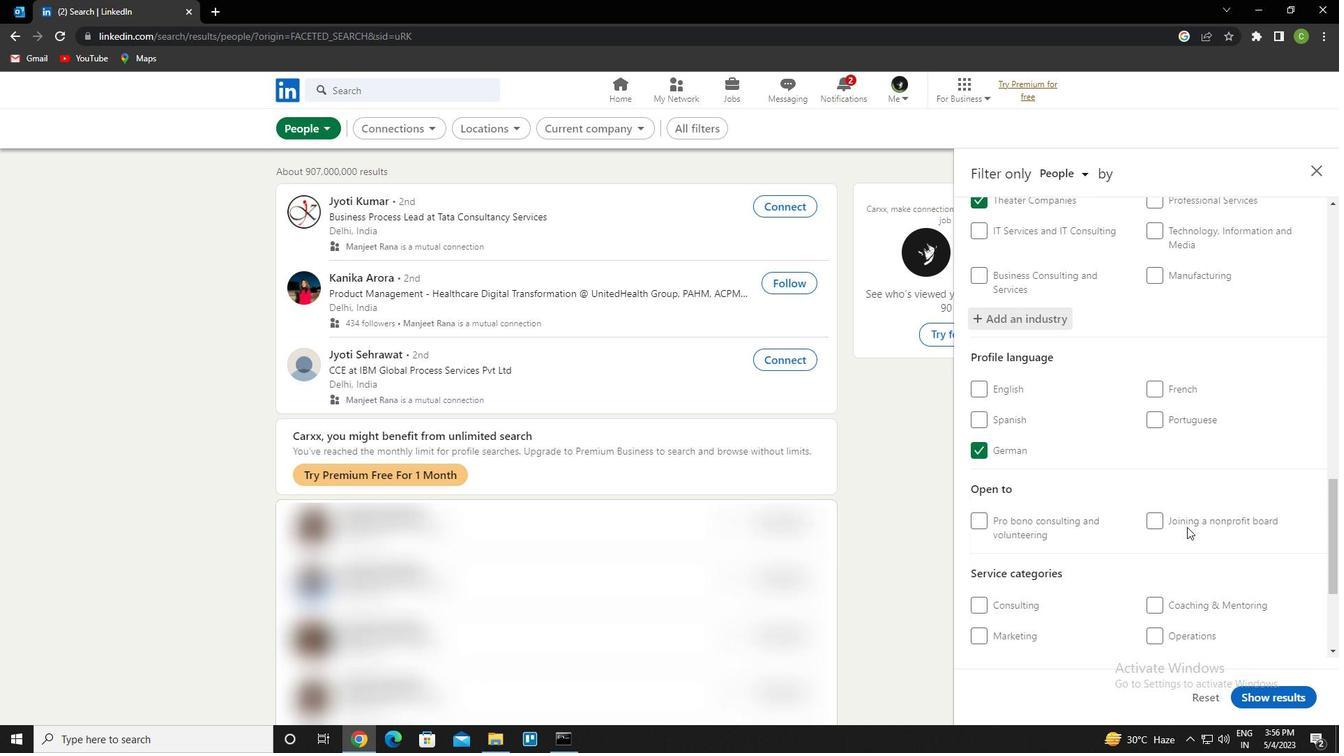 
Action: Mouse moved to (1183, 497)
Screenshot: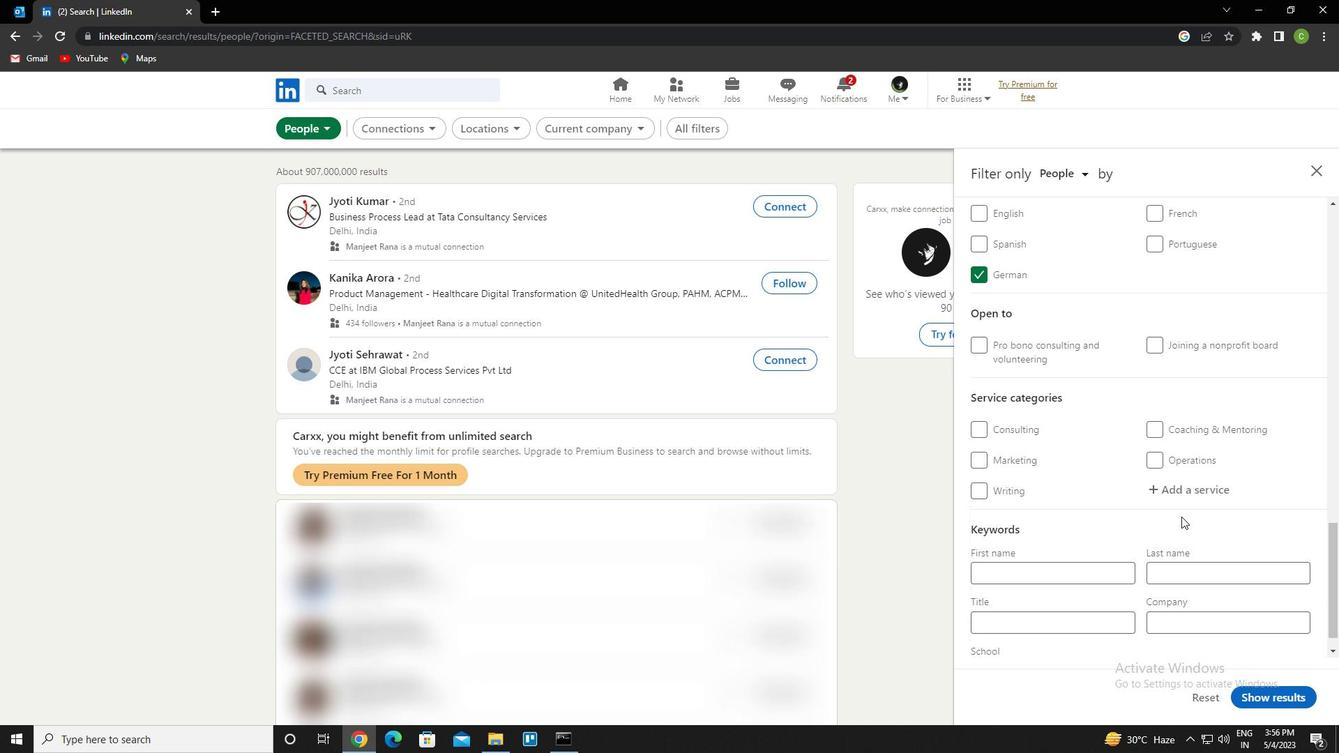 
Action: Mouse pressed left at (1183, 497)
Screenshot: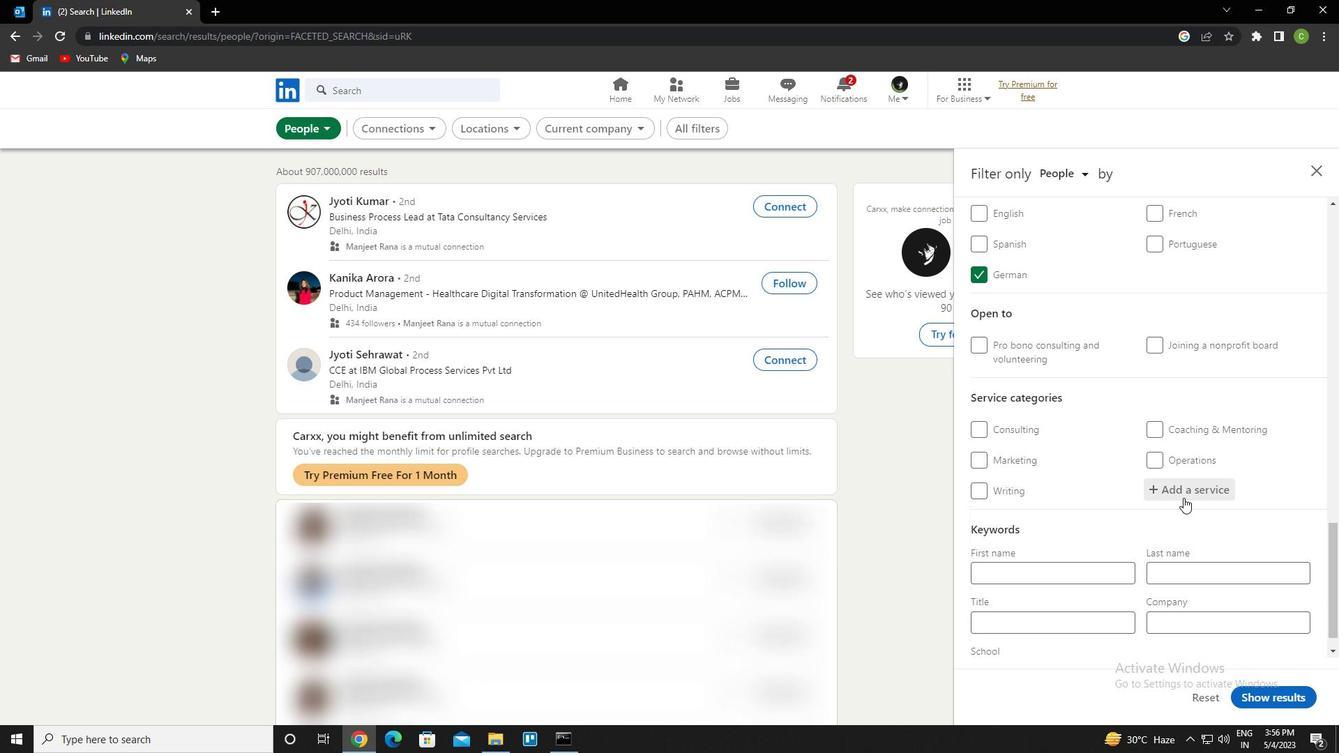 
Action: Key pressed <Key.caps_lock>p<Key.caps_lock>ricing<Key.space>strategy<Key.down><Key.enter>
Screenshot: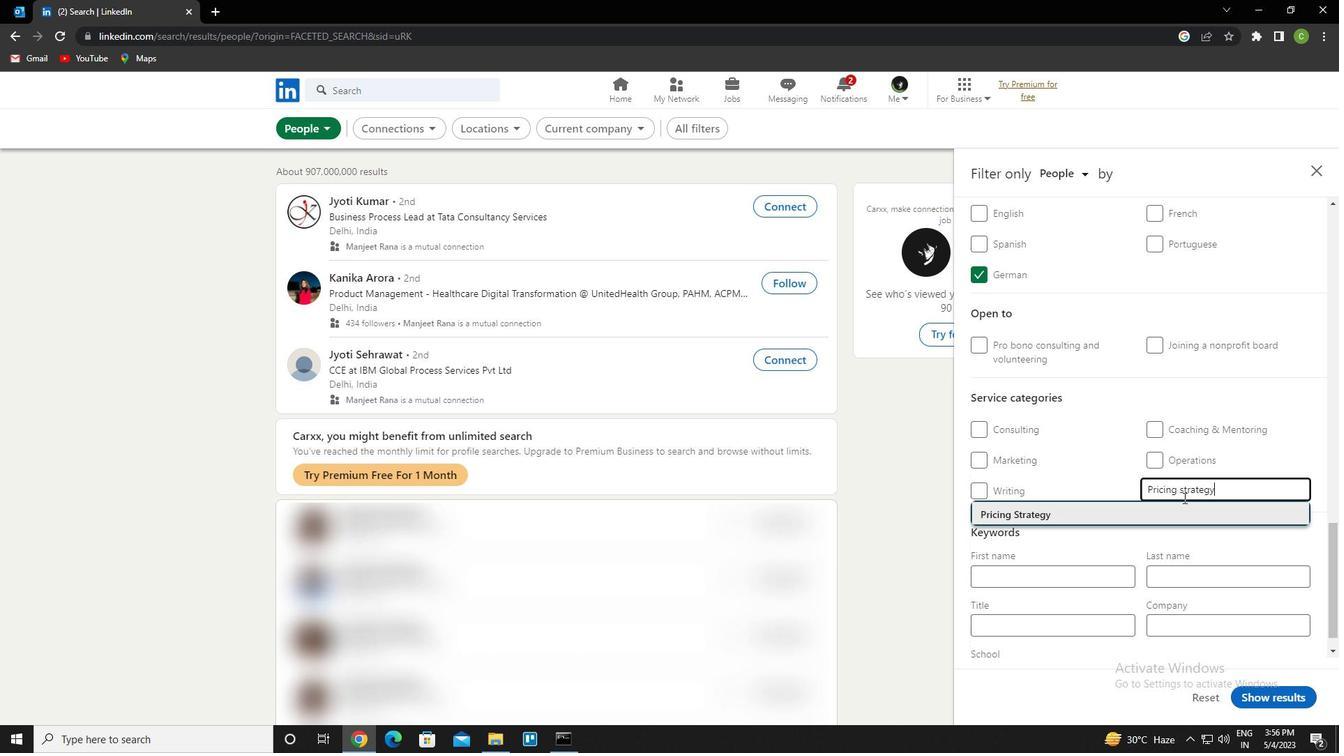 
Action: Mouse moved to (1184, 497)
Screenshot: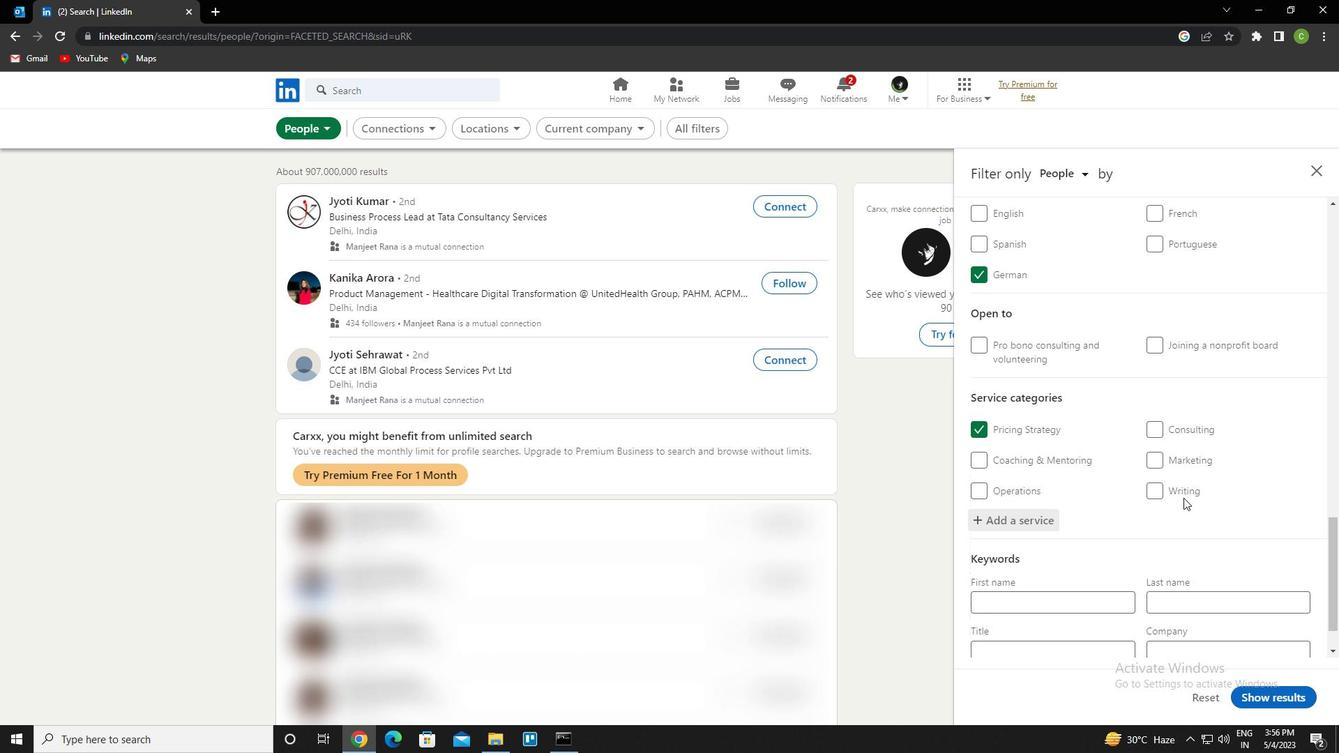 
Action: Mouse scrolled (1184, 497) with delta (0, 0)
Screenshot: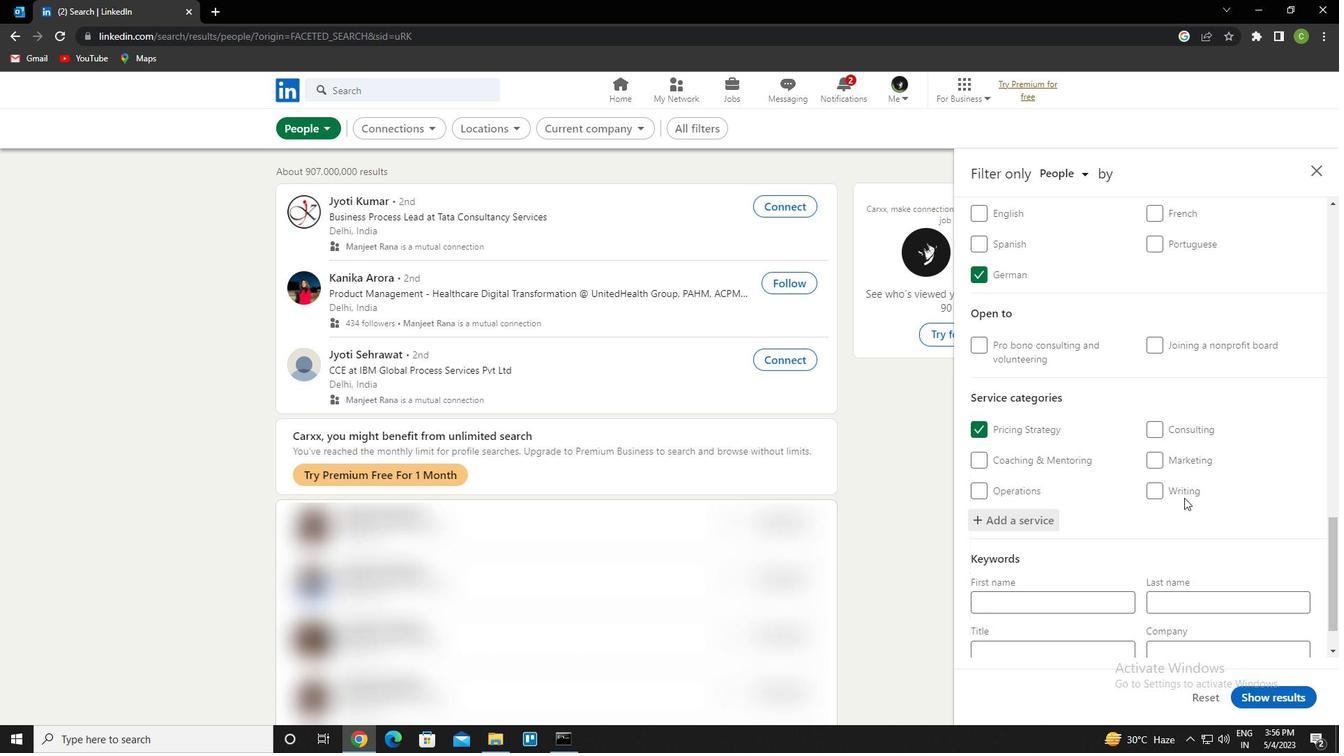
Action: Mouse moved to (1184, 498)
Screenshot: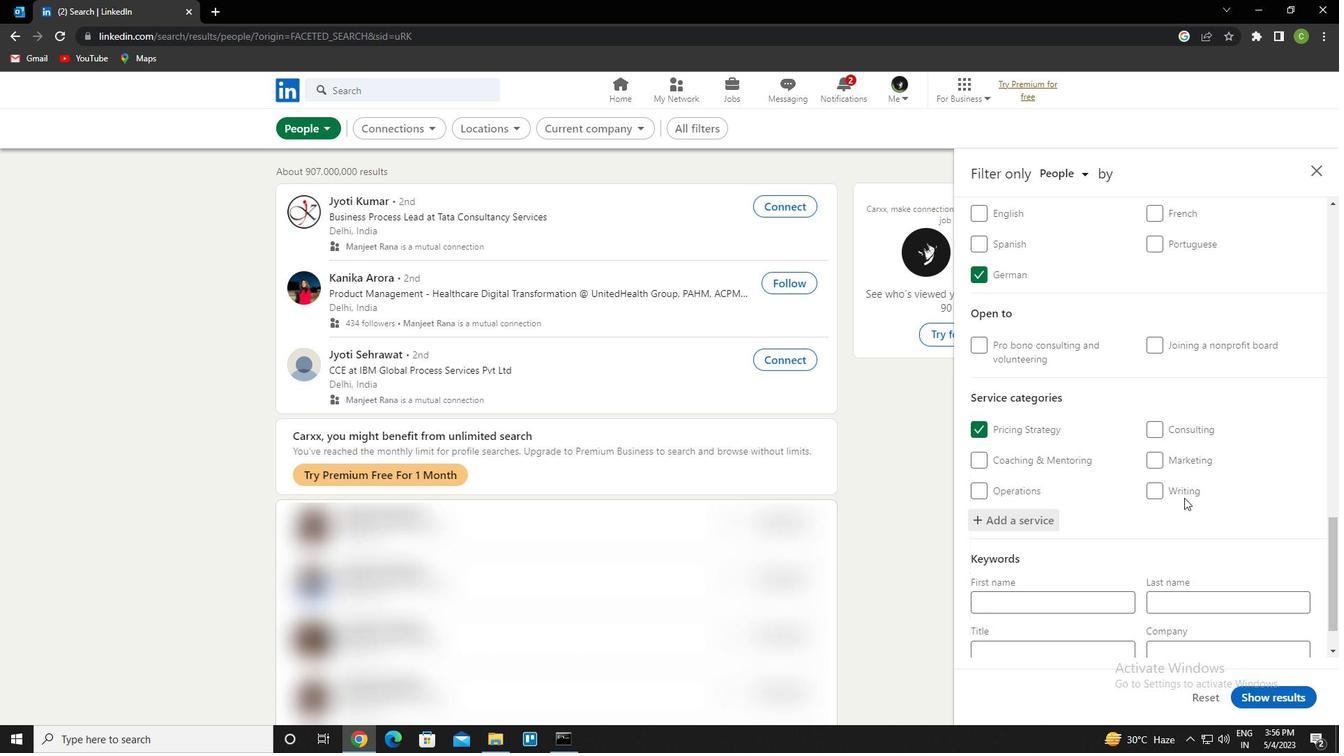 
Action: Mouse scrolled (1184, 497) with delta (0, 0)
Screenshot: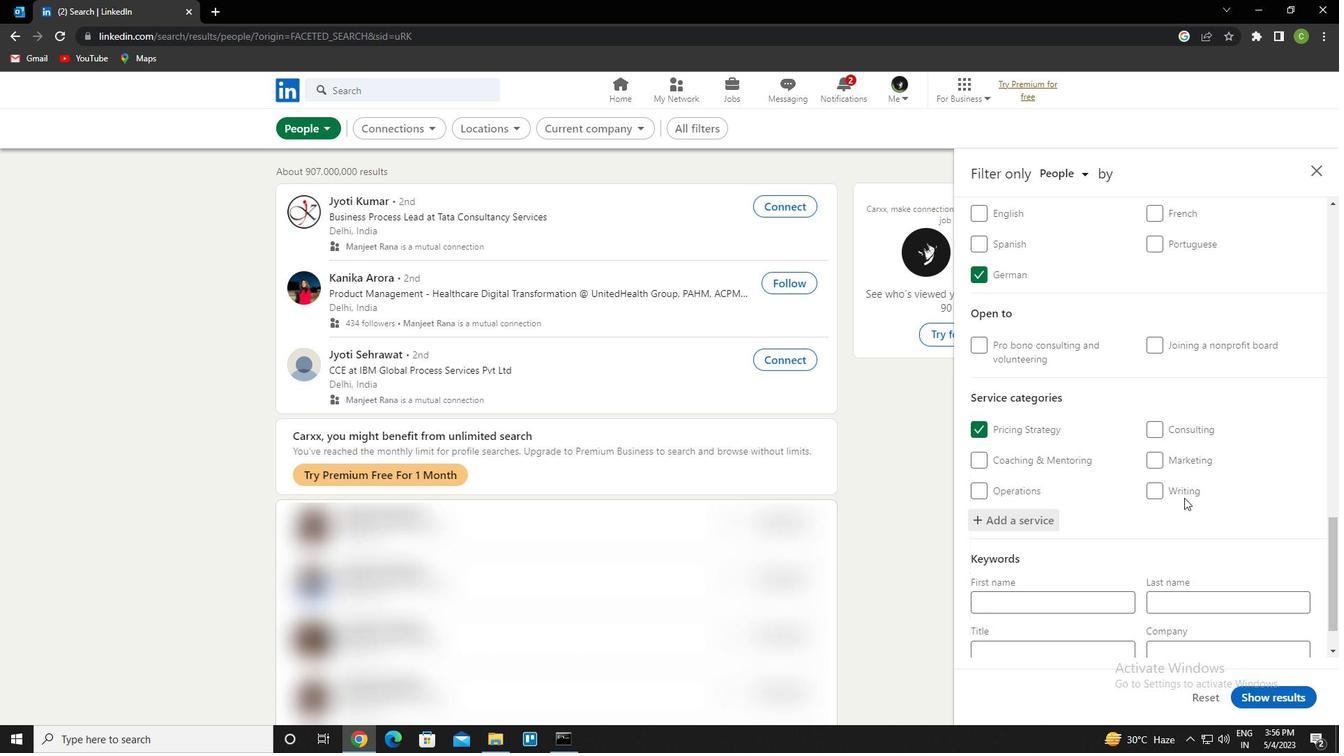 
Action: Mouse moved to (1184, 500)
Screenshot: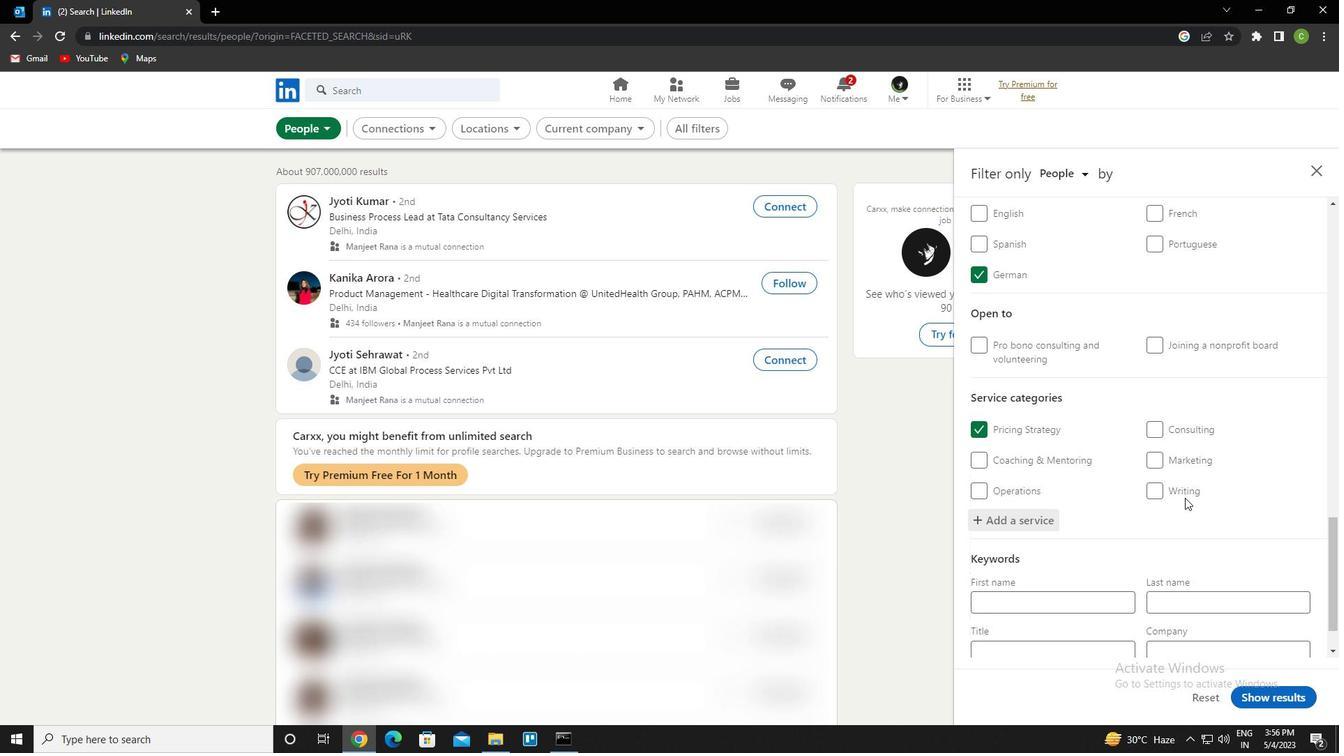 
Action: Mouse scrolled (1184, 500) with delta (0, 0)
Screenshot: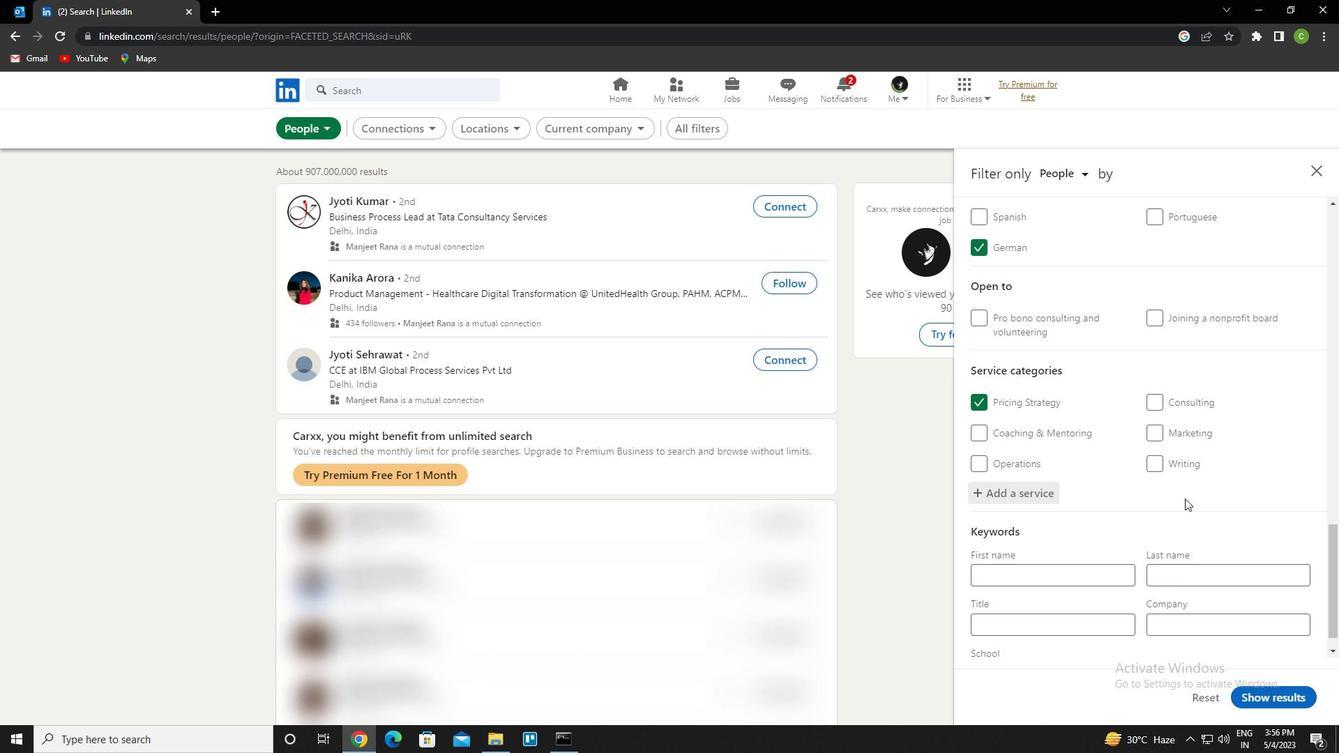
Action: Mouse moved to (1184, 508)
Screenshot: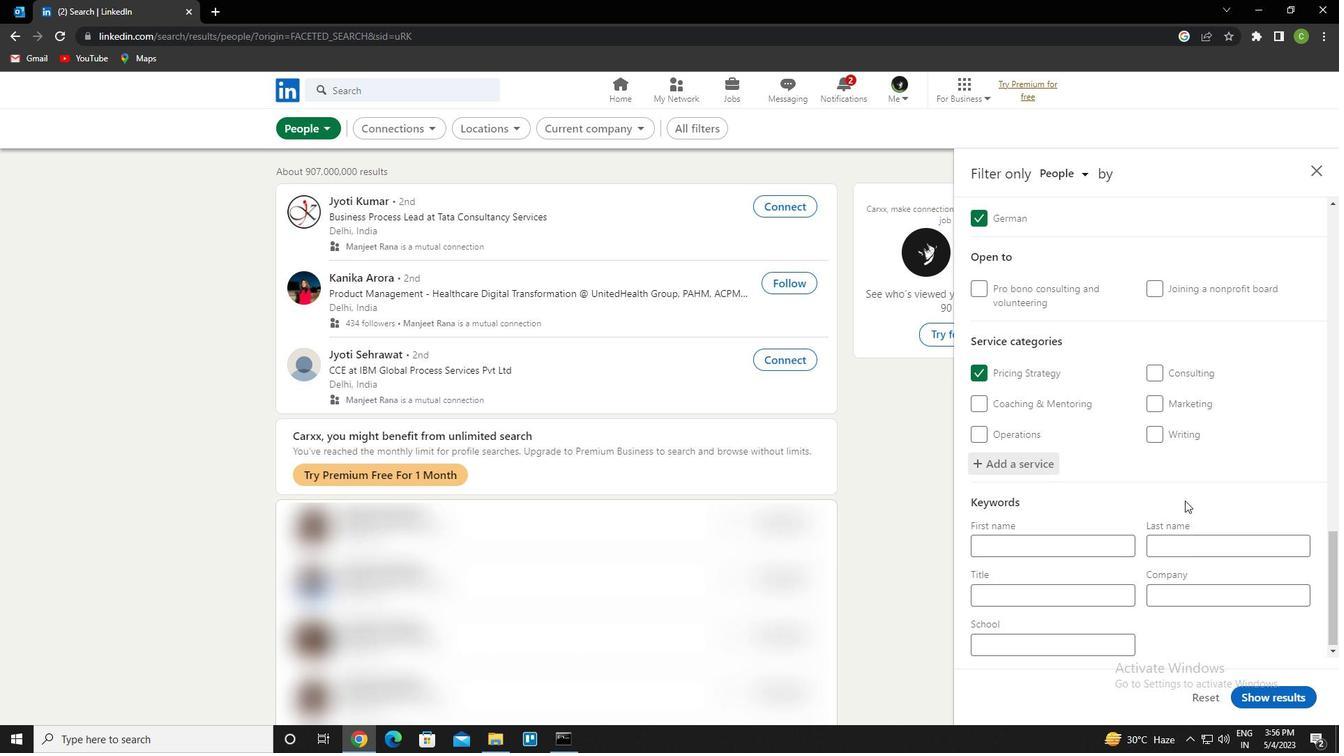 
Action: Mouse scrolled (1184, 507) with delta (0, 0)
Screenshot: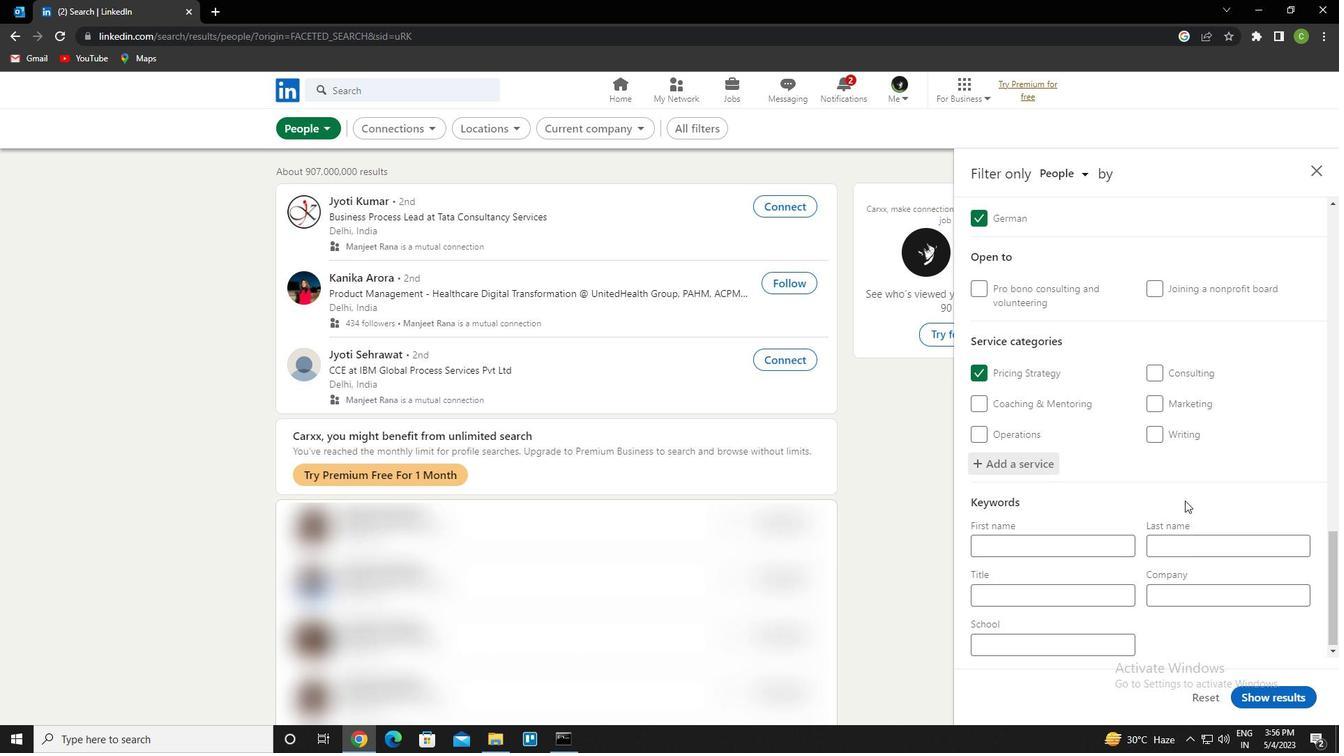 
Action: Mouse moved to (1081, 603)
Screenshot: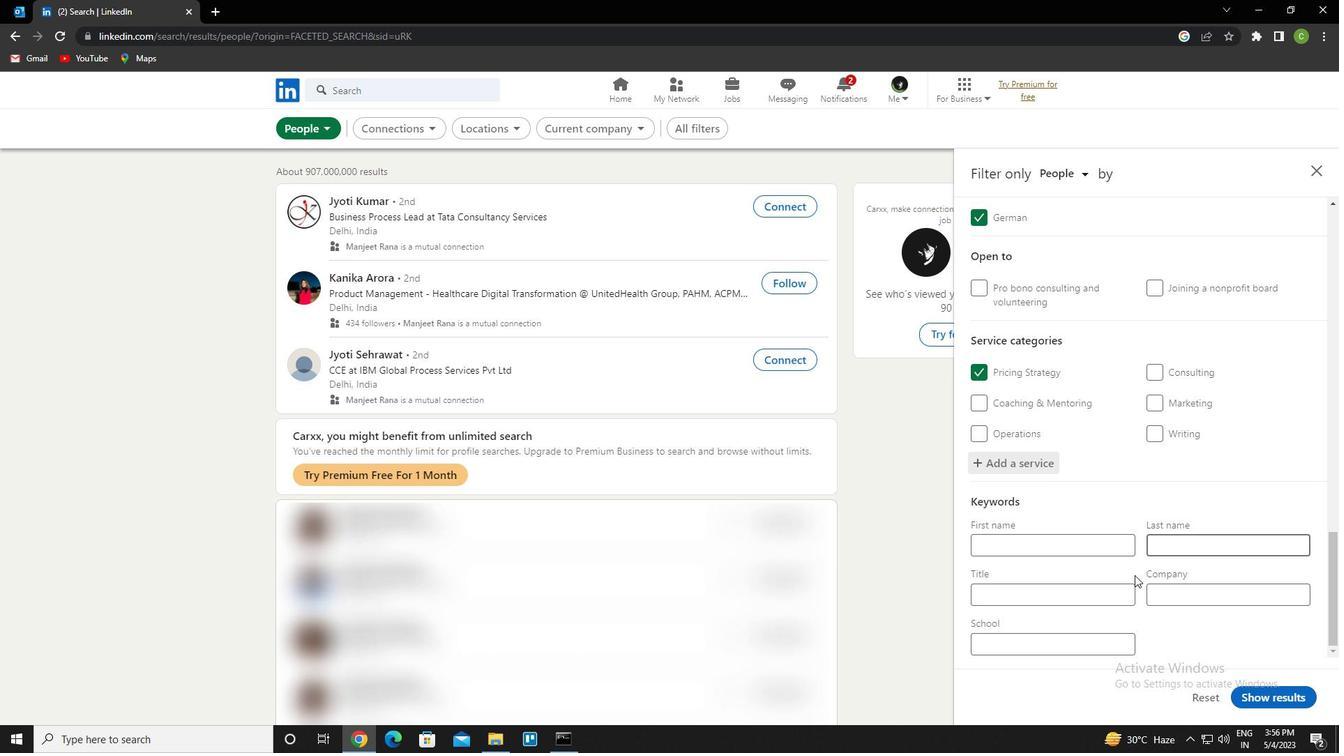 
Action: Mouse pressed left at (1081, 603)
Screenshot: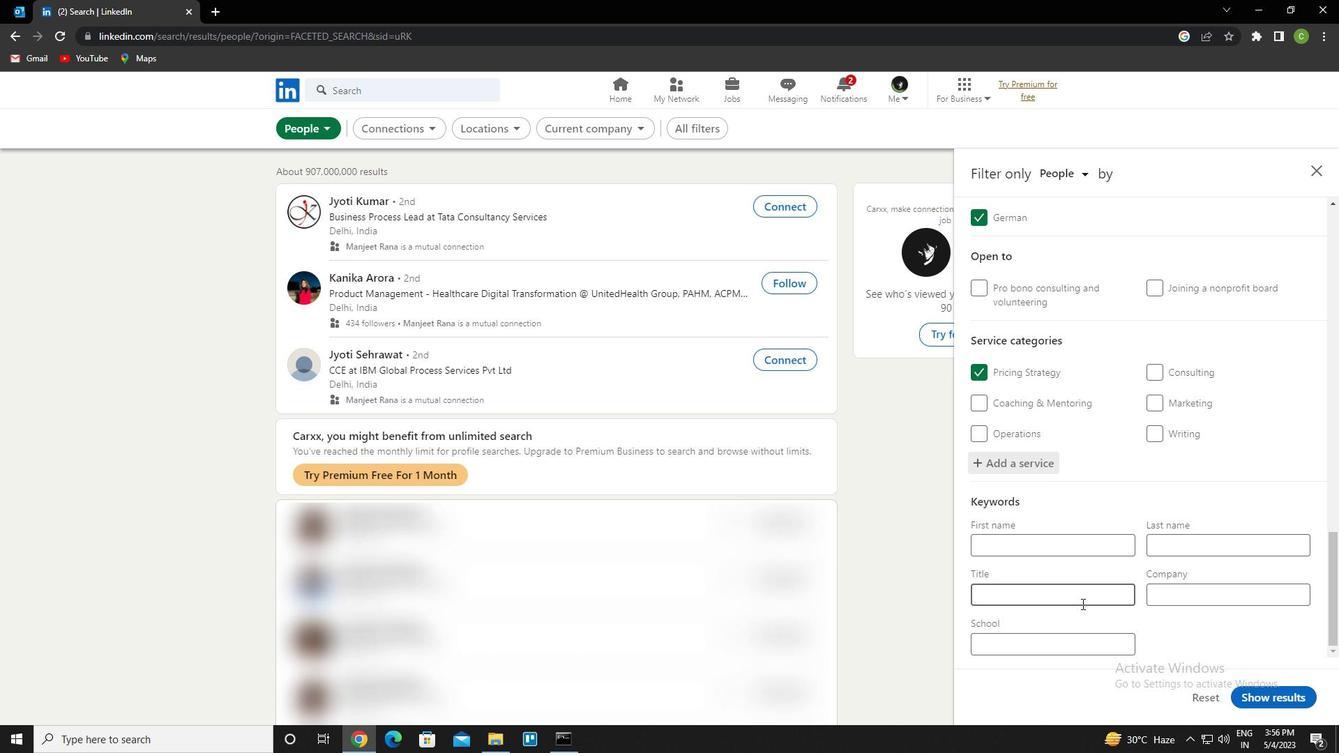 
Action: Key pressed <Key.caps_lock>cma<Key.backspace><Key.backspace>na
Screenshot: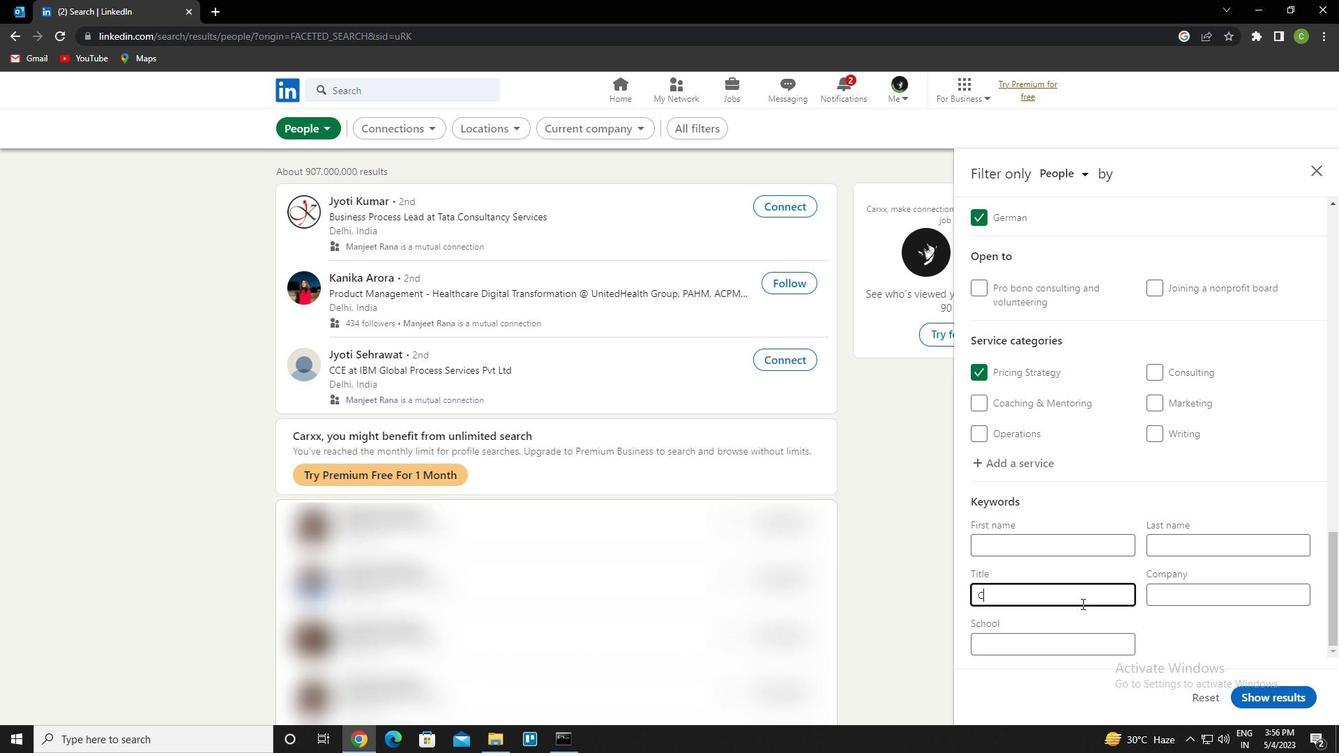 
Action: Mouse moved to (1247, 697)
Screenshot: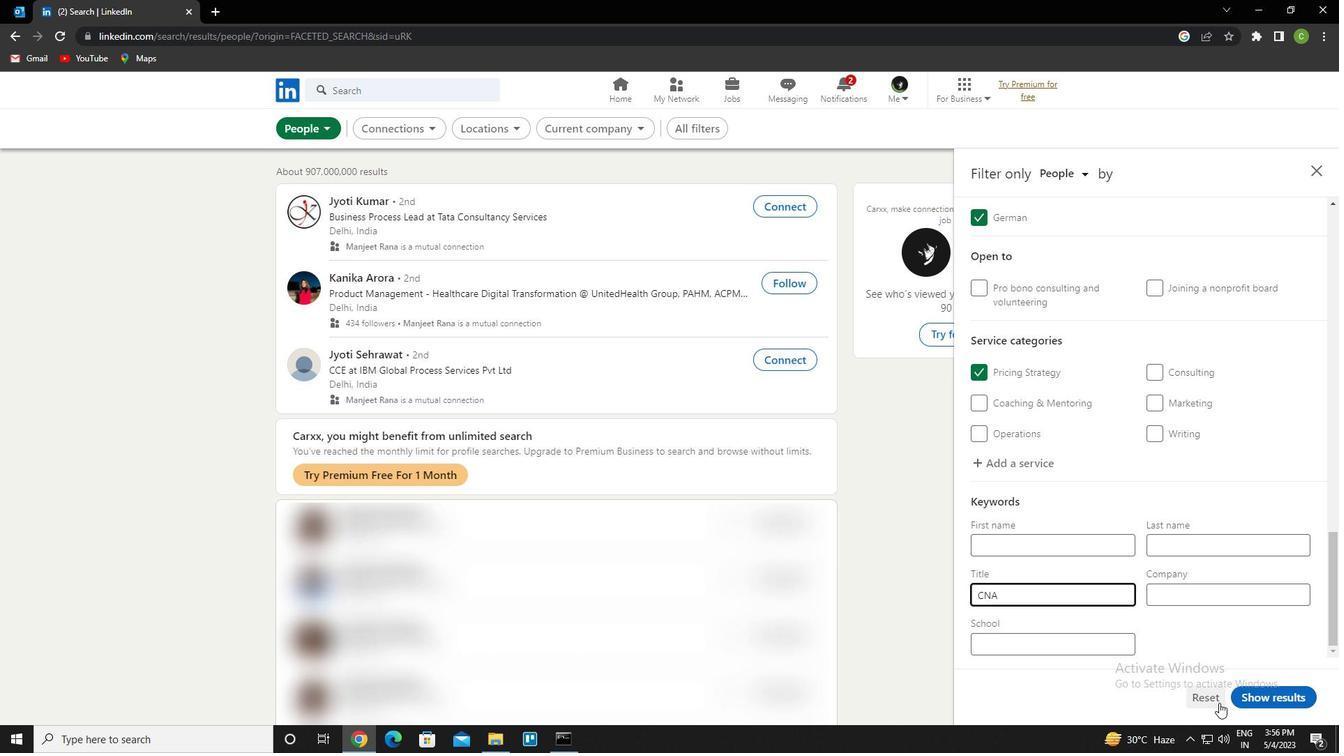 
Action: Mouse pressed left at (1247, 697)
Screenshot: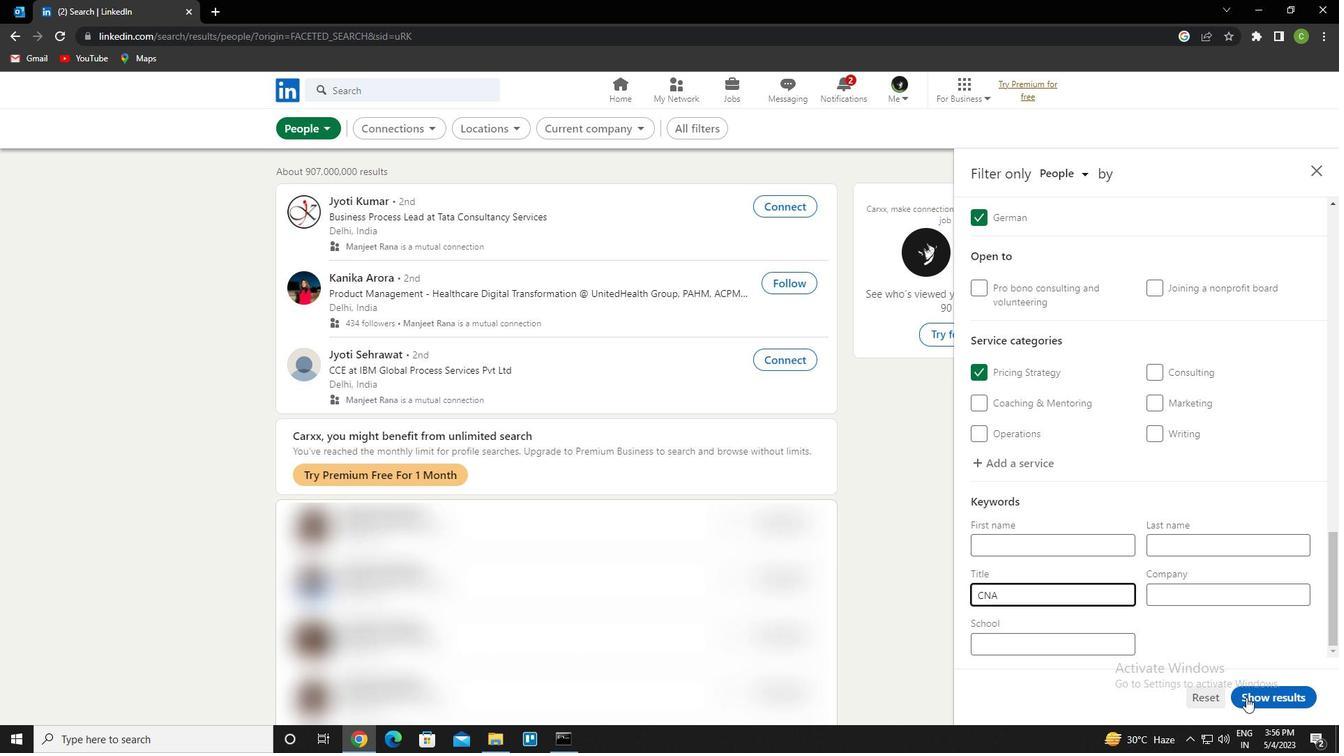 
Action: Mouse moved to (603, 673)
Screenshot: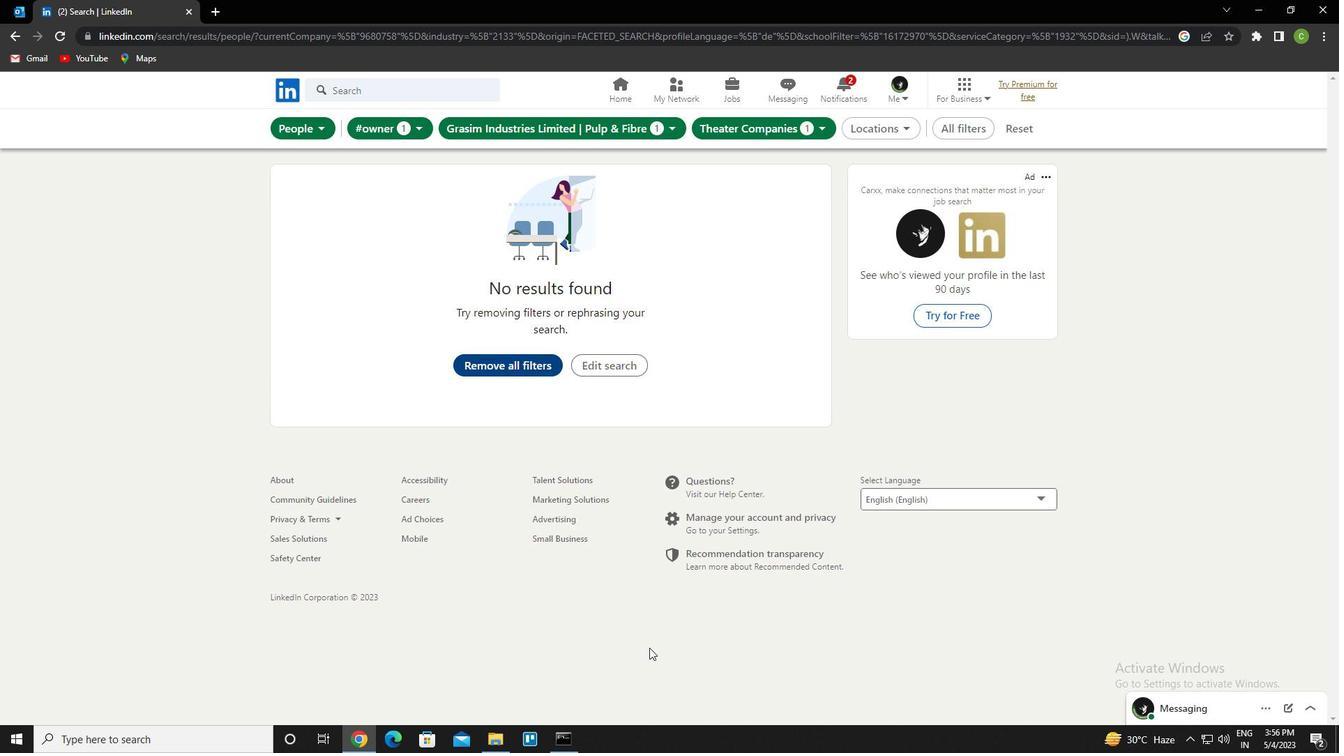 
